 Task: Look for space in Charlotte, United States from 6th September, 2023 to 15th September, 2023 for 6 adults in price range Rs.8000 to Rs.12000. Place can be entire place or private room with 6 bedrooms having 6 beds and 6 bathrooms. Property type can be house, flat, guest house. Amenities needed are: wifi, TV, free parkinig on premises, gym, breakfast. Booking option can be shelf check-in. Required host language is English.
Action: Mouse moved to (467, 122)
Screenshot: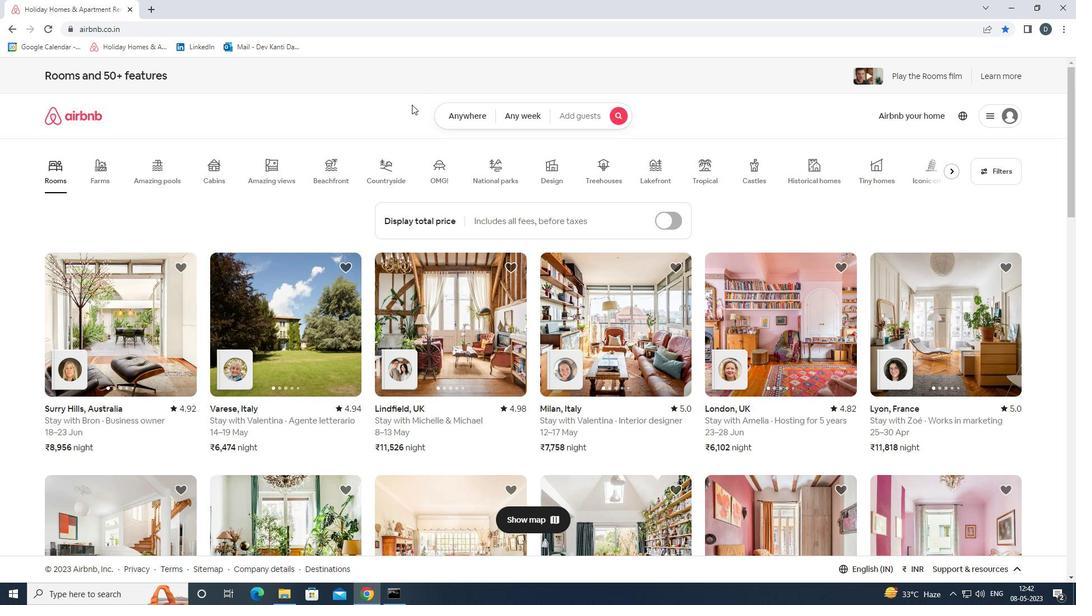
Action: Mouse pressed left at (467, 122)
Screenshot: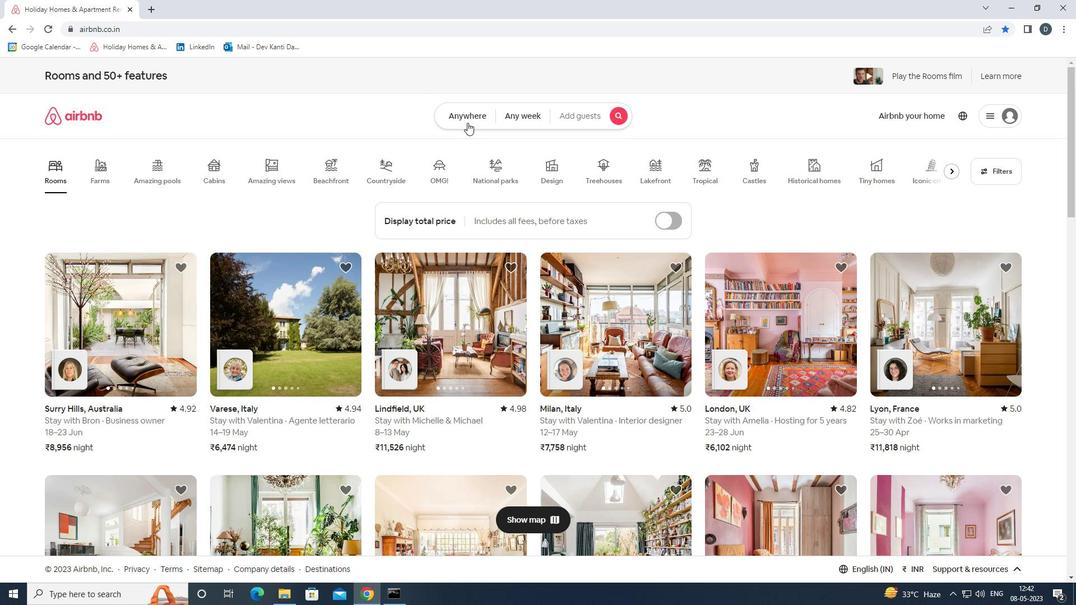 
Action: Mouse moved to (415, 157)
Screenshot: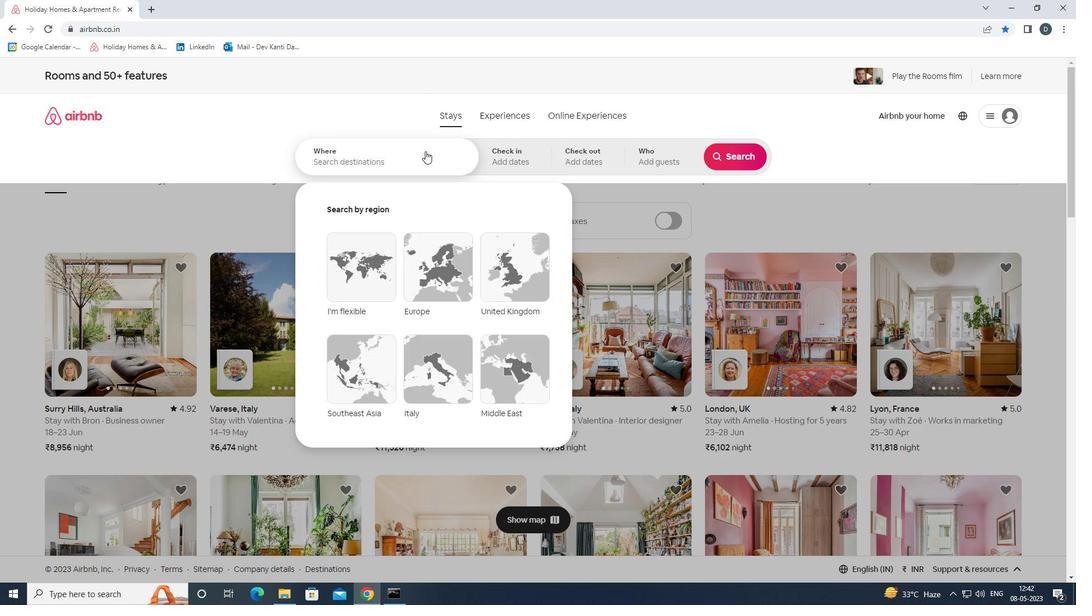 
Action: Mouse pressed left at (415, 157)
Screenshot: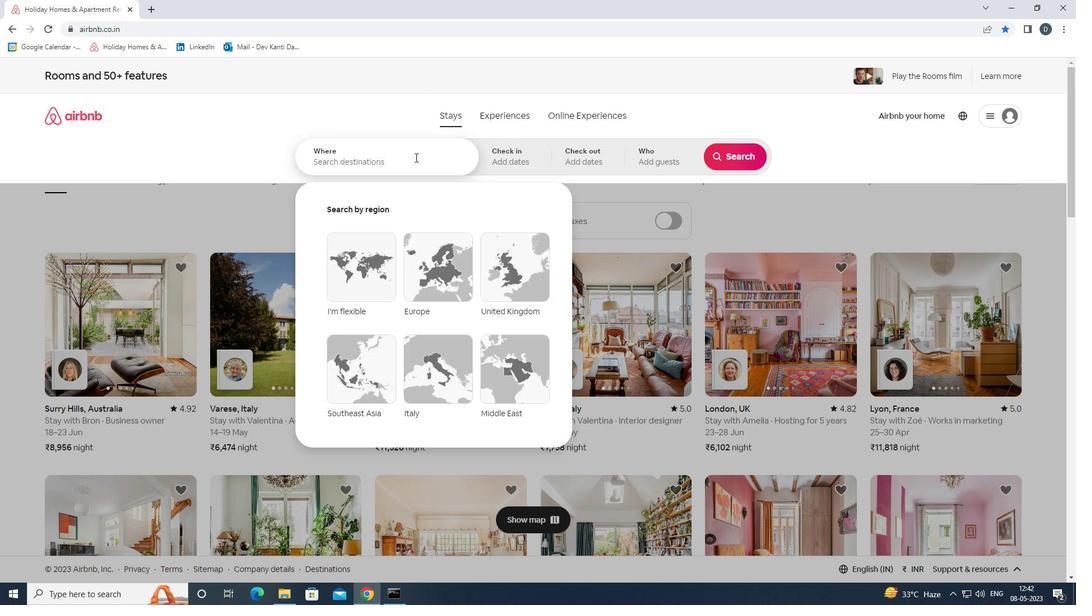 
Action: Key pressed <Key.shift>CHARLOTTE,<Key.shift>UNITED<Key.space><Key.shift>STATES<Key.enter>
Screenshot: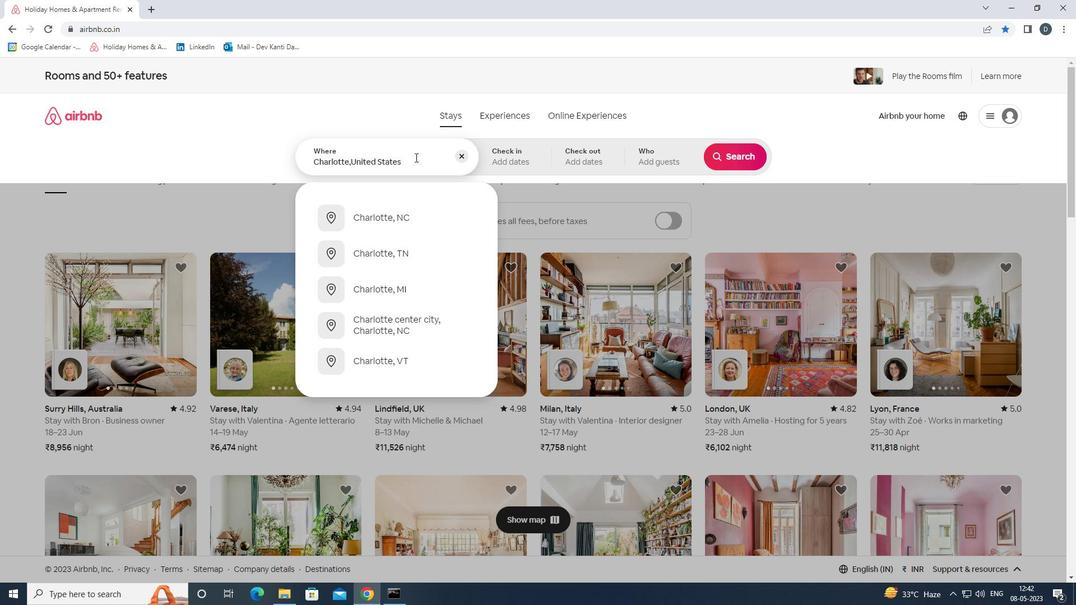 
Action: Mouse moved to (728, 239)
Screenshot: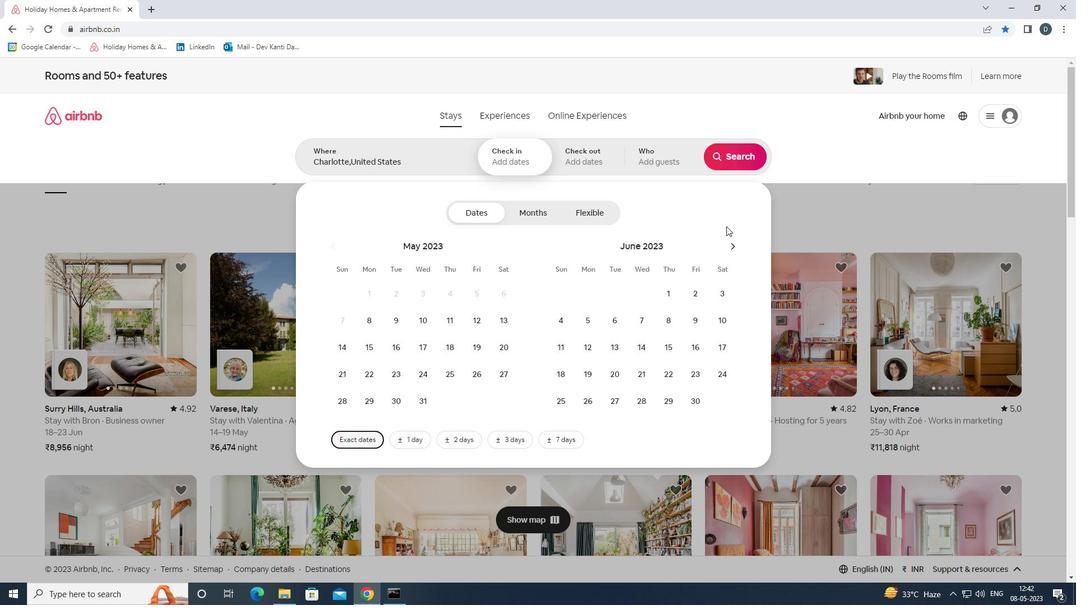 
Action: Mouse pressed left at (728, 239)
Screenshot: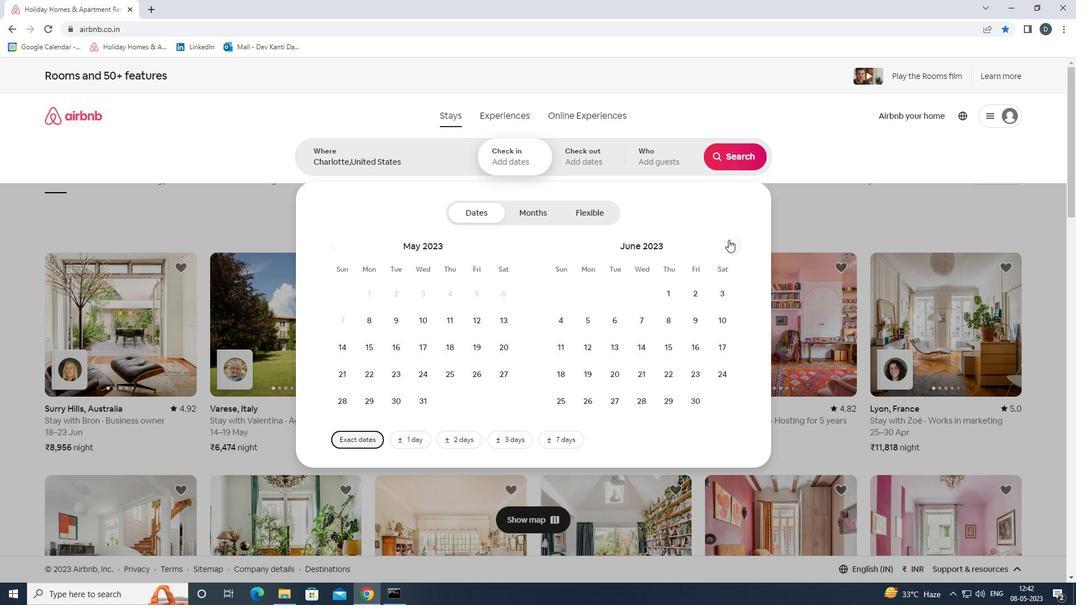 
Action: Mouse pressed left at (728, 239)
Screenshot: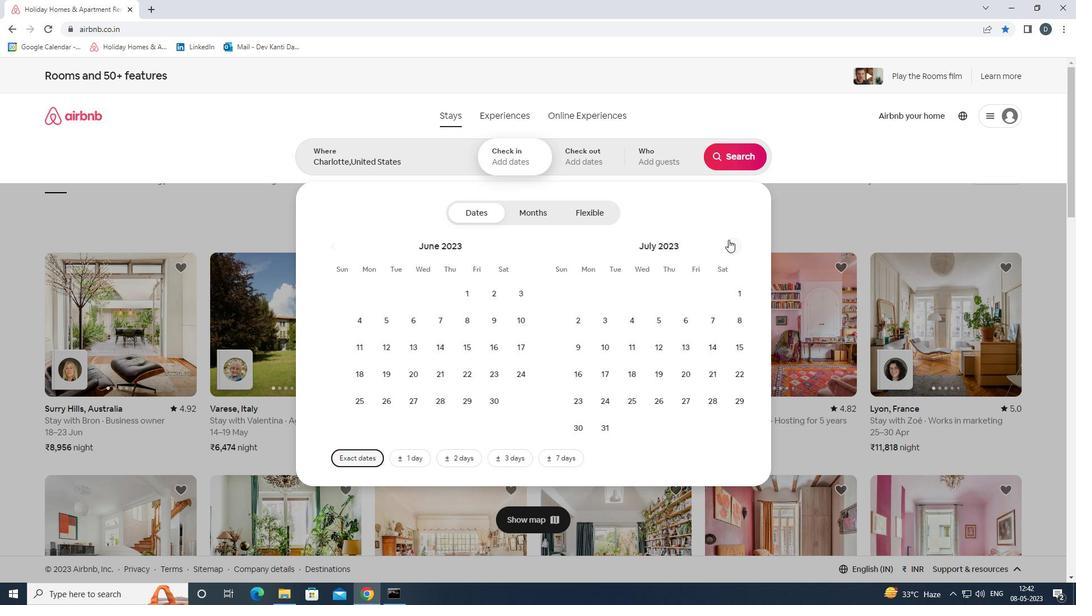 
Action: Mouse pressed left at (728, 239)
Screenshot: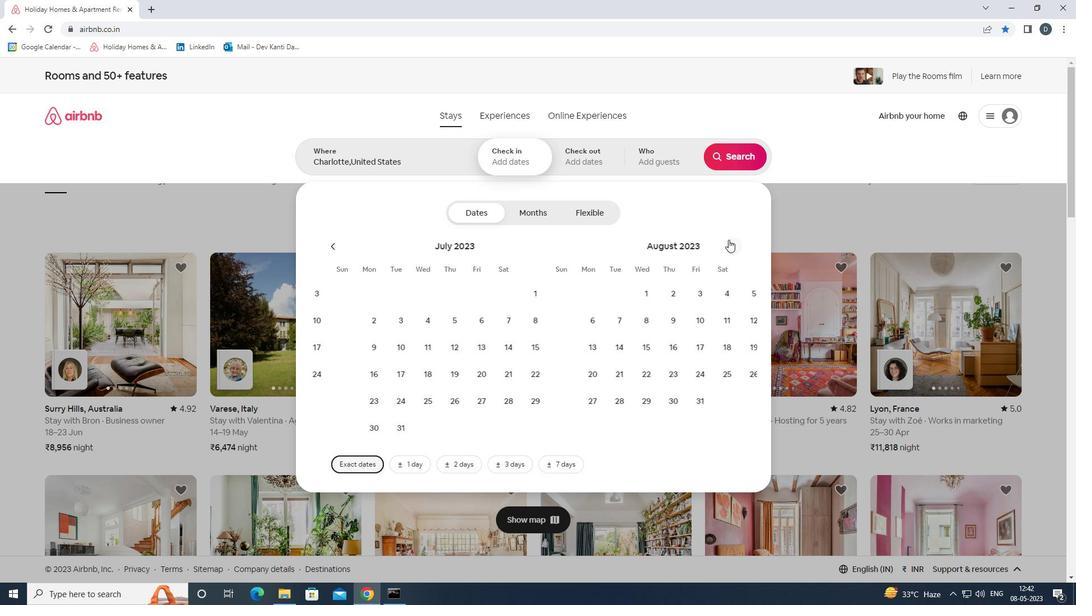 
Action: Mouse moved to (645, 323)
Screenshot: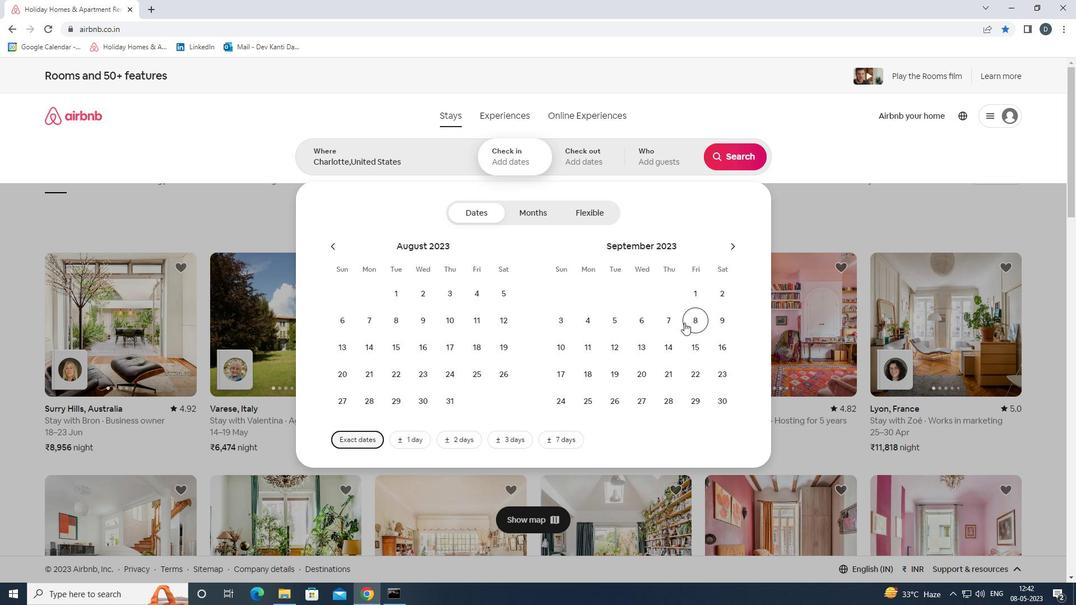 
Action: Mouse pressed left at (645, 323)
Screenshot: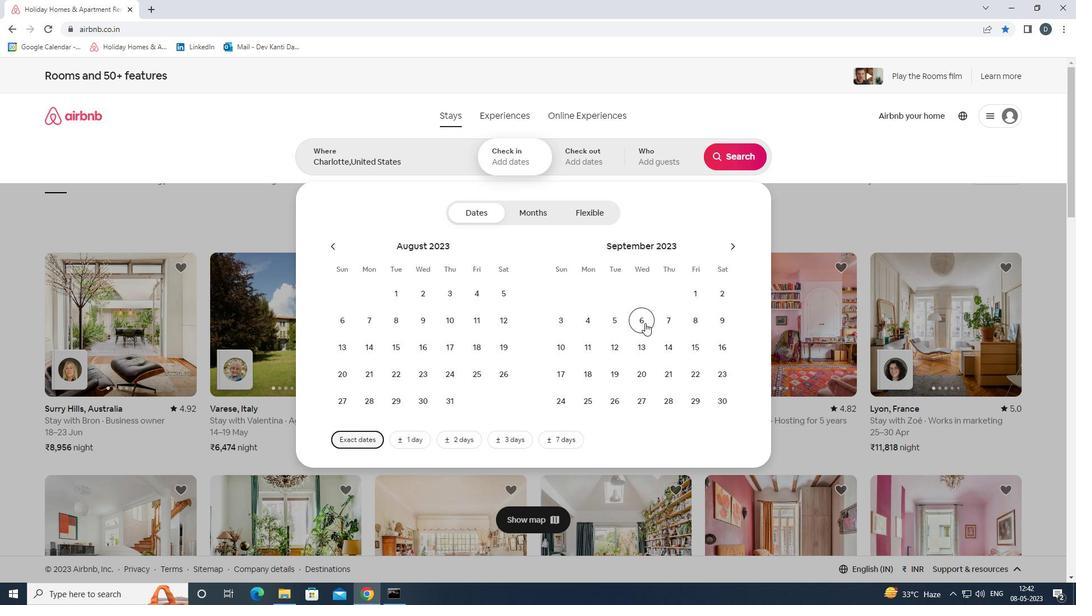 
Action: Mouse moved to (699, 352)
Screenshot: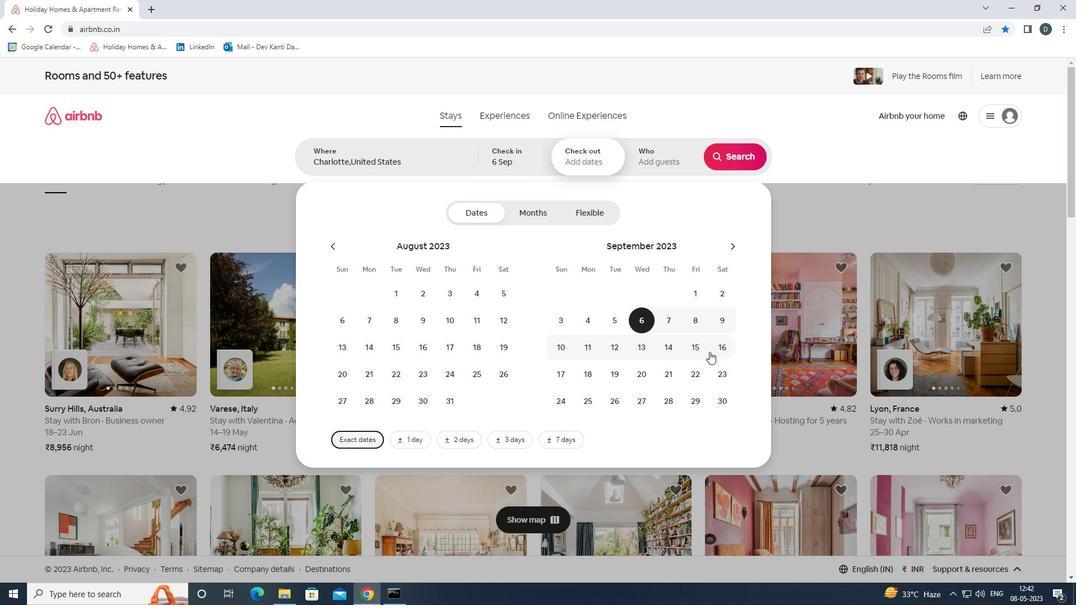 
Action: Mouse pressed left at (699, 352)
Screenshot: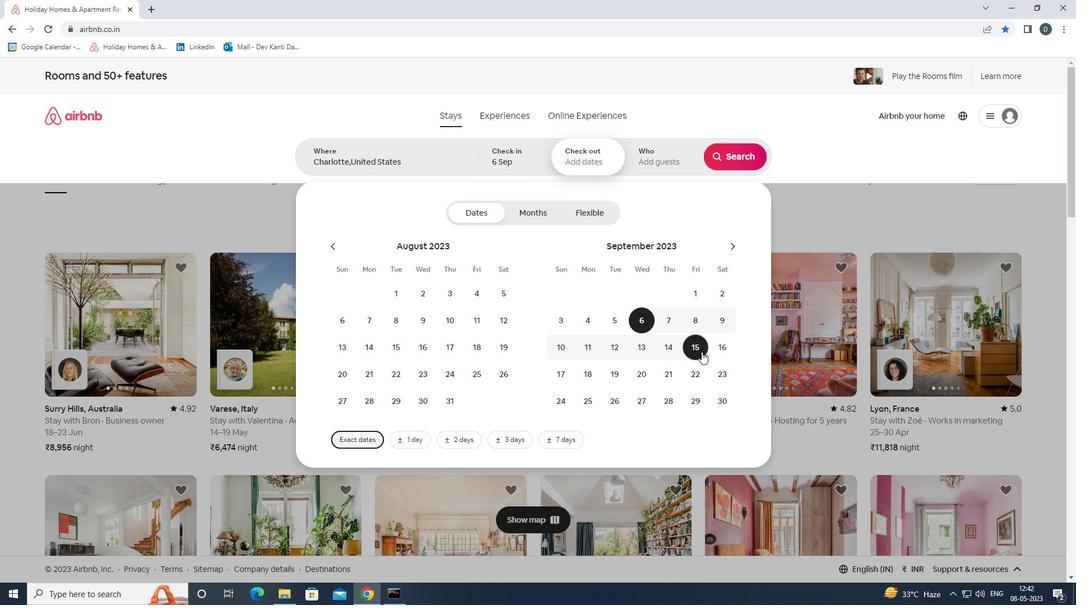 
Action: Mouse moved to (645, 154)
Screenshot: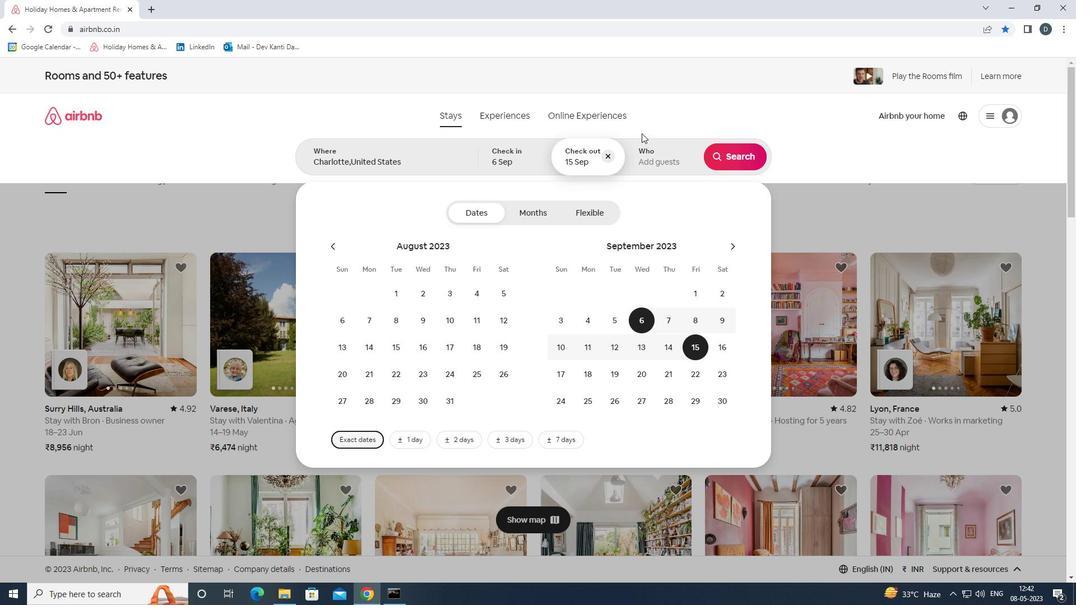 
Action: Mouse pressed left at (645, 154)
Screenshot: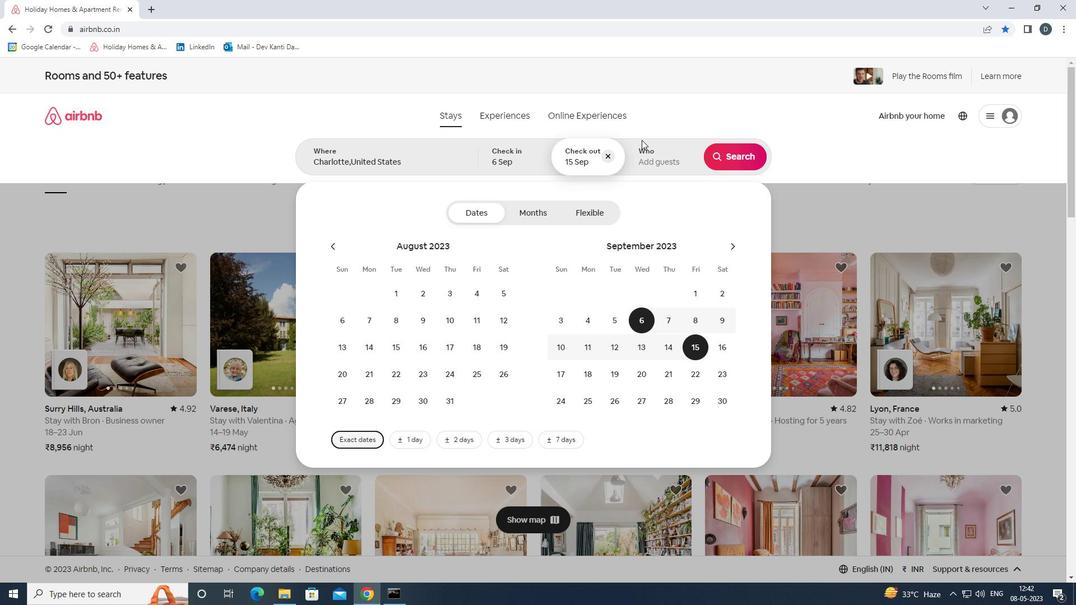 
Action: Mouse moved to (732, 216)
Screenshot: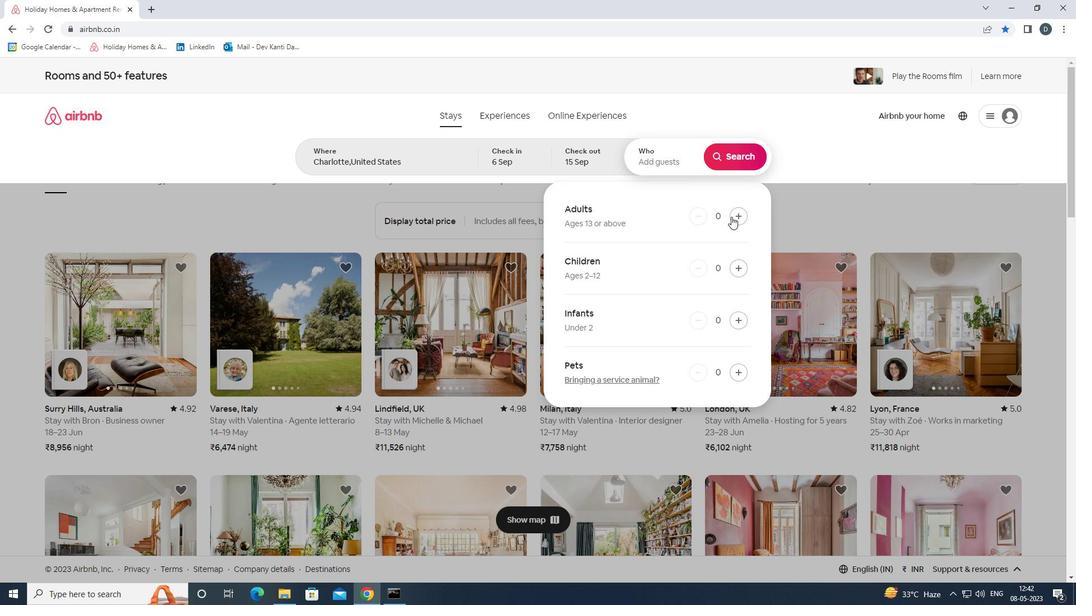 
Action: Mouse pressed left at (732, 216)
Screenshot: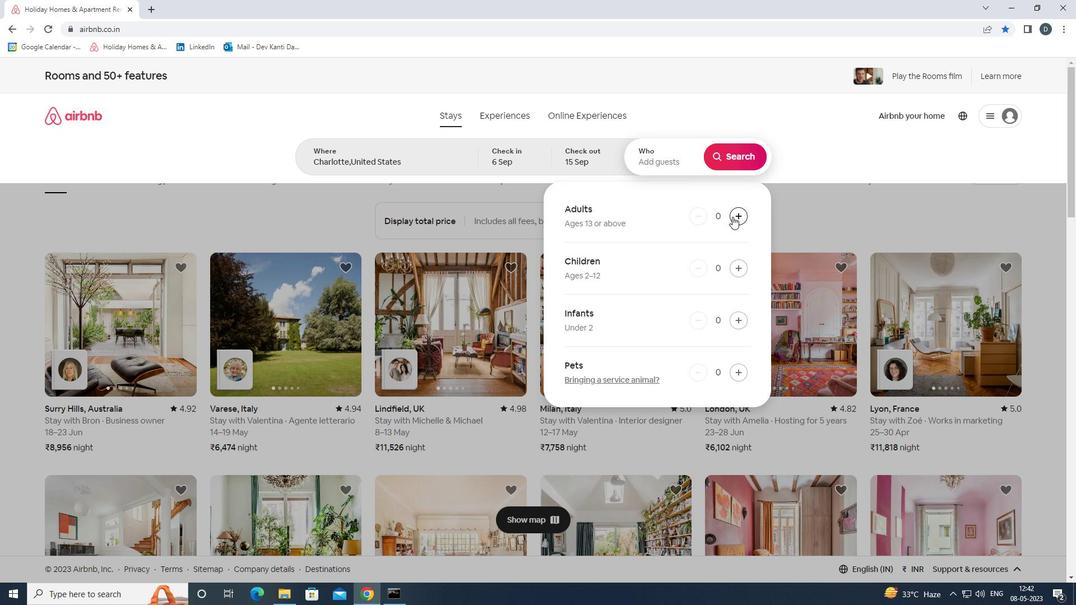 
Action: Mouse pressed left at (732, 216)
Screenshot: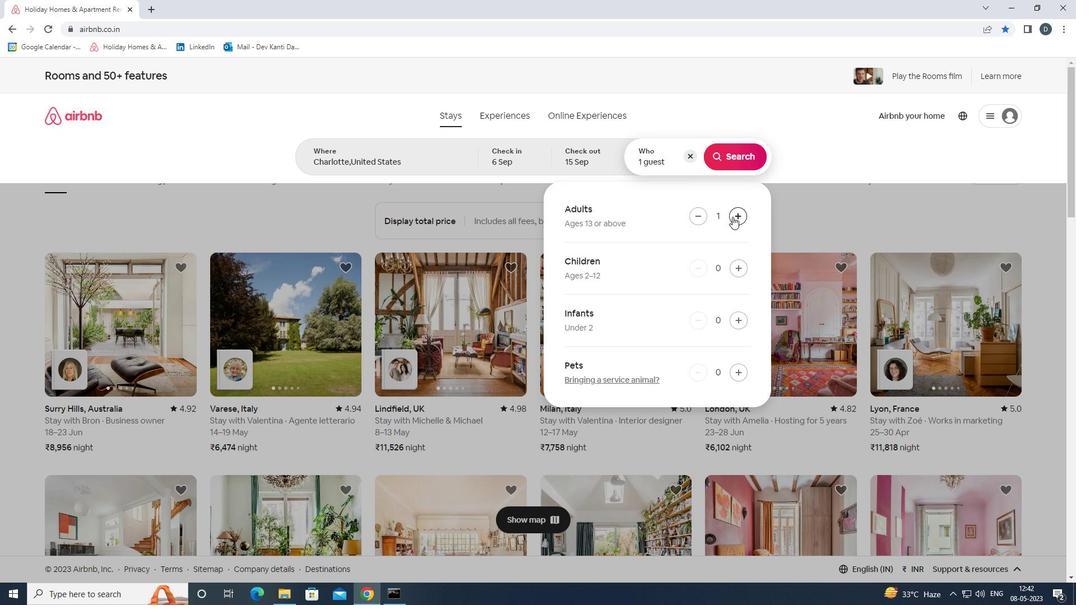 
Action: Mouse pressed left at (732, 216)
Screenshot: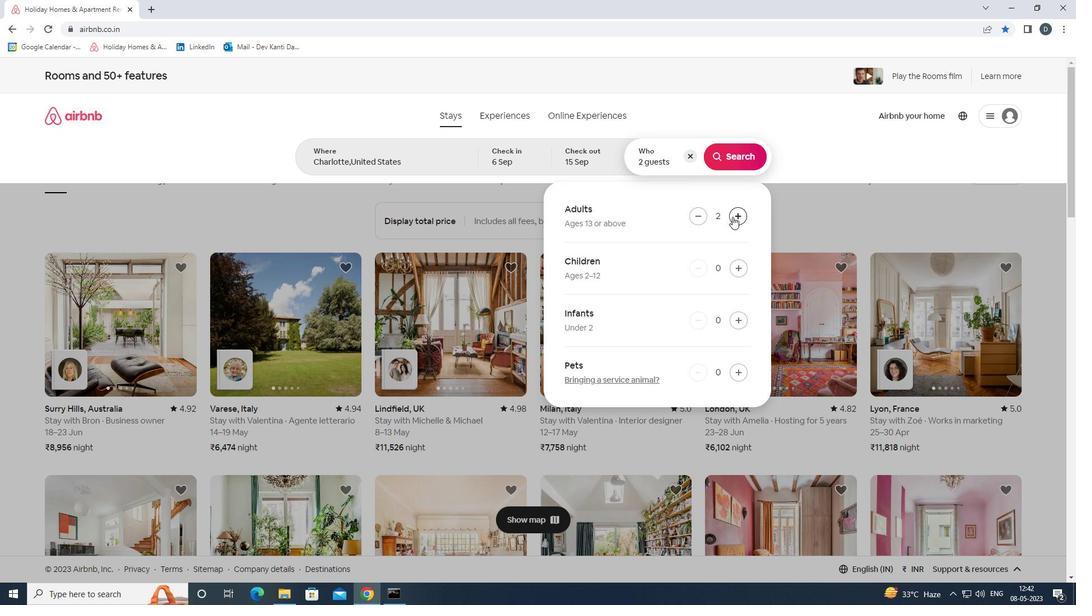 
Action: Mouse moved to (733, 217)
Screenshot: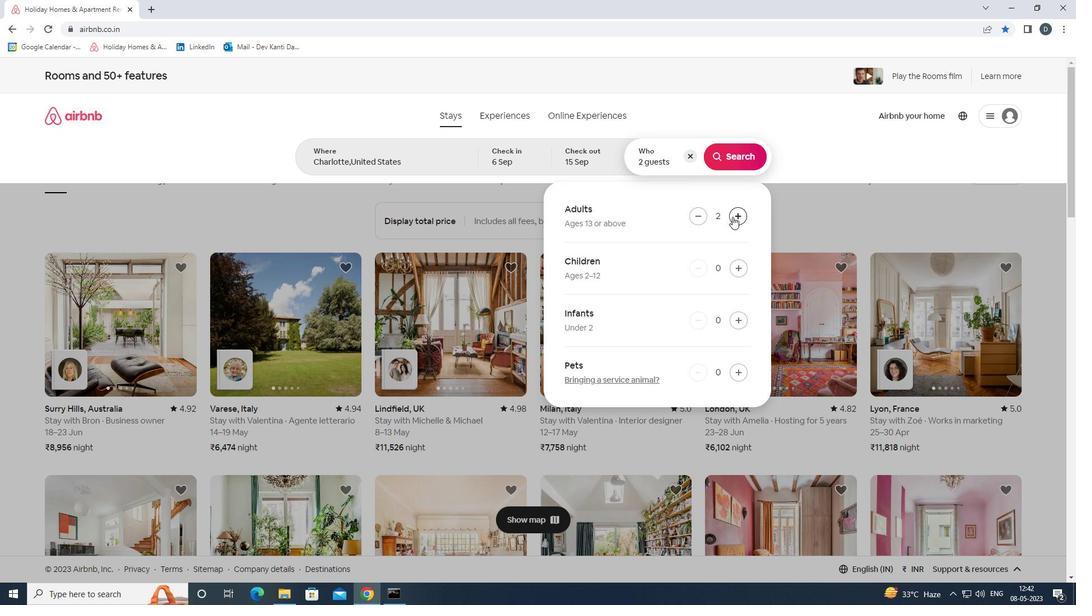 
Action: Mouse pressed left at (733, 217)
Screenshot: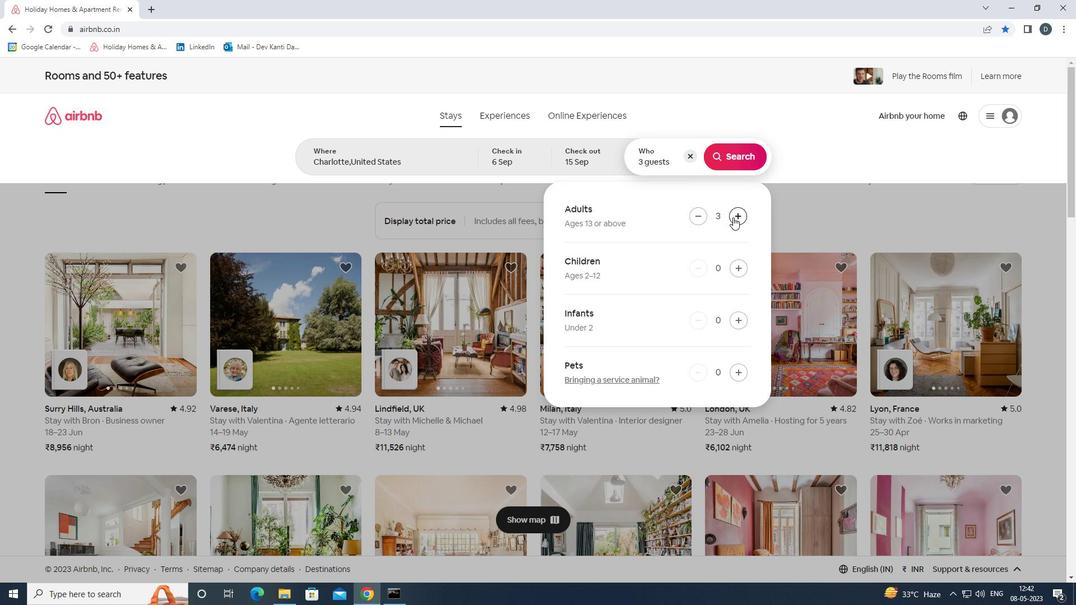 
Action: Mouse pressed left at (733, 217)
Screenshot: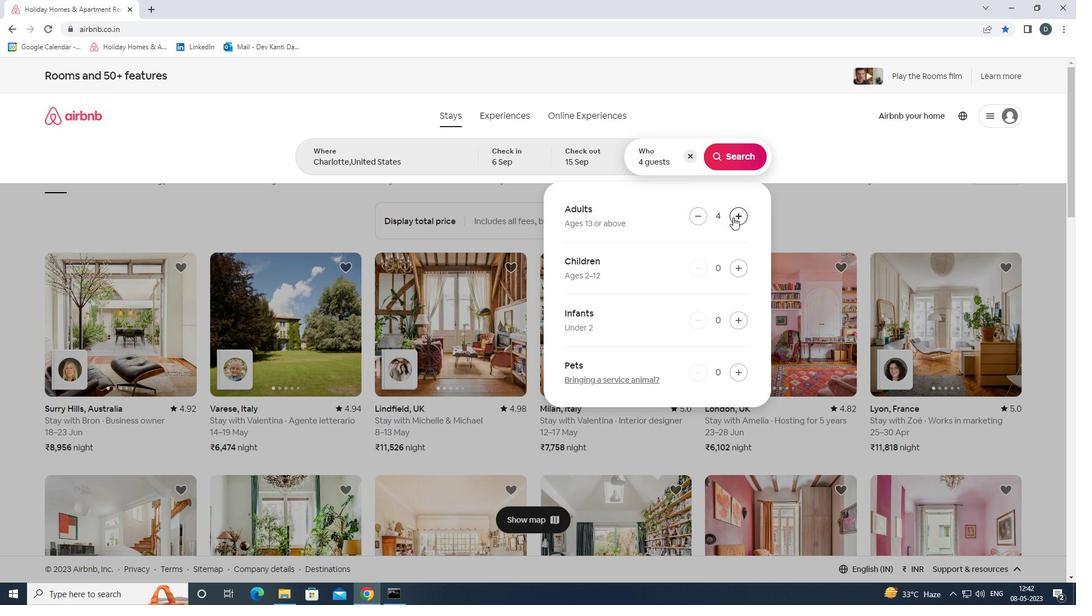 
Action: Mouse pressed left at (733, 217)
Screenshot: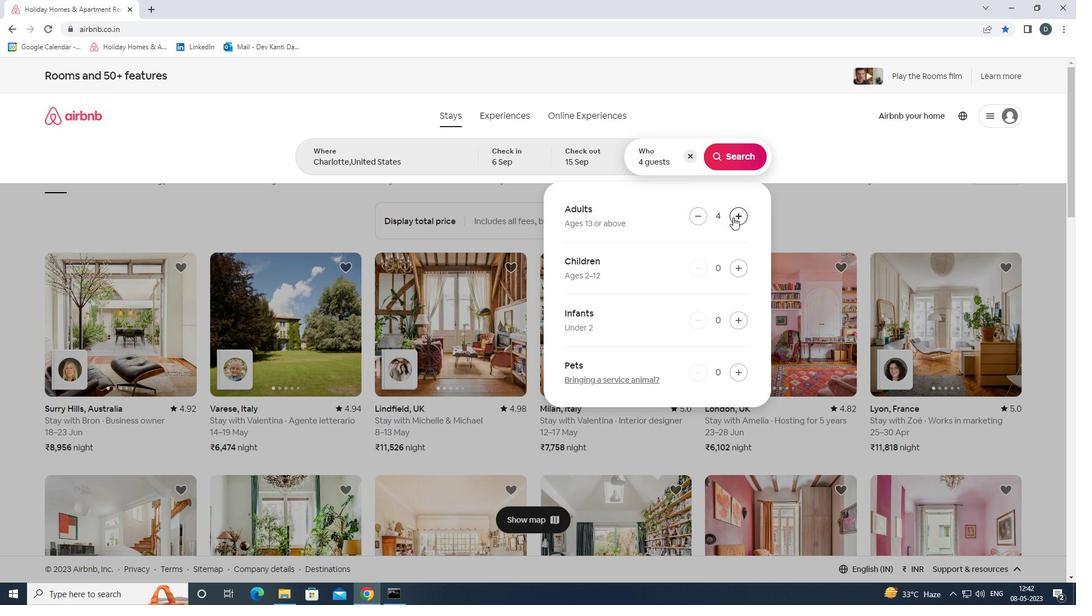 
Action: Mouse moved to (733, 162)
Screenshot: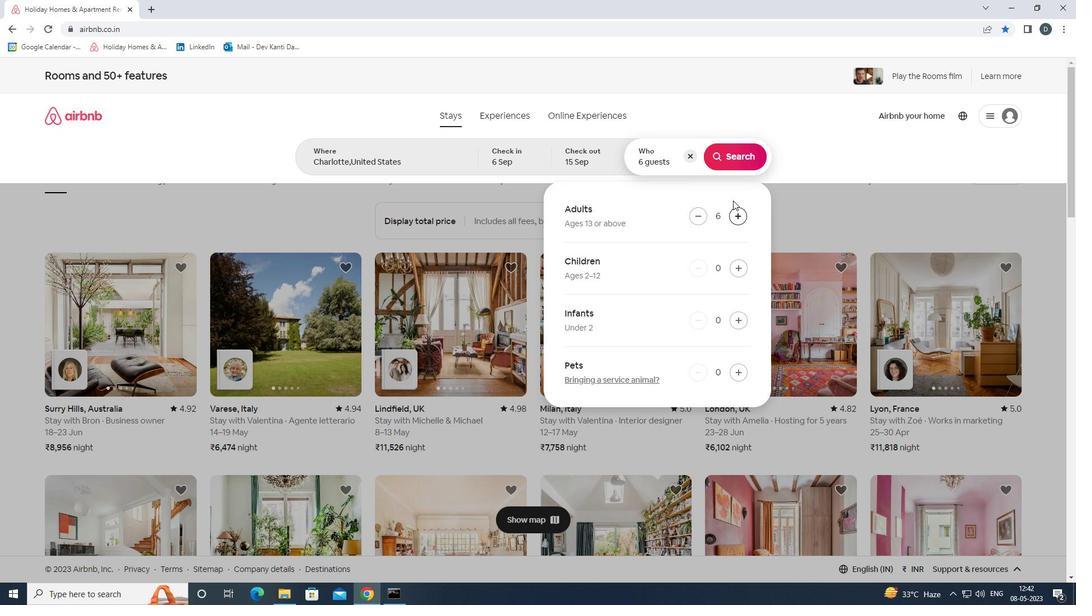 
Action: Mouse pressed left at (733, 162)
Screenshot: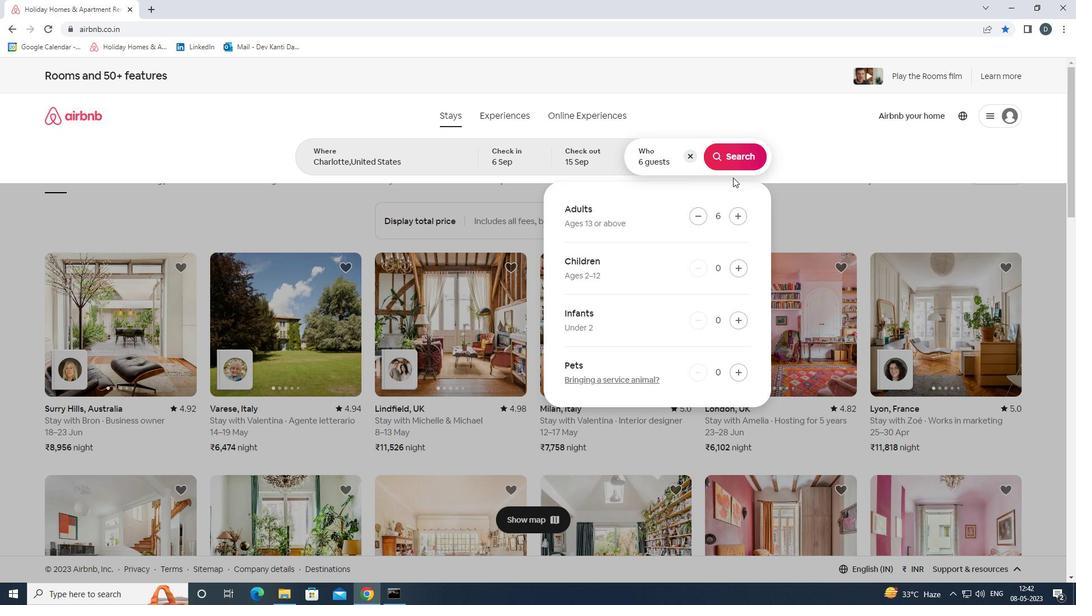 
Action: Mouse moved to (1018, 126)
Screenshot: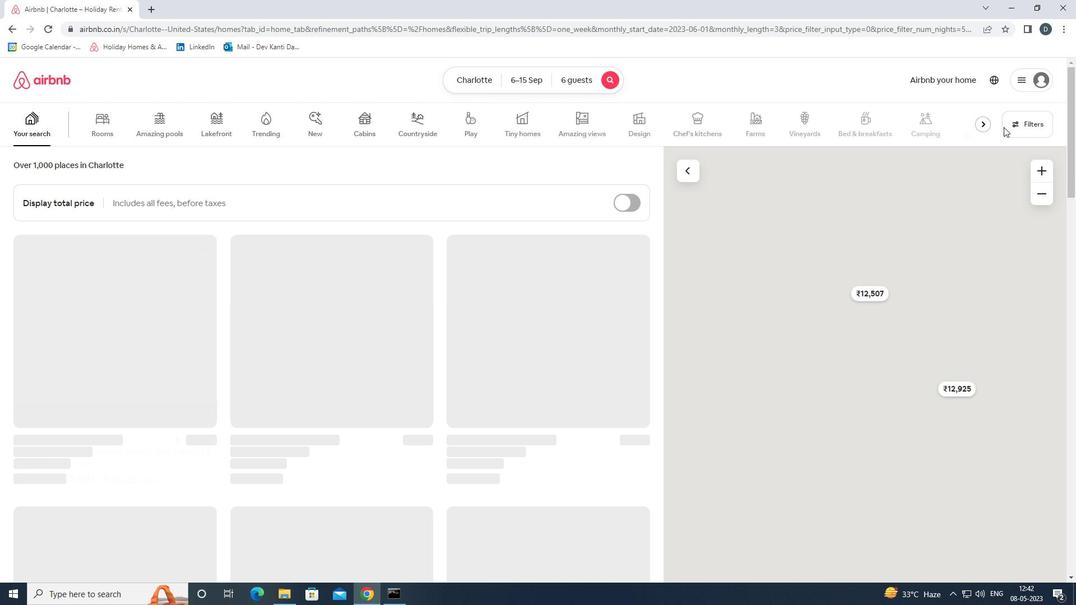 
Action: Mouse pressed left at (1018, 126)
Screenshot: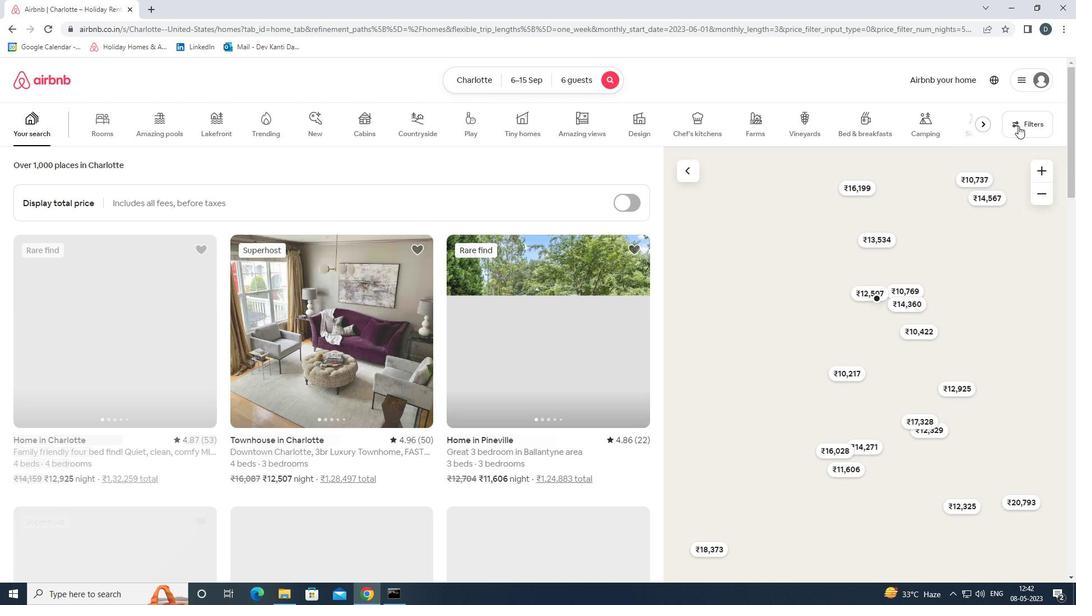 
Action: Mouse moved to (425, 397)
Screenshot: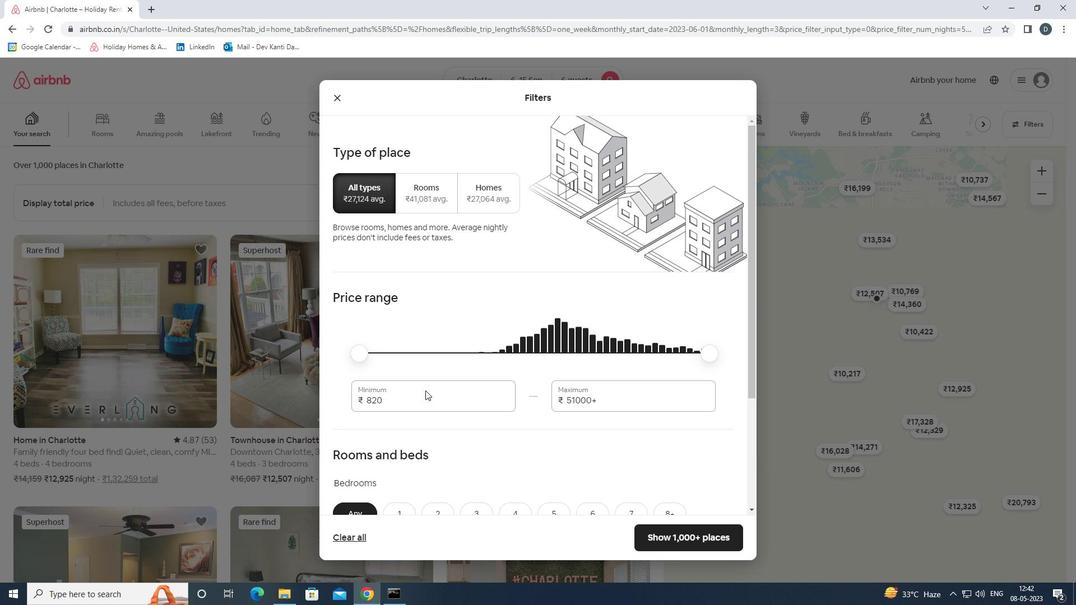 
Action: Mouse pressed left at (425, 397)
Screenshot: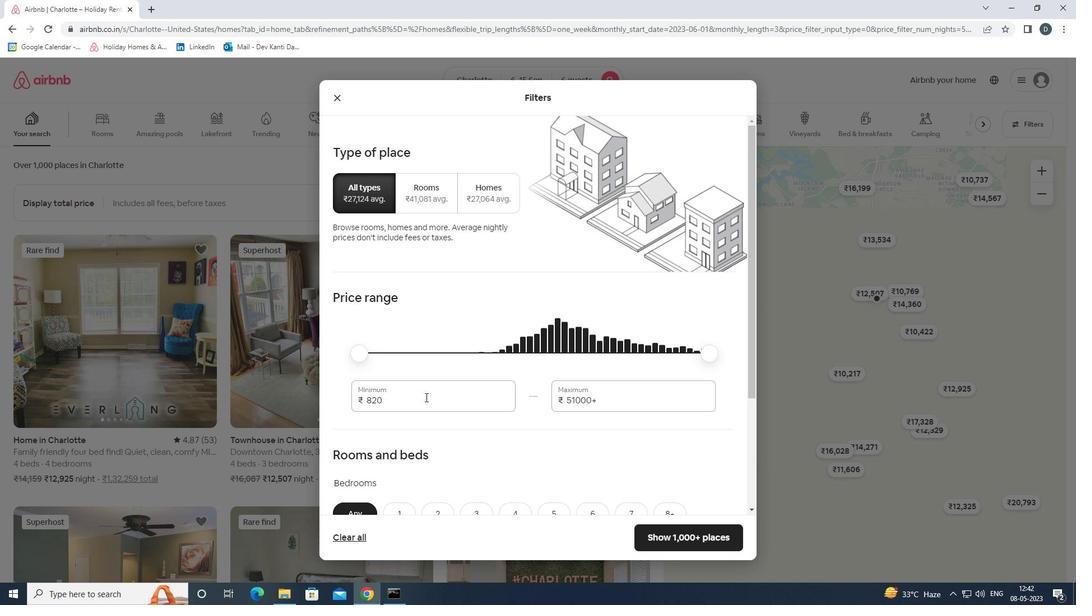 
Action: Mouse pressed left at (425, 397)
Screenshot: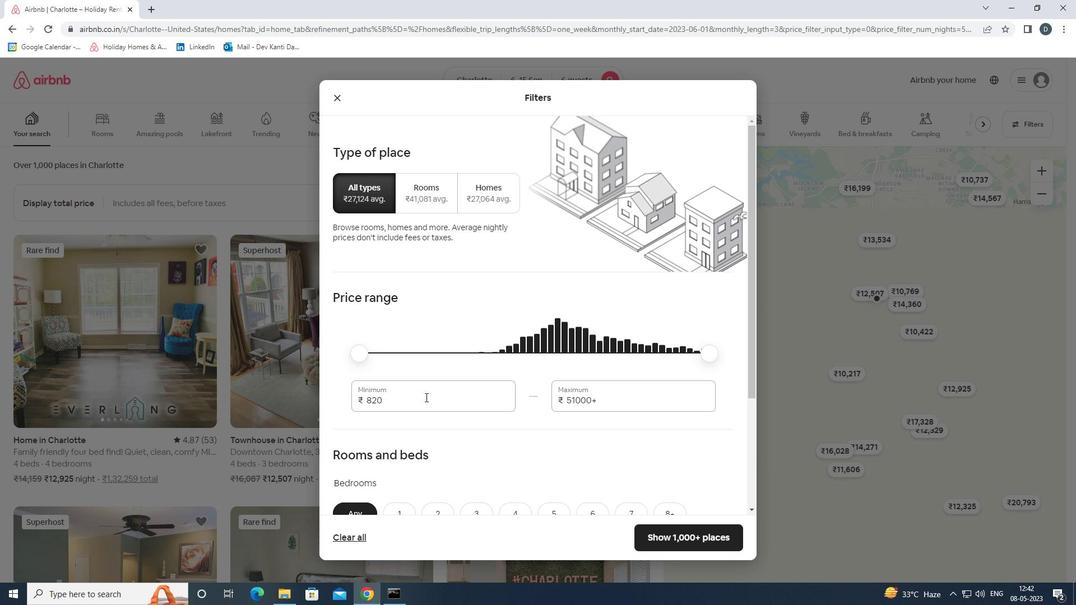 
Action: Mouse moved to (420, 395)
Screenshot: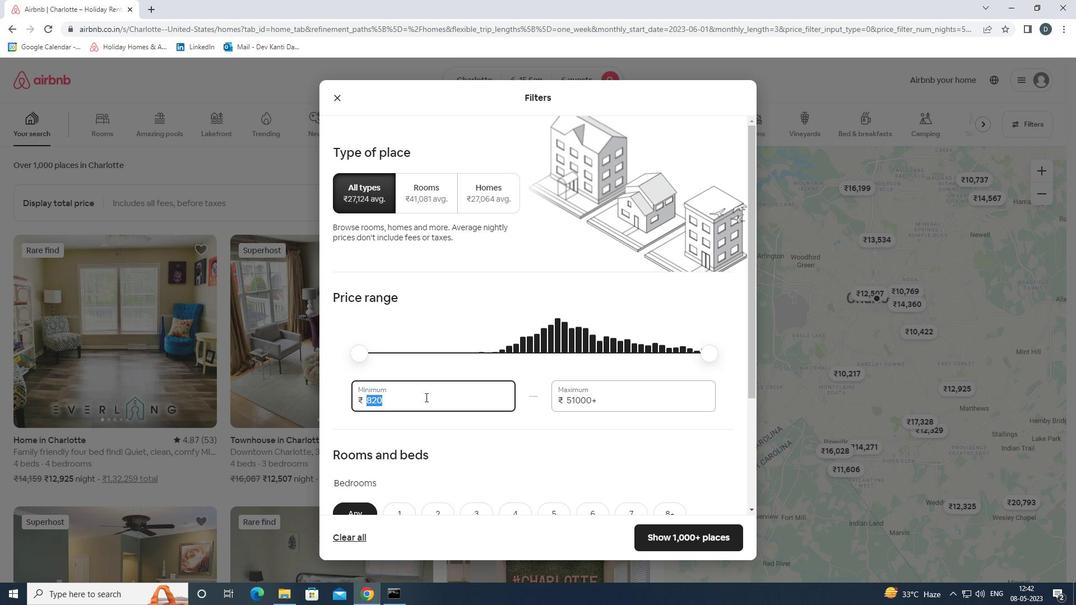 
Action: Key pressed 8000<Key.tab>12000
Screenshot: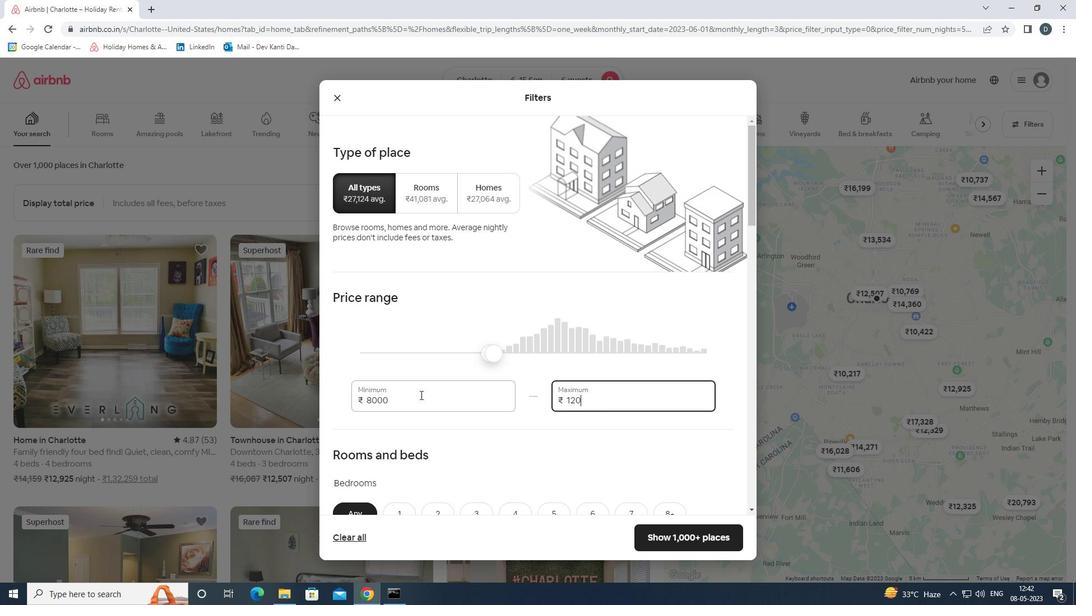 
Action: Mouse moved to (468, 387)
Screenshot: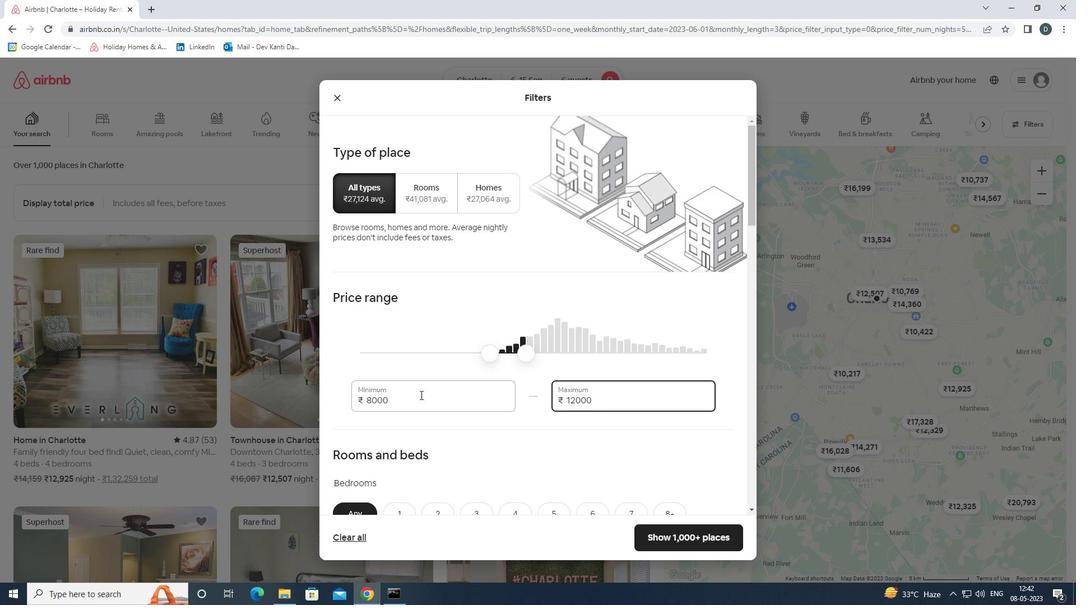 
Action: Mouse scrolled (468, 387) with delta (0, 0)
Screenshot: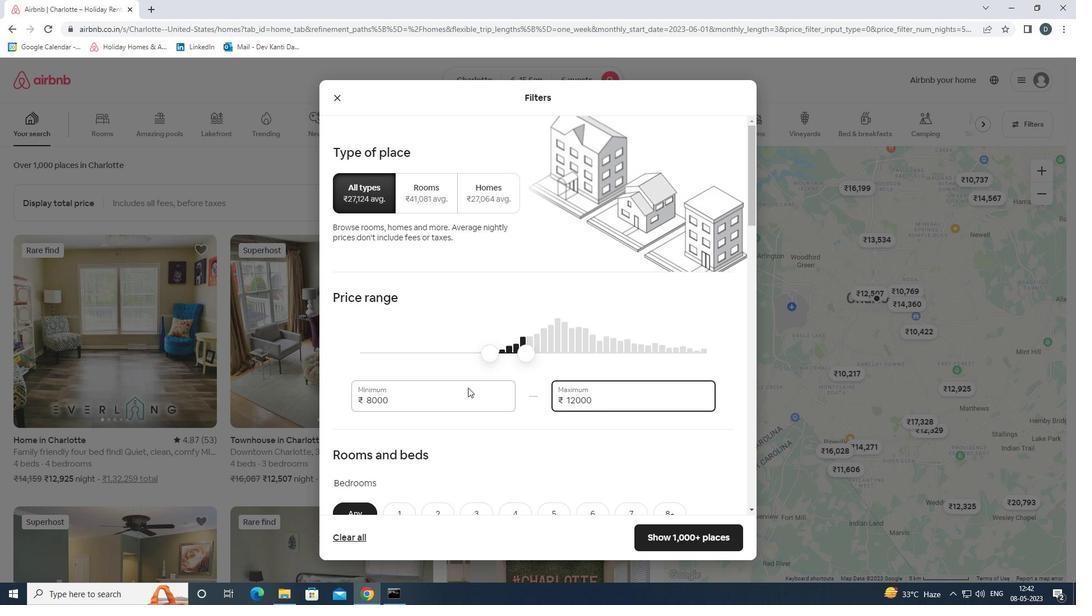 
Action: Mouse scrolled (468, 387) with delta (0, 0)
Screenshot: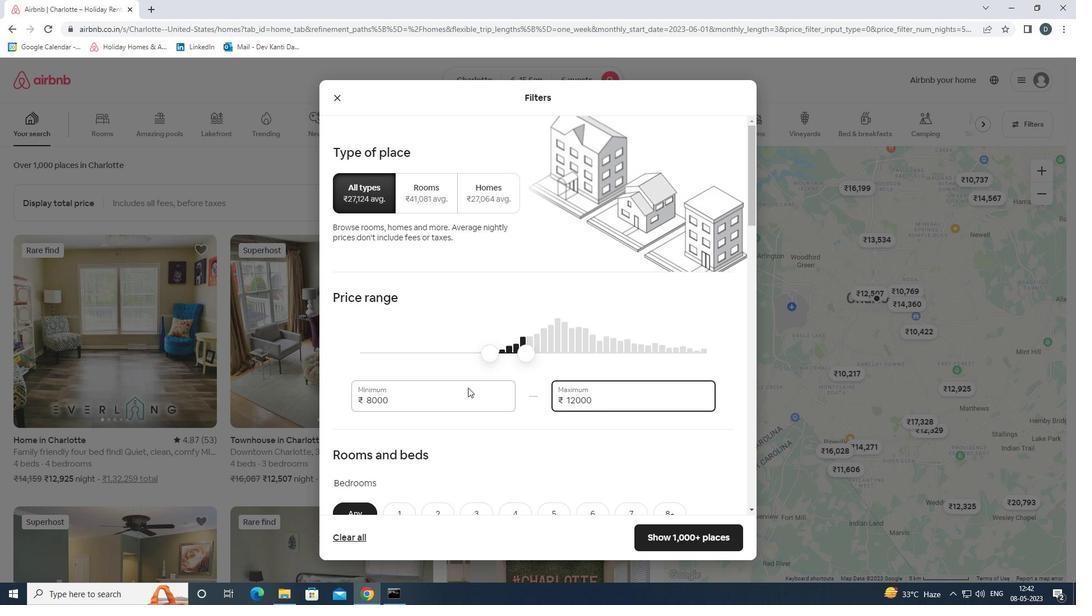 
Action: Mouse scrolled (468, 387) with delta (0, 0)
Screenshot: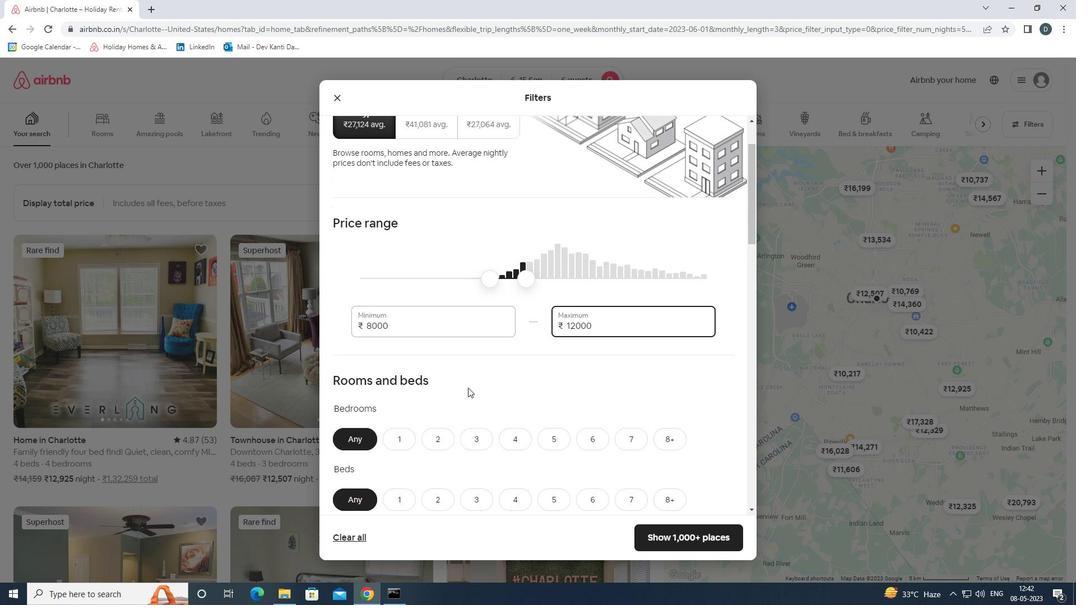 
Action: Mouse moved to (588, 348)
Screenshot: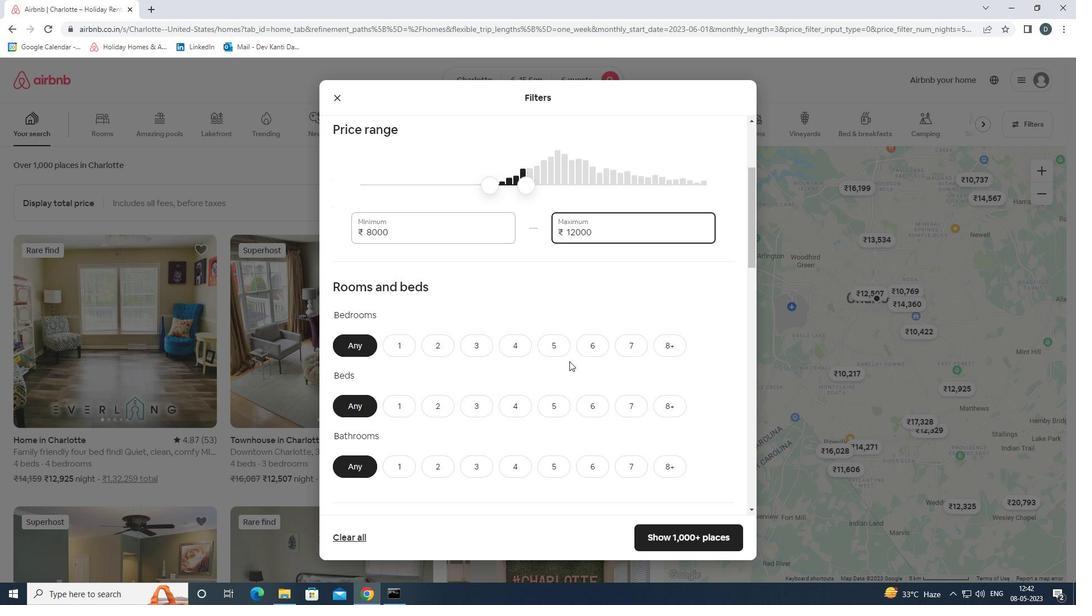 
Action: Mouse pressed left at (588, 348)
Screenshot: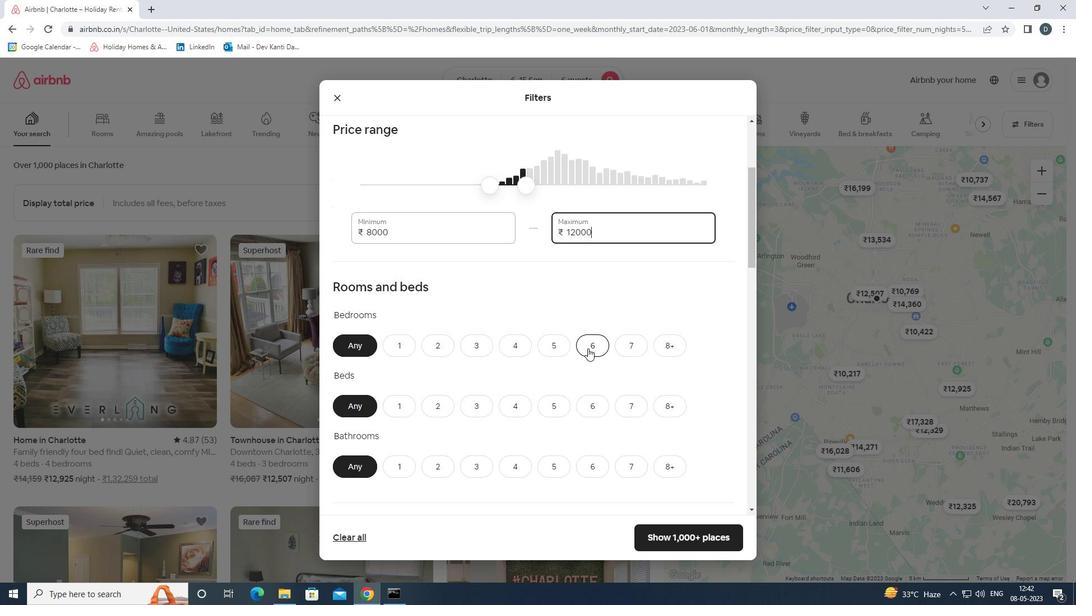
Action: Mouse moved to (594, 401)
Screenshot: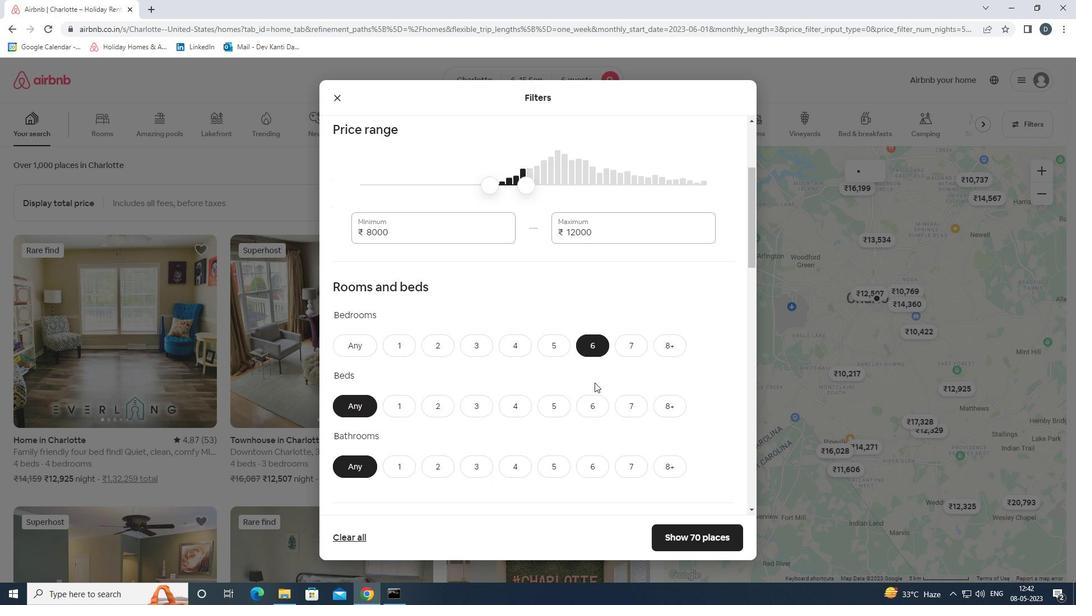 
Action: Mouse pressed left at (594, 401)
Screenshot: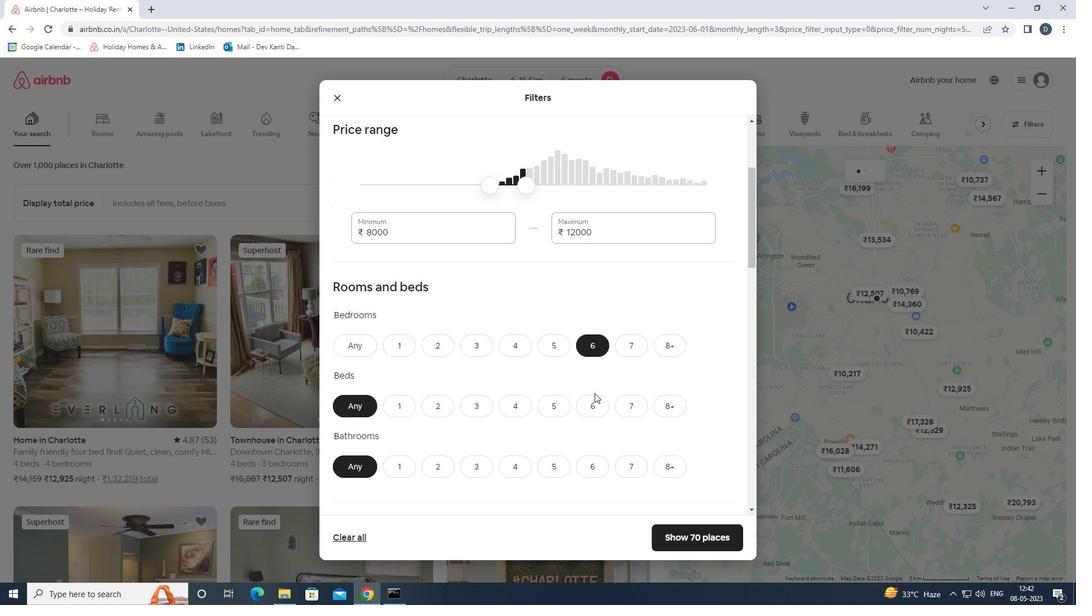 
Action: Mouse moved to (592, 464)
Screenshot: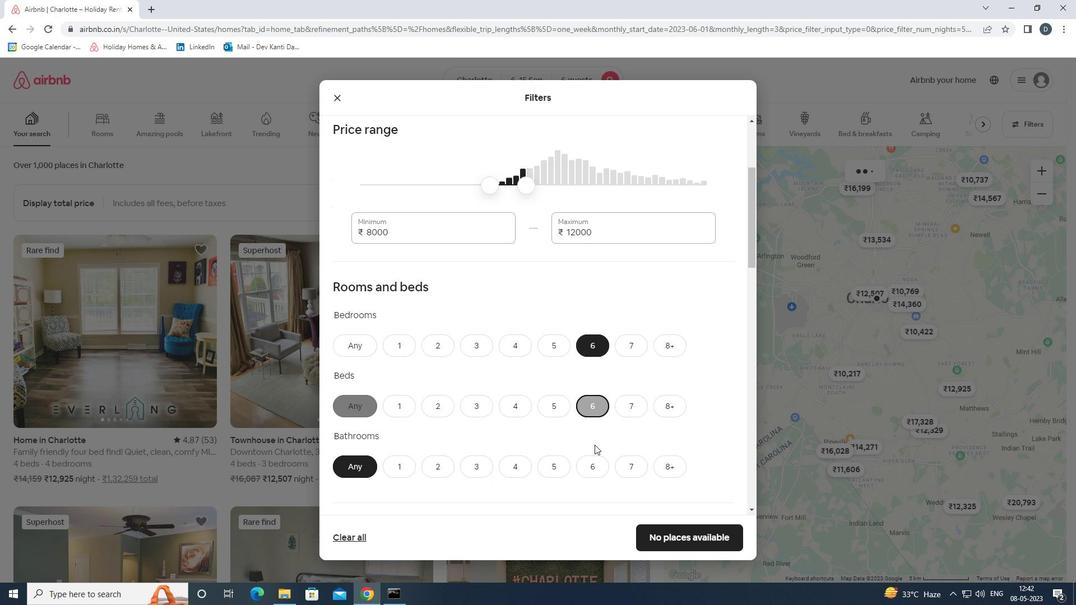 
Action: Mouse pressed left at (592, 464)
Screenshot: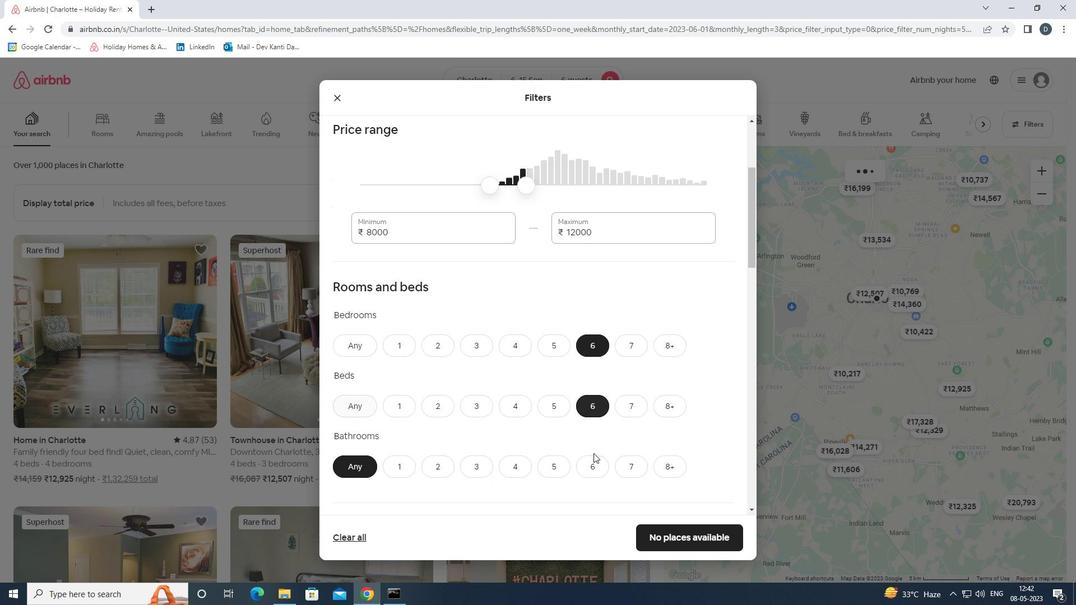 
Action: Mouse moved to (590, 443)
Screenshot: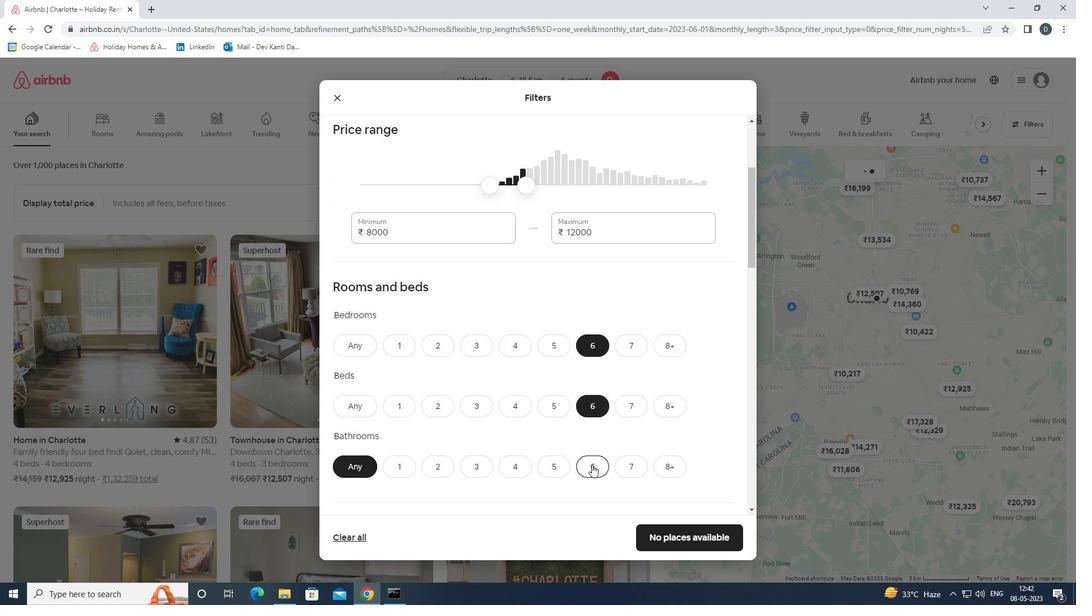 
Action: Mouse scrolled (590, 443) with delta (0, 0)
Screenshot: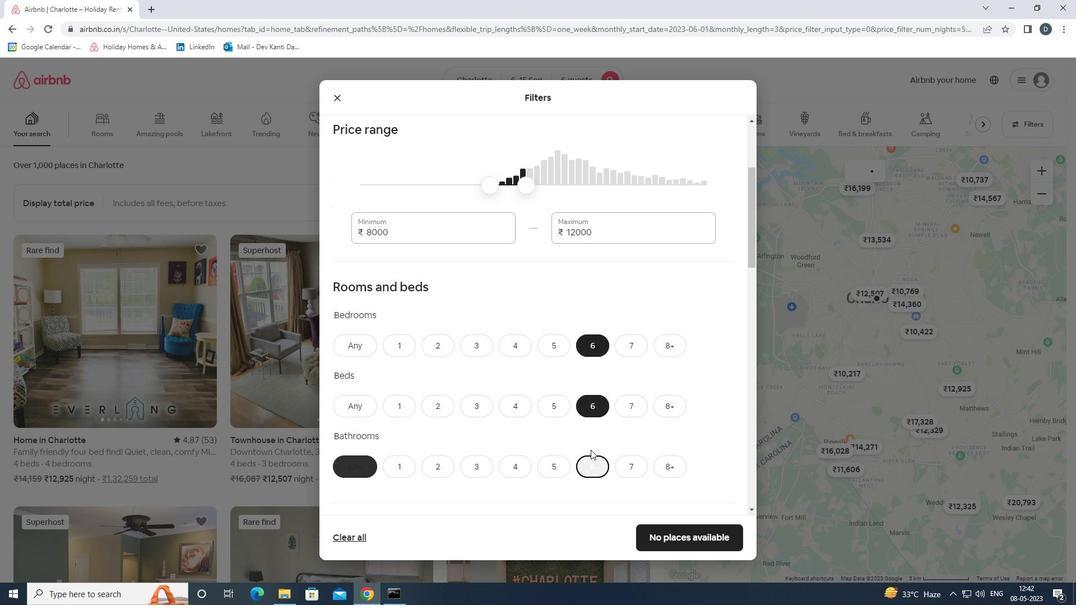 
Action: Mouse scrolled (590, 443) with delta (0, 0)
Screenshot: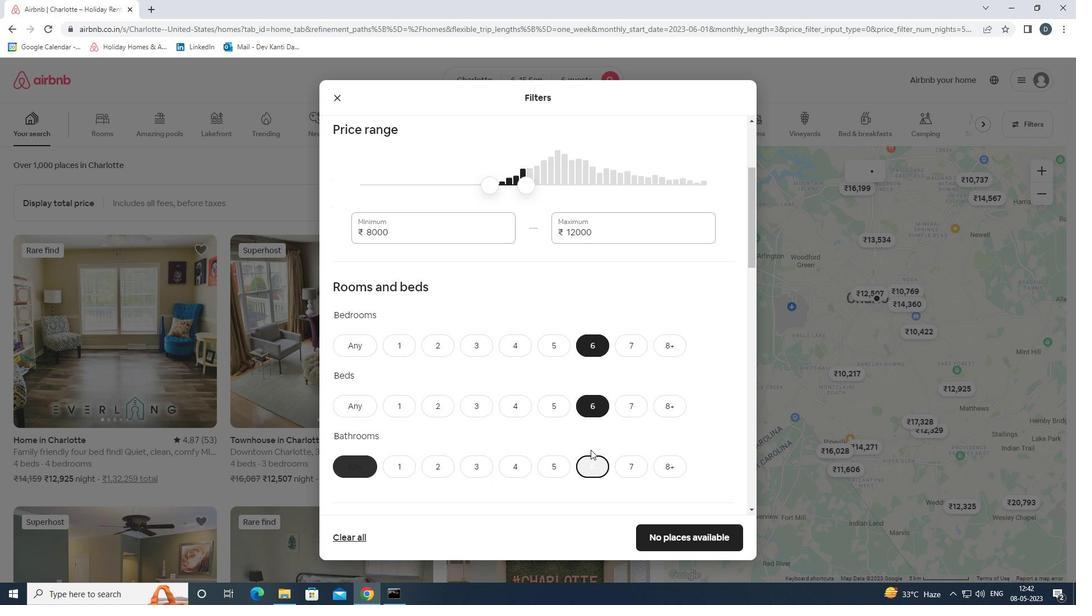 
Action: Mouse scrolled (590, 443) with delta (0, 0)
Screenshot: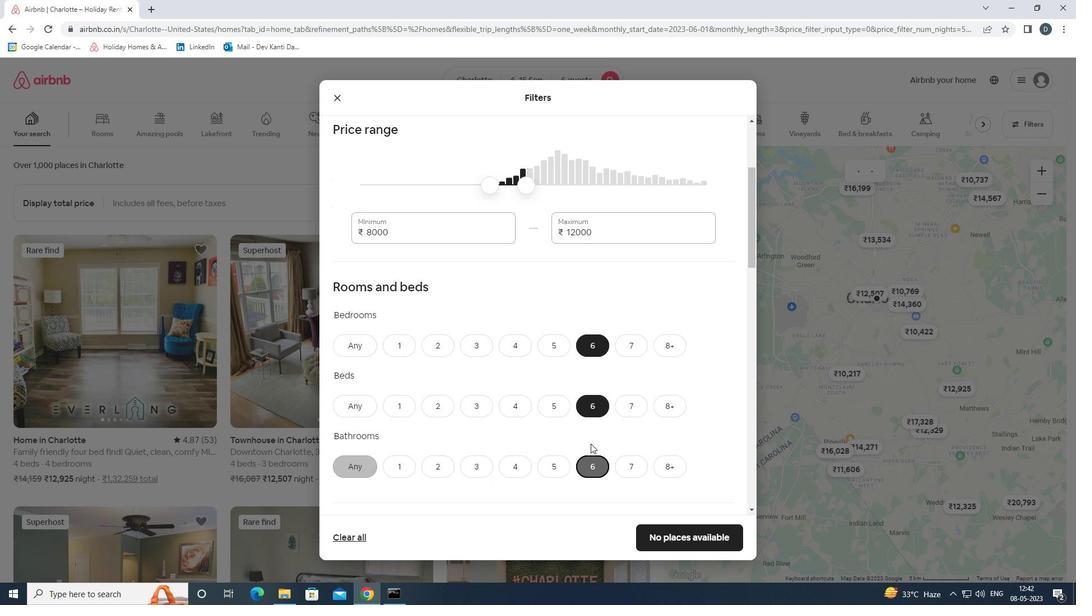 
Action: Mouse moved to (430, 414)
Screenshot: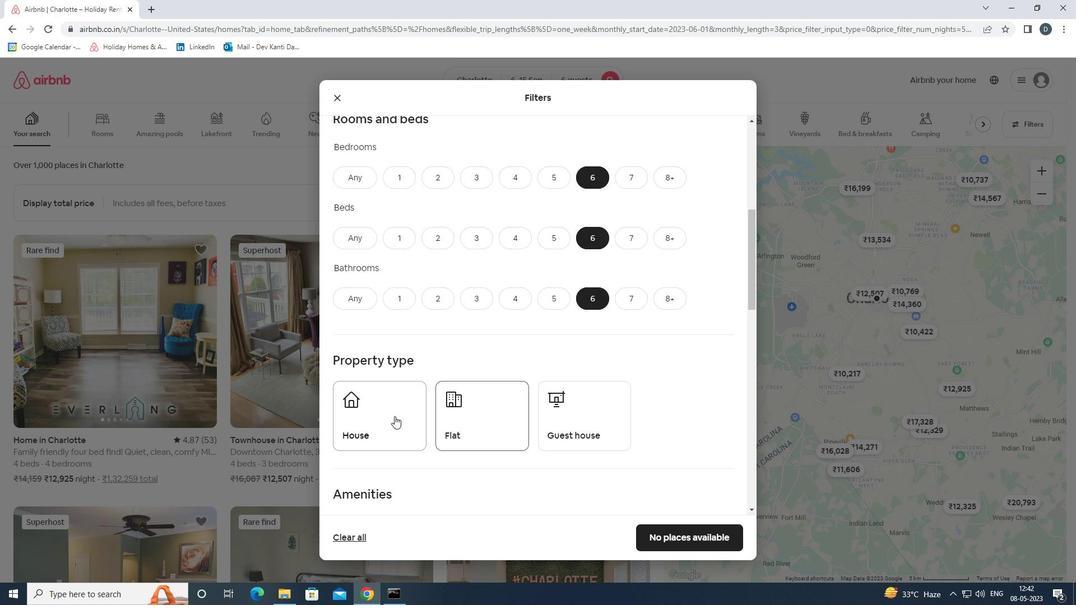 
Action: Mouse pressed left at (430, 414)
Screenshot: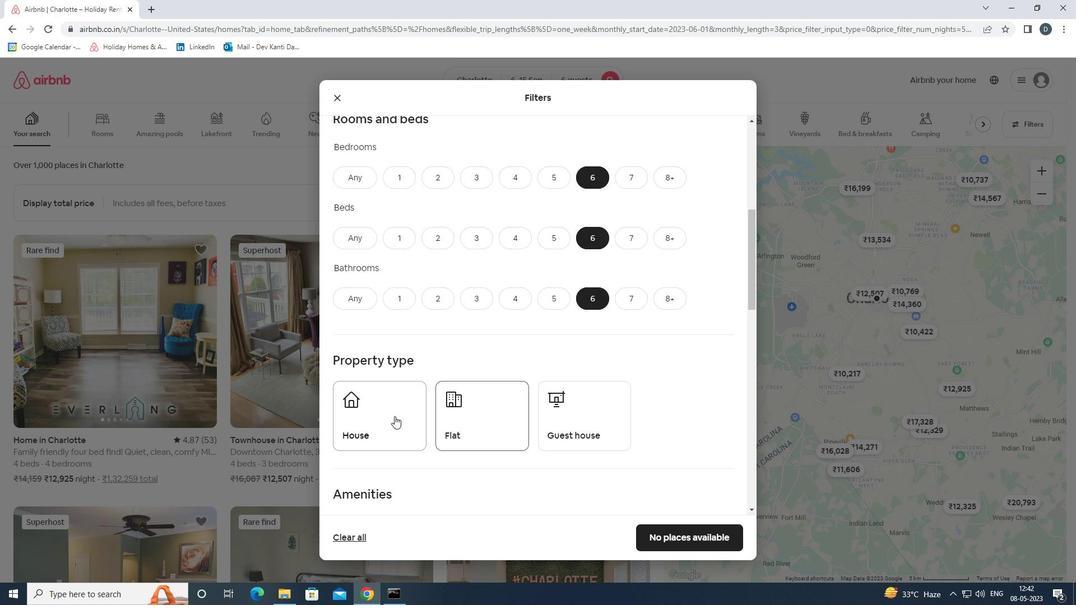 
Action: Mouse moved to (412, 417)
Screenshot: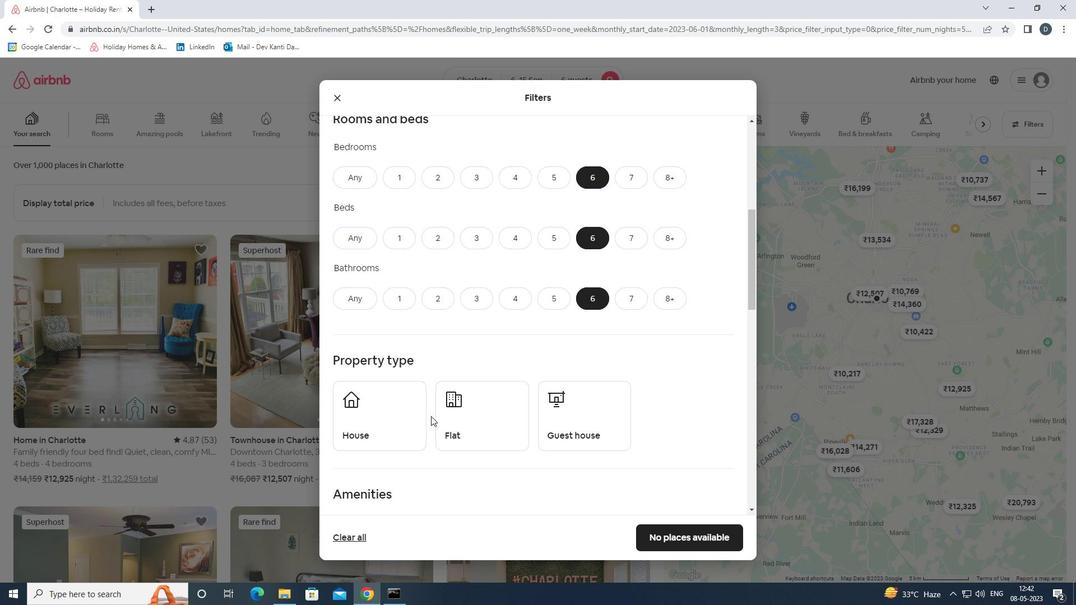 
Action: Mouse pressed left at (412, 417)
Screenshot: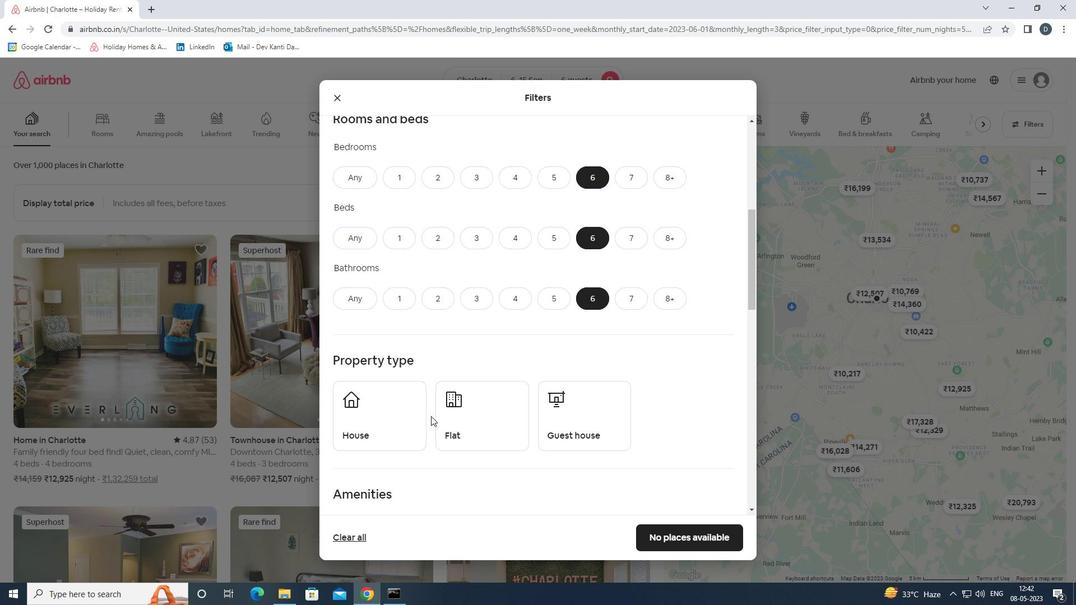 
Action: Mouse moved to (488, 408)
Screenshot: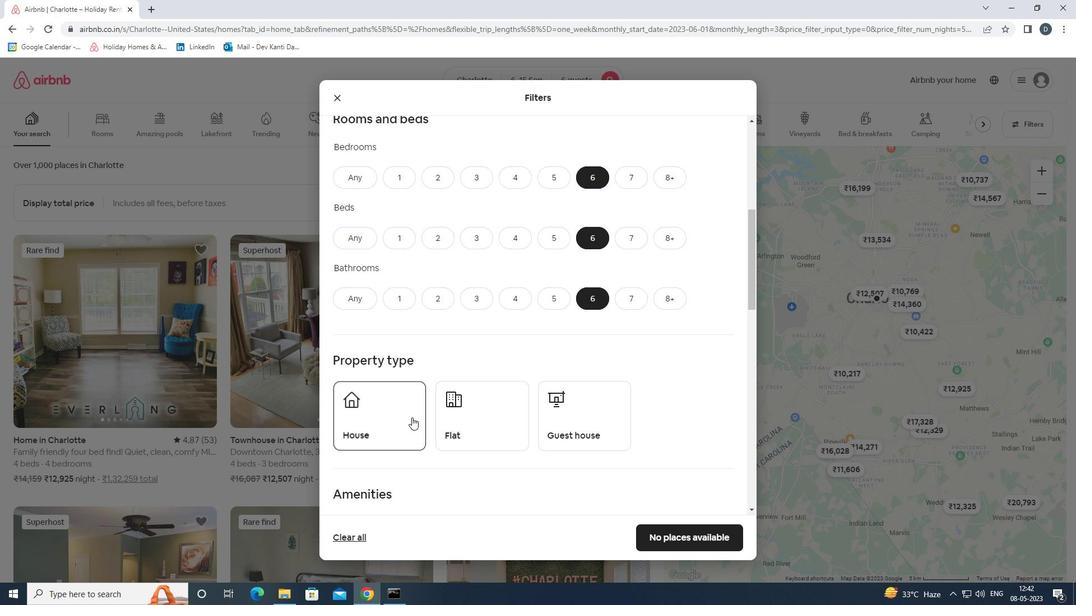 
Action: Mouse pressed left at (488, 408)
Screenshot: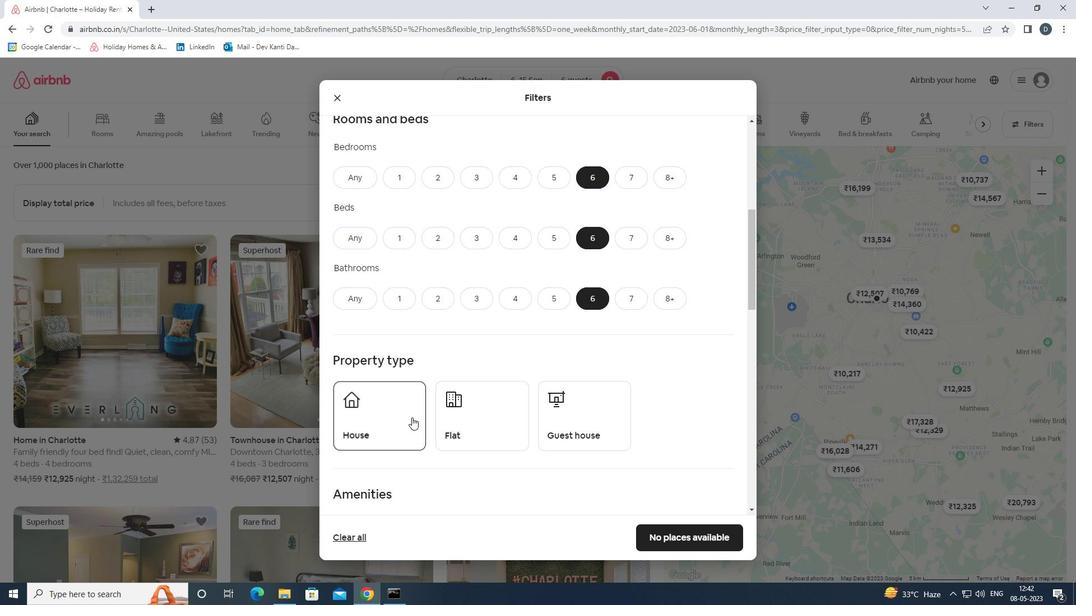 
Action: Mouse moved to (567, 399)
Screenshot: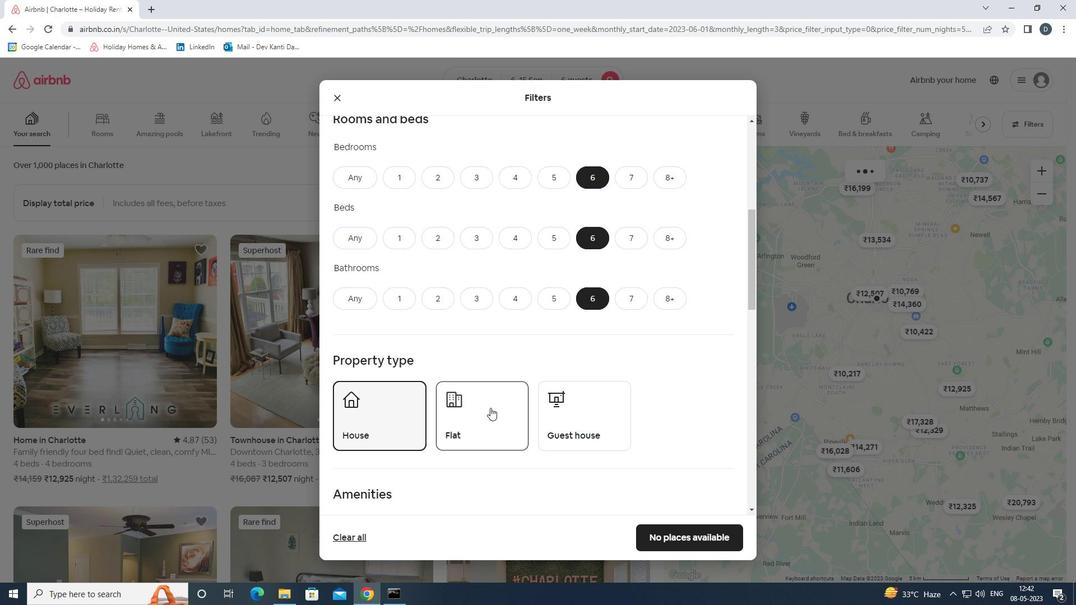 
Action: Mouse pressed left at (567, 399)
Screenshot: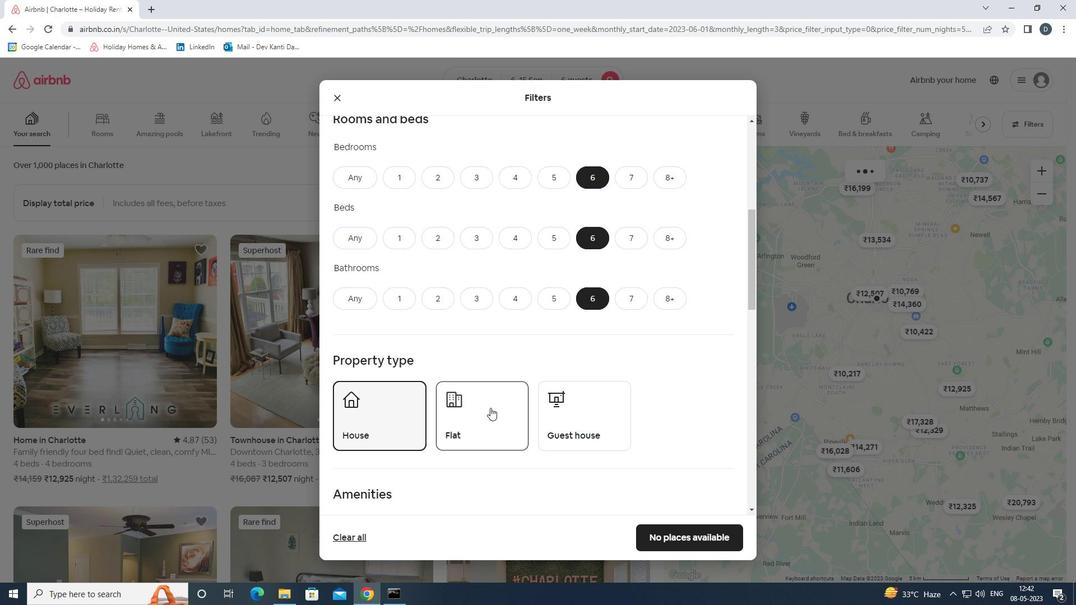 
Action: Mouse moved to (567, 399)
Screenshot: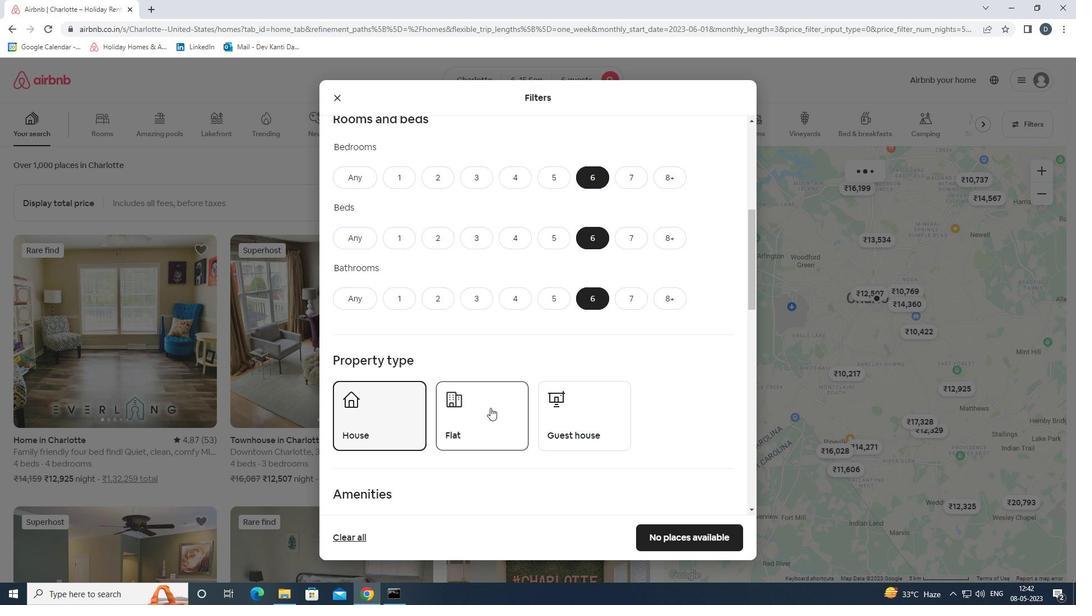 
Action: Mouse scrolled (567, 398) with delta (0, 0)
Screenshot: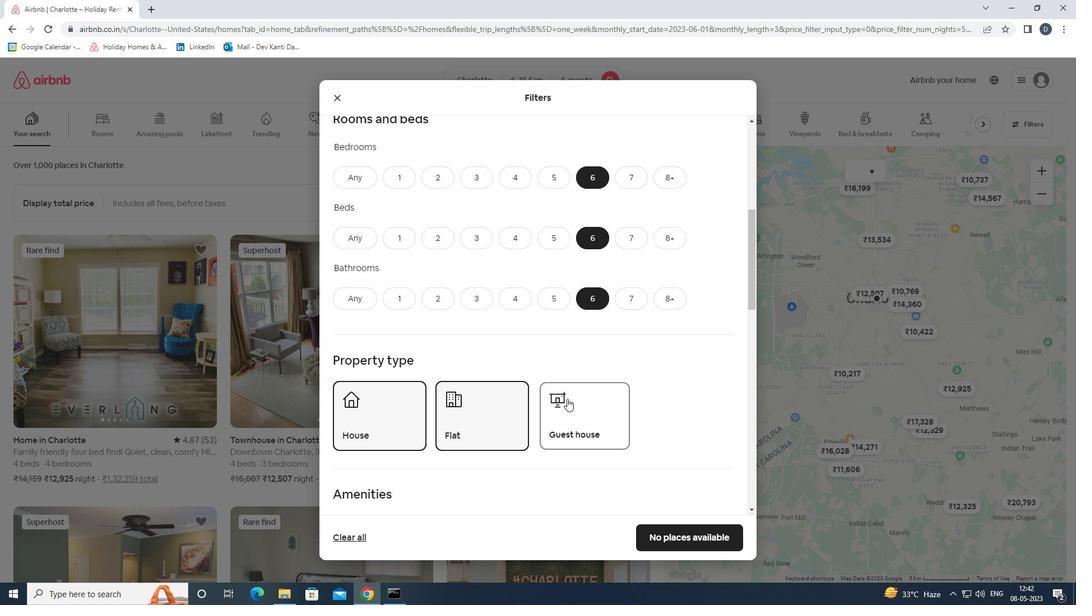 
Action: Mouse scrolled (567, 398) with delta (0, 0)
Screenshot: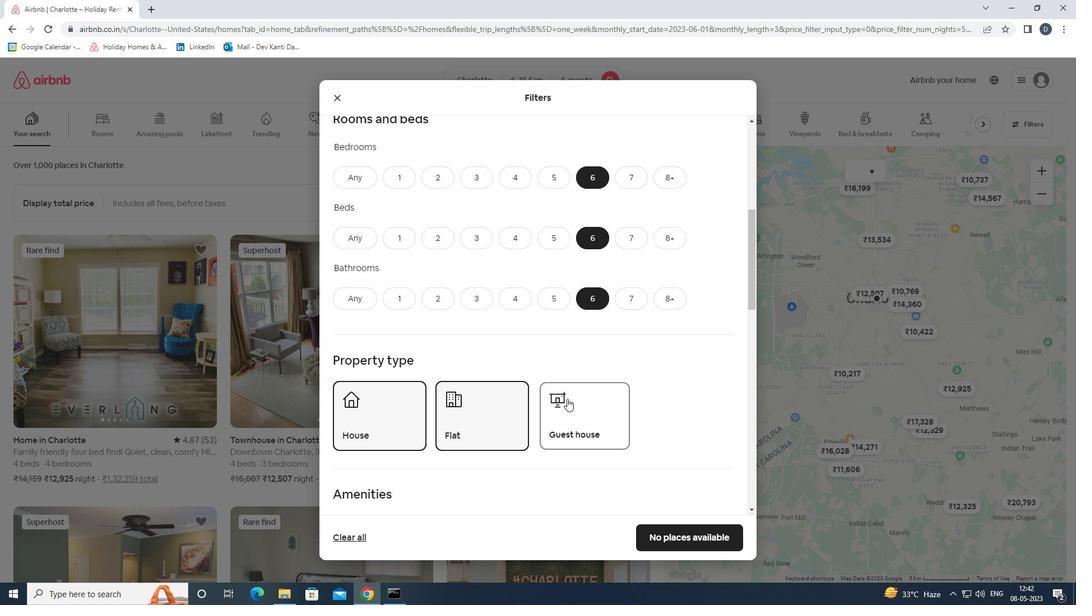 
Action: Mouse scrolled (567, 398) with delta (0, 0)
Screenshot: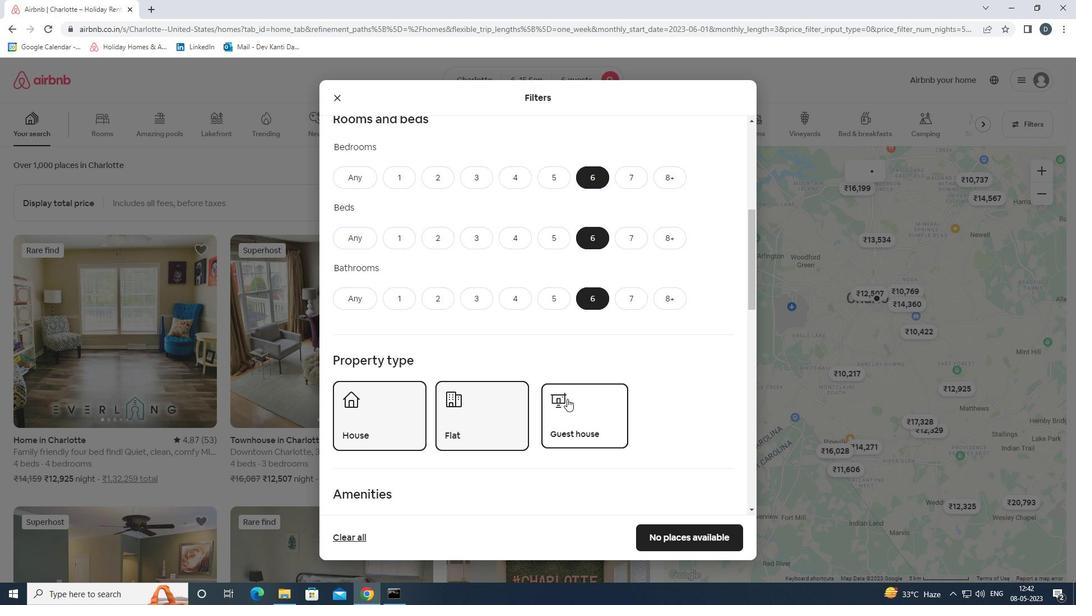 
Action: Mouse scrolled (567, 398) with delta (0, 0)
Screenshot: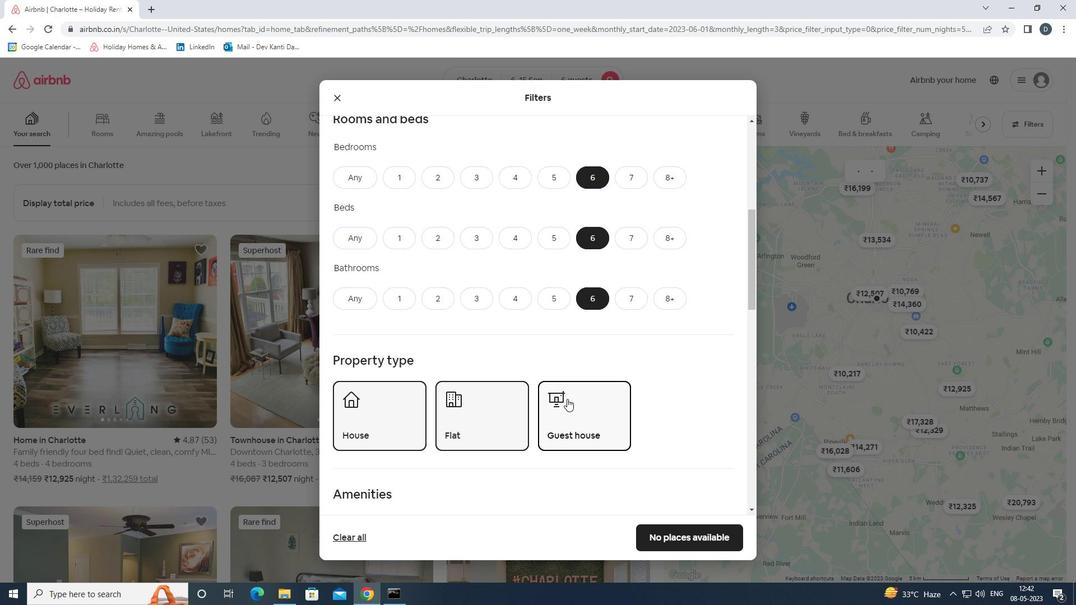 
Action: Mouse moved to (363, 325)
Screenshot: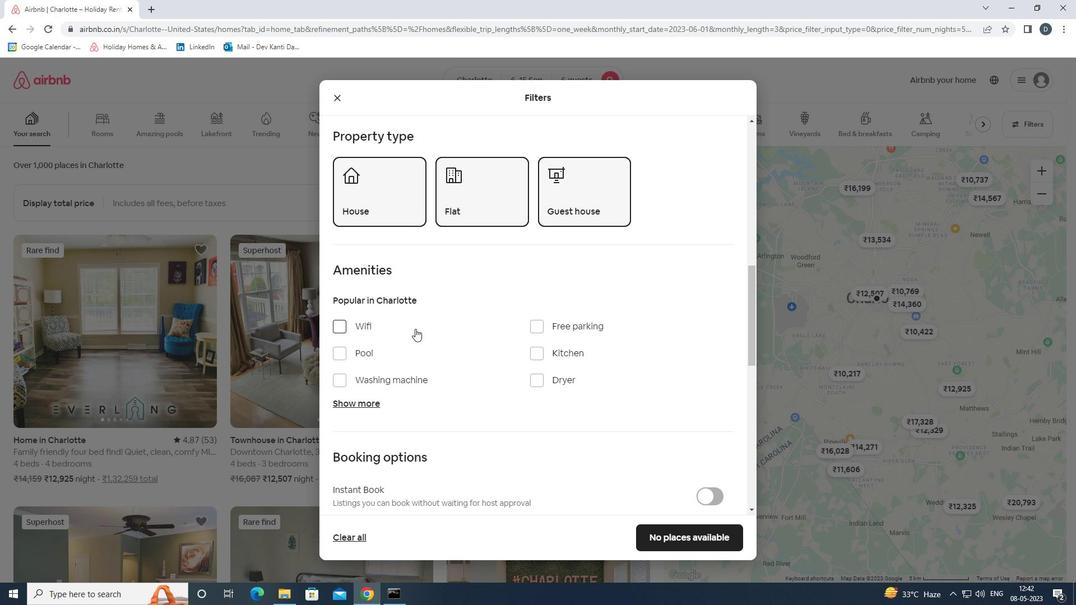 
Action: Mouse pressed left at (363, 325)
Screenshot: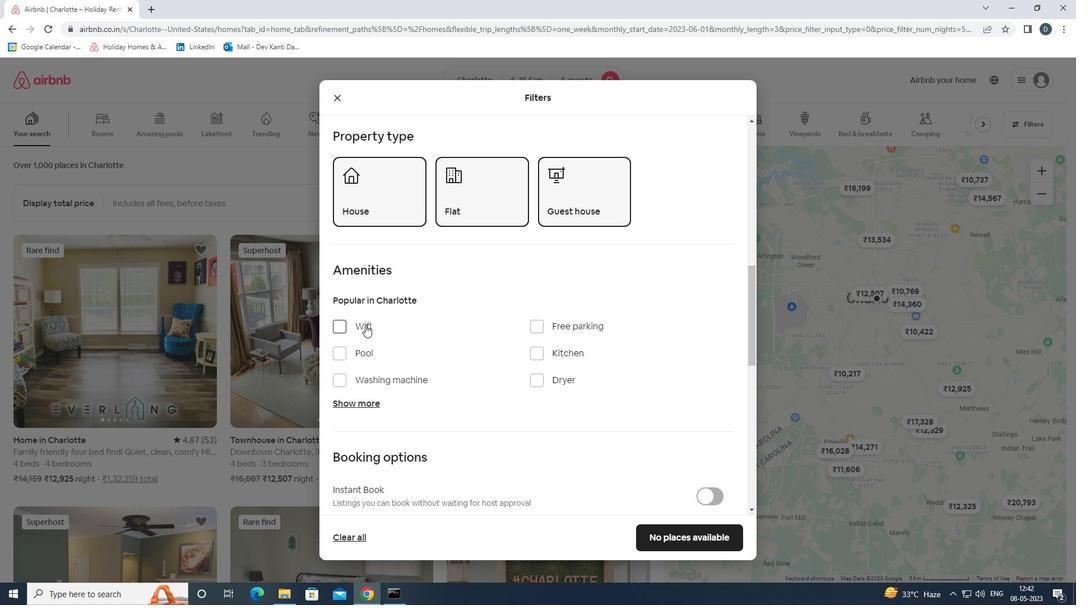 
Action: Mouse moved to (553, 326)
Screenshot: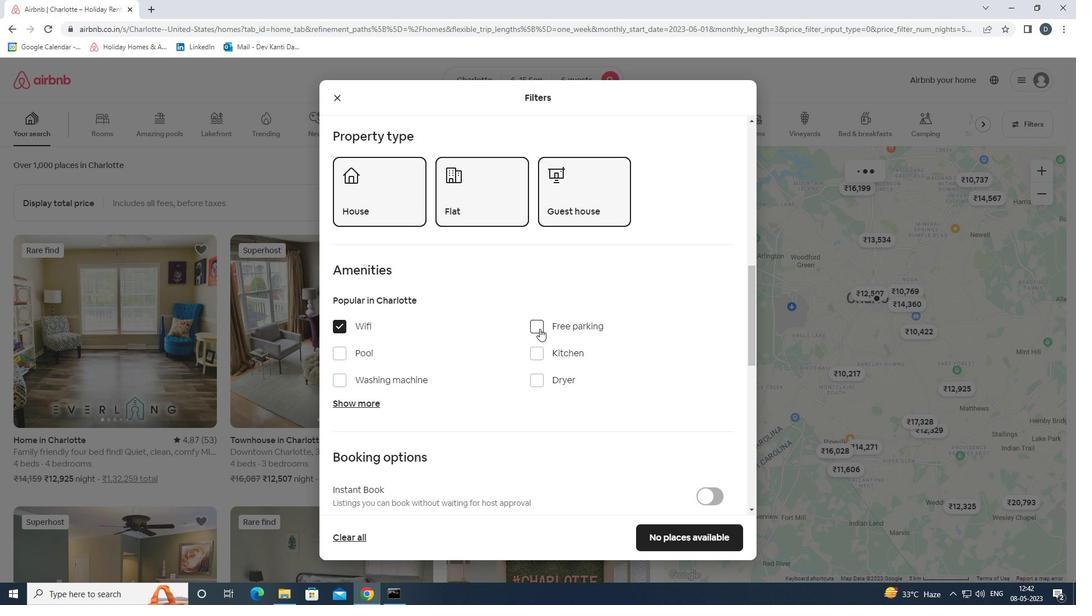 
Action: Mouse pressed left at (553, 326)
Screenshot: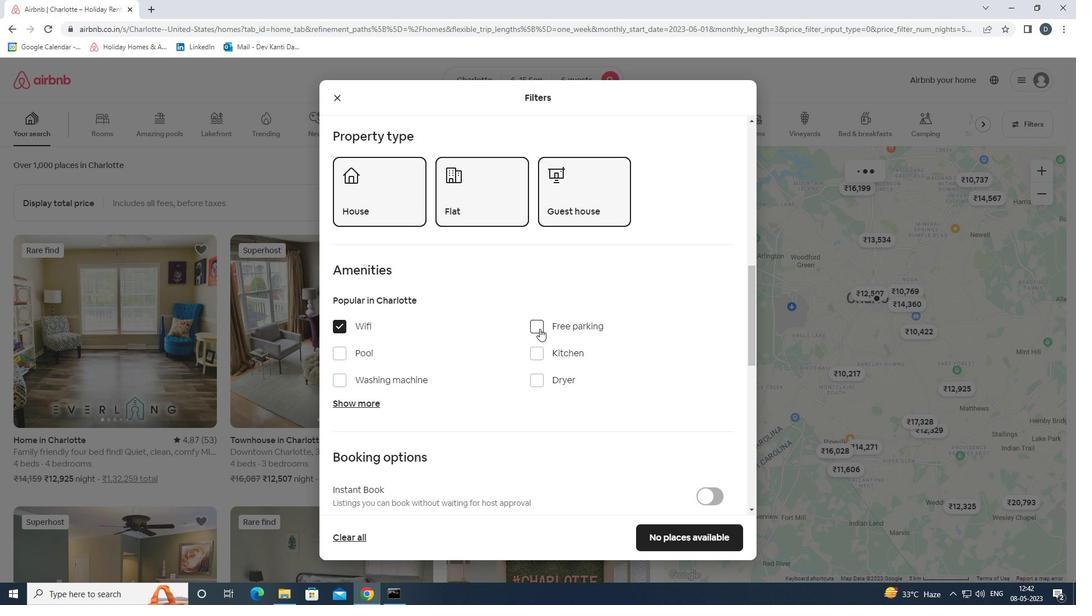 
Action: Mouse moved to (370, 404)
Screenshot: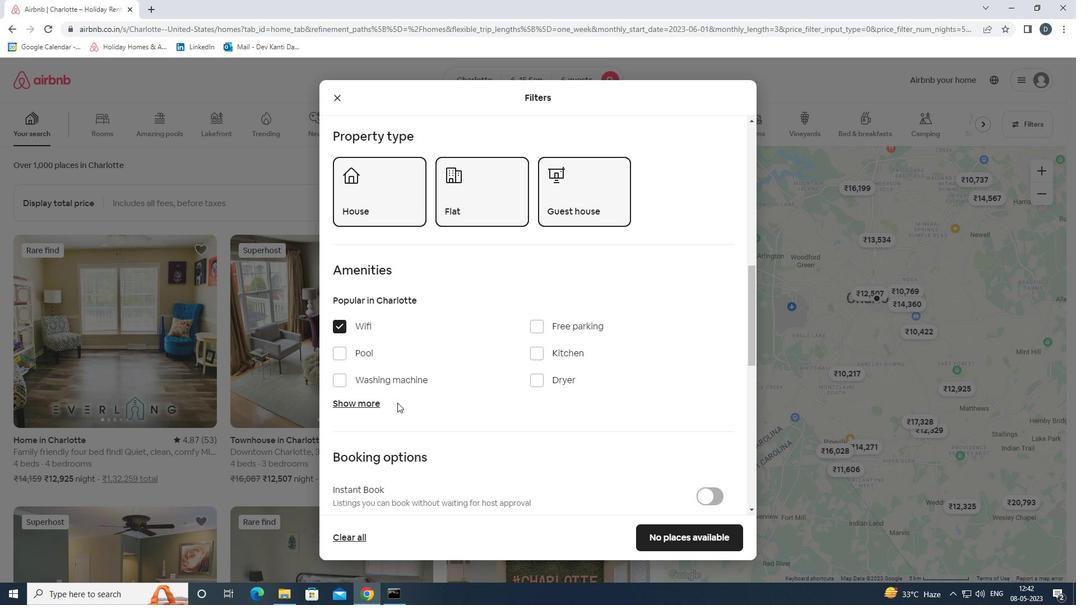 
Action: Mouse pressed left at (370, 404)
Screenshot: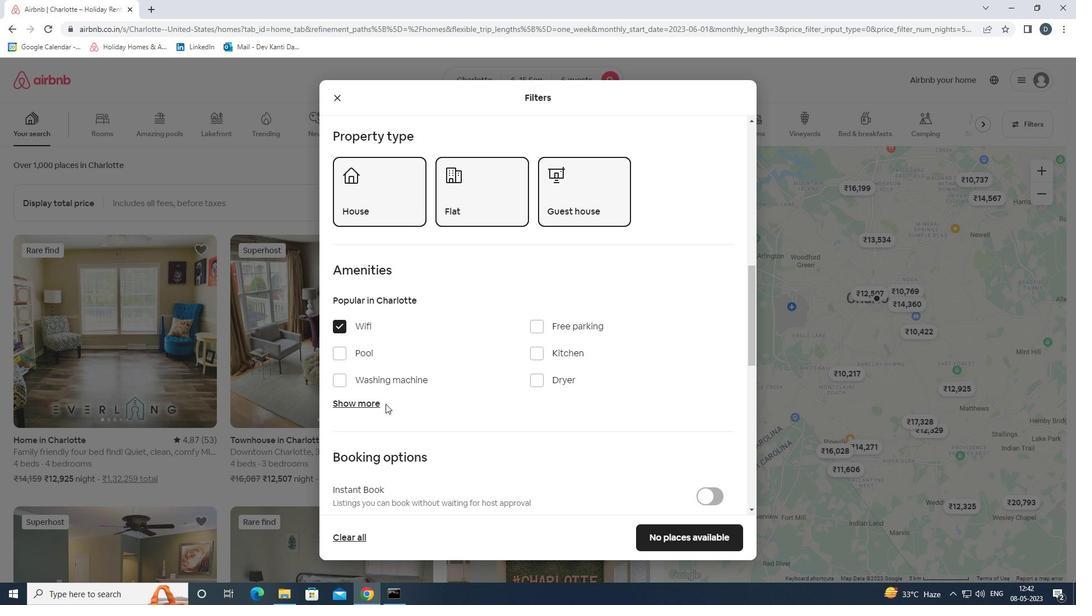 
Action: Mouse moved to (396, 409)
Screenshot: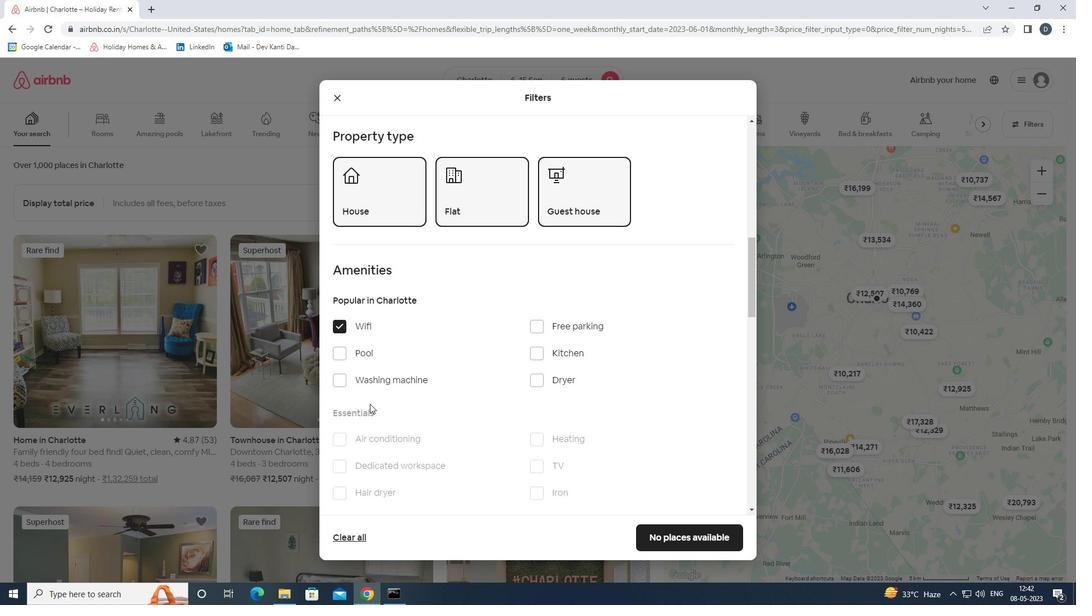 
Action: Mouse scrolled (396, 409) with delta (0, 0)
Screenshot: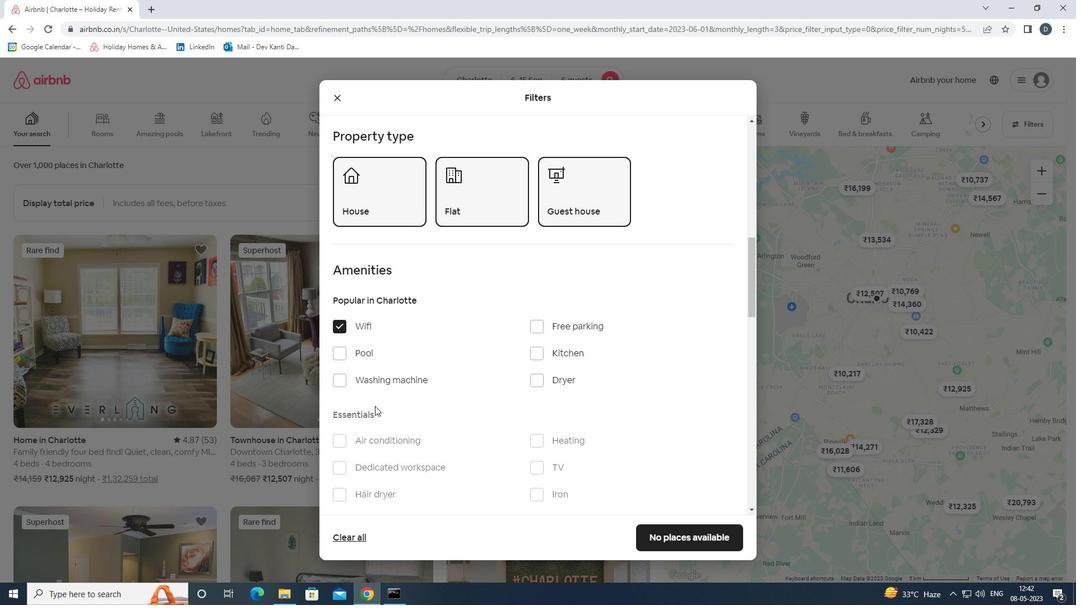 
Action: Mouse moved to (398, 410)
Screenshot: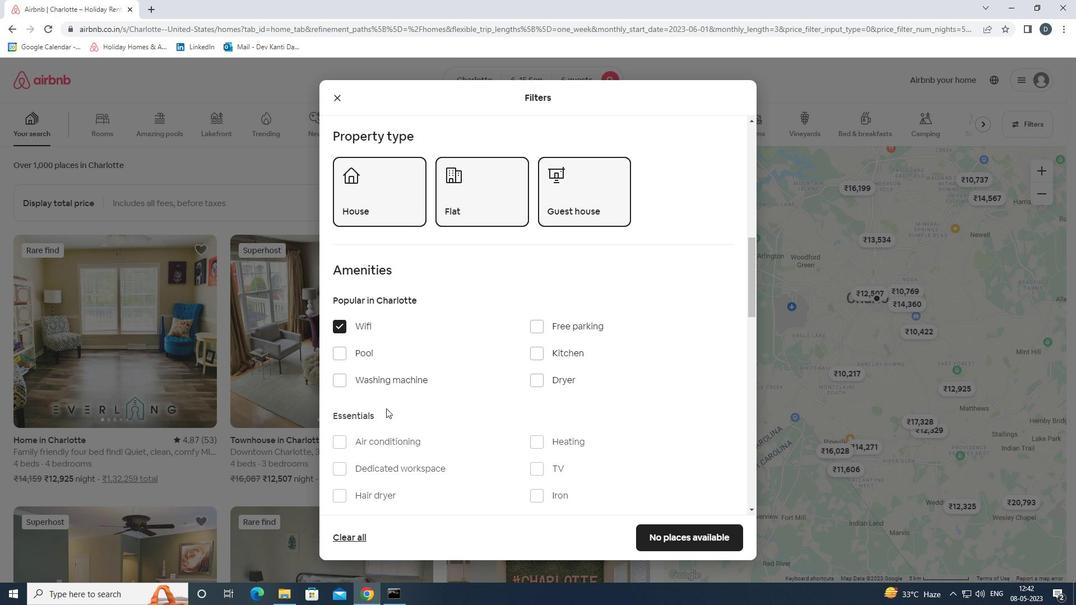 
Action: Mouse scrolled (398, 409) with delta (0, 0)
Screenshot: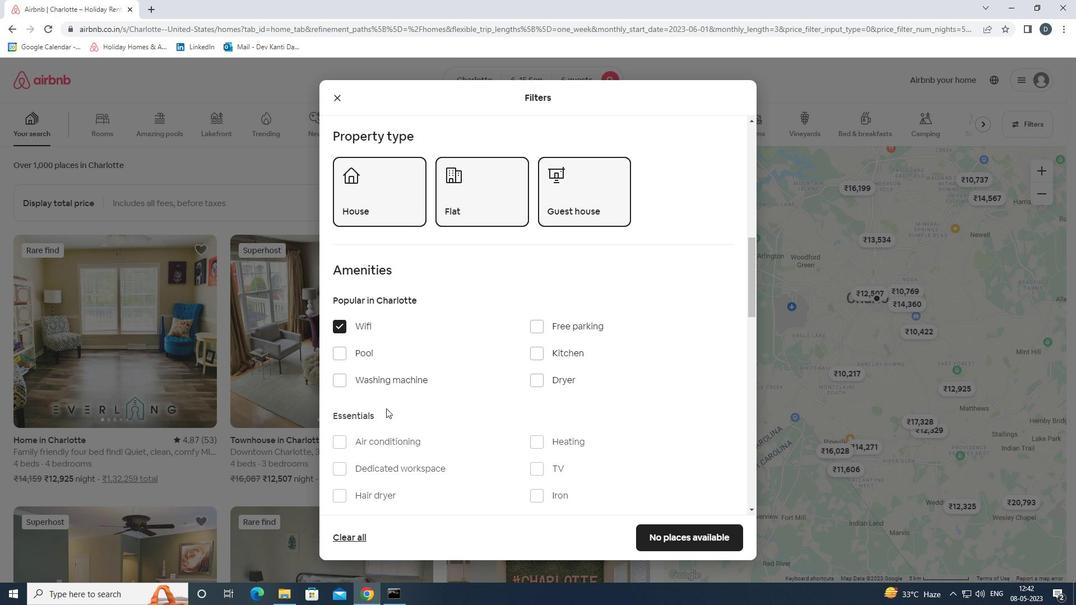 
Action: Mouse moved to (530, 350)
Screenshot: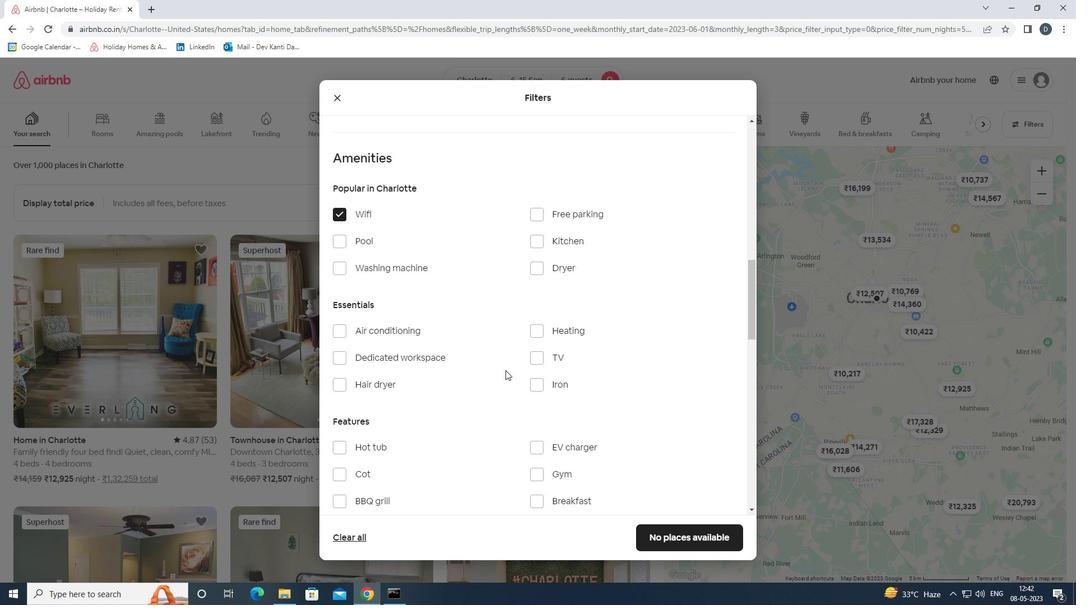 
Action: Mouse pressed left at (530, 350)
Screenshot: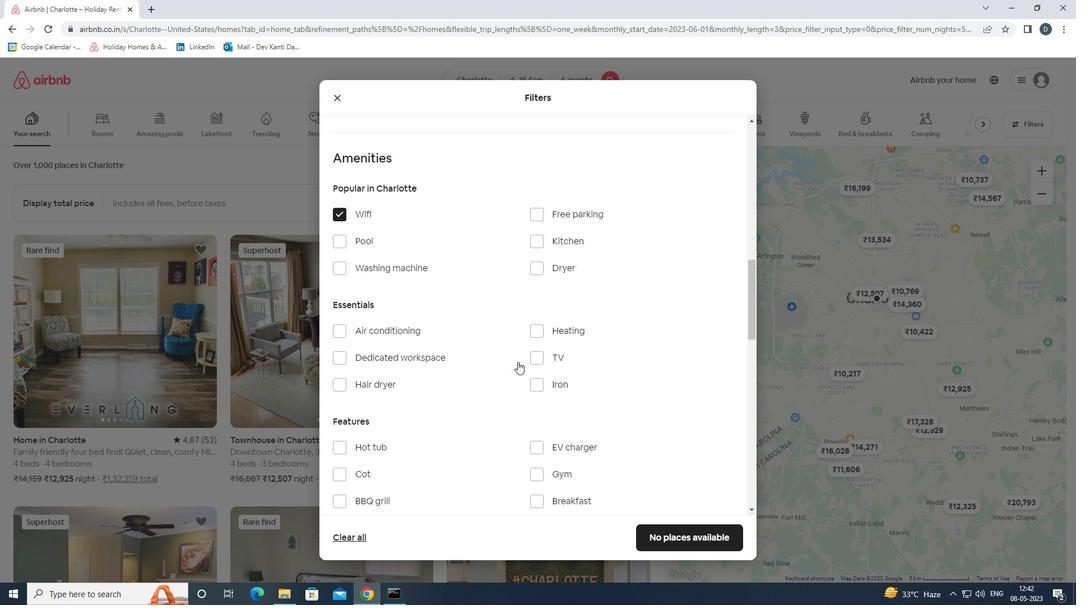 
Action: Mouse moved to (534, 363)
Screenshot: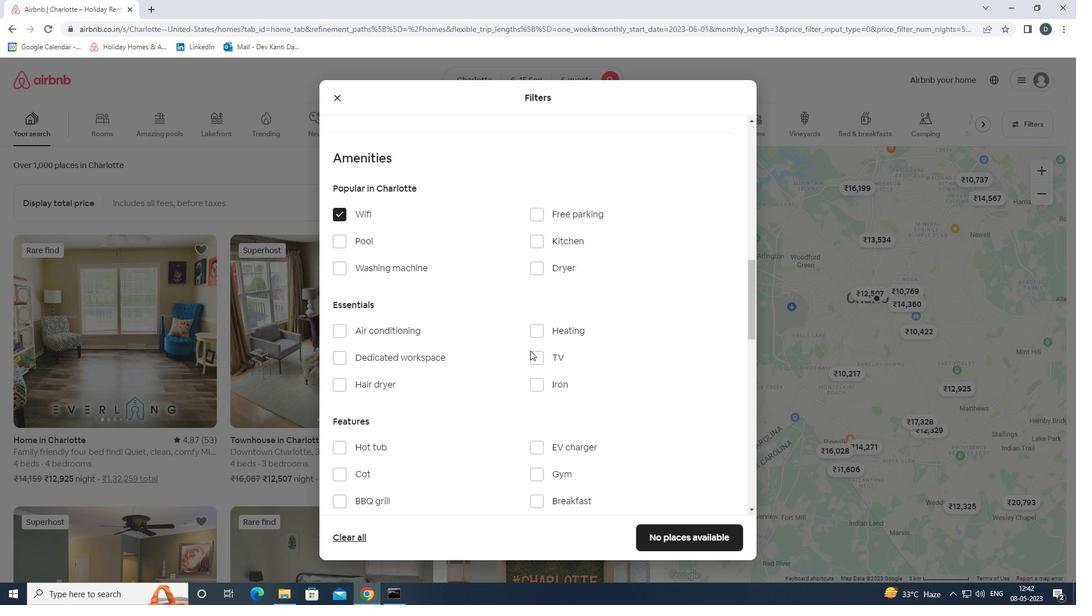 
Action: Mouse pressed left at (534, 363)
Screenshot: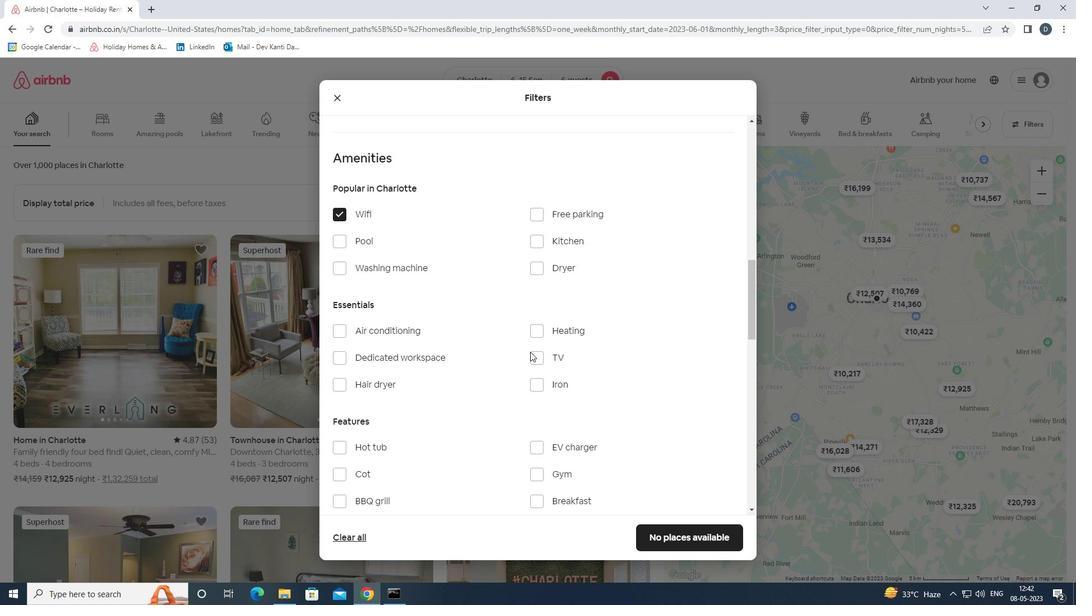 
Action: Mouse moved to (546, 213)
Screenshot: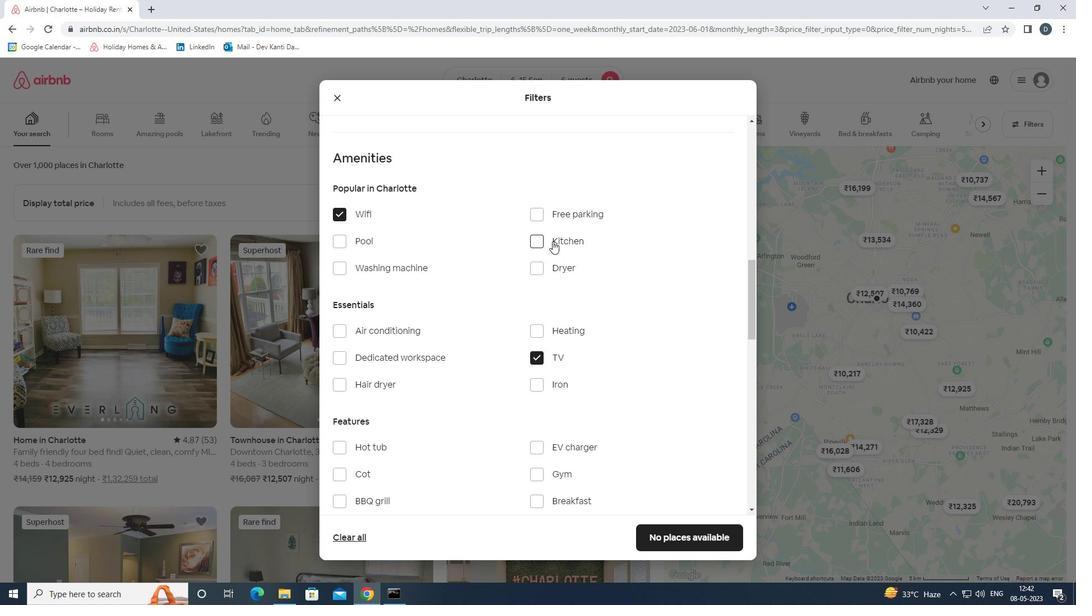 
Action: Mouse pressed left at (546, 213)
Screenshot: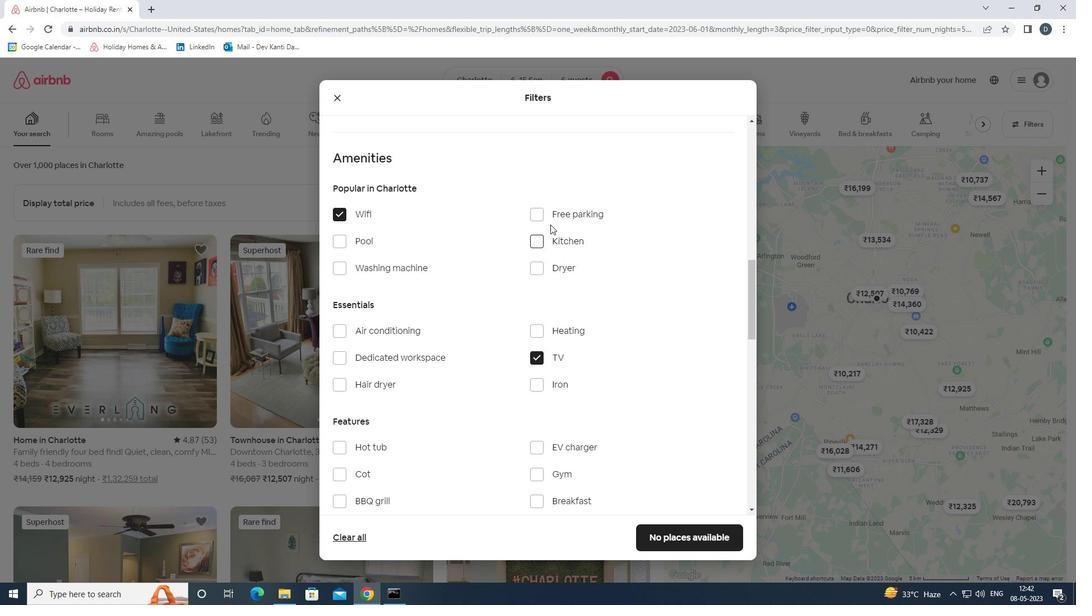 
Action: Mouse moved to (539, 243)
Screenshot: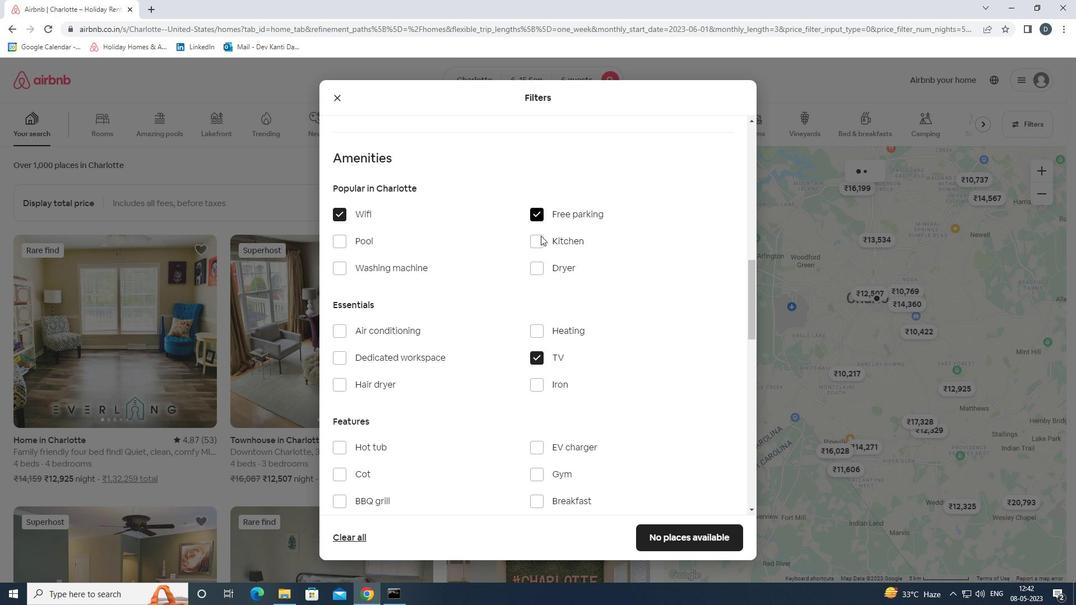 
Action: Mouse scrolled (539, 242) with delta (0, 0)
Screenshot: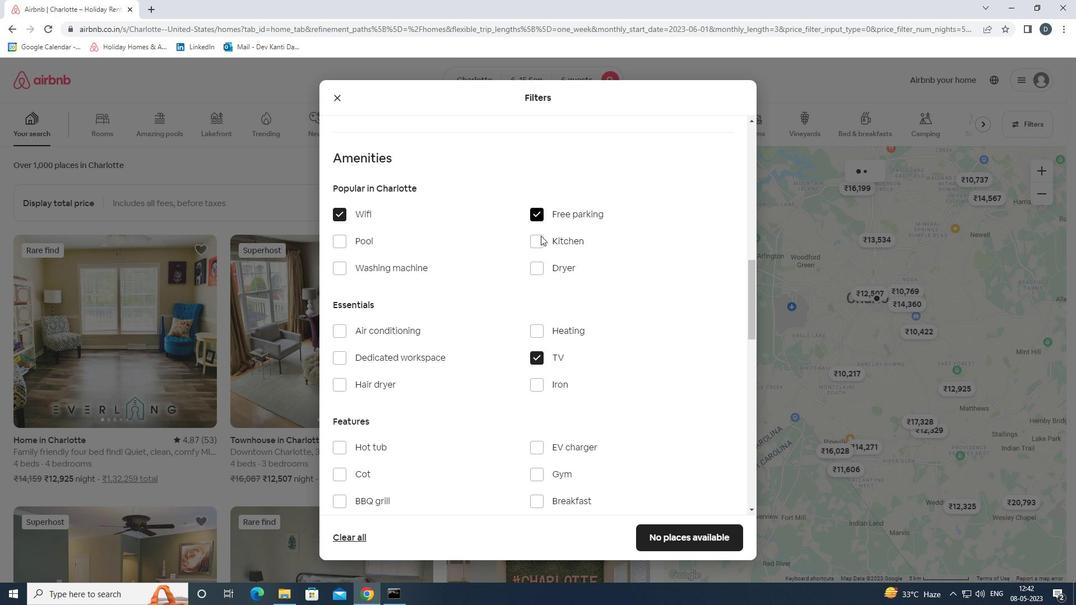
Action: Mouse scrolled (539, 242) with delta (0, 0)
Screenshot: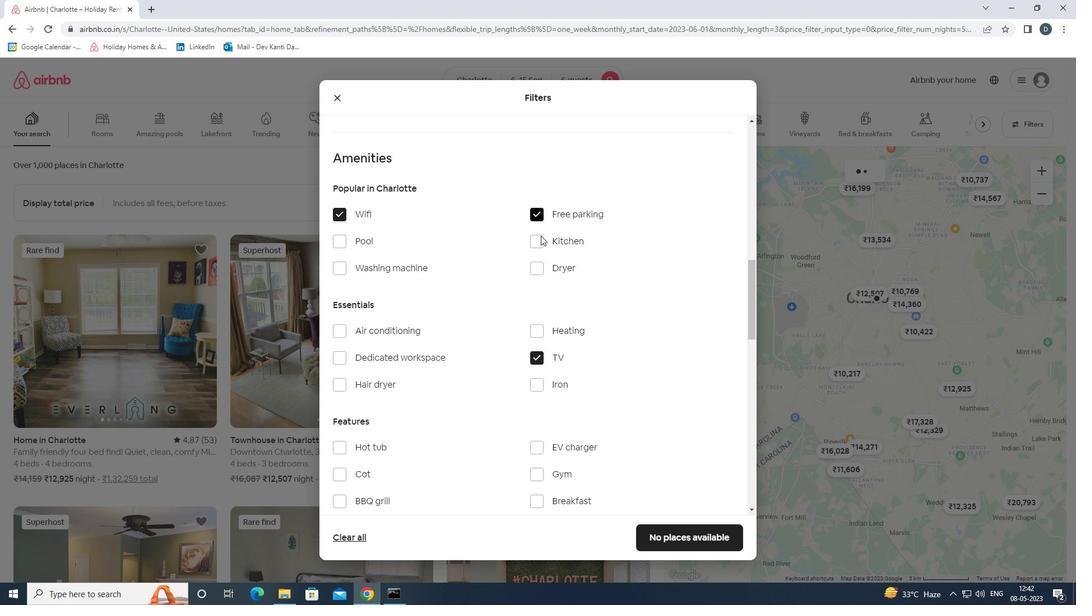 
Action: Mouse moved to (534, 263)
Screenshot: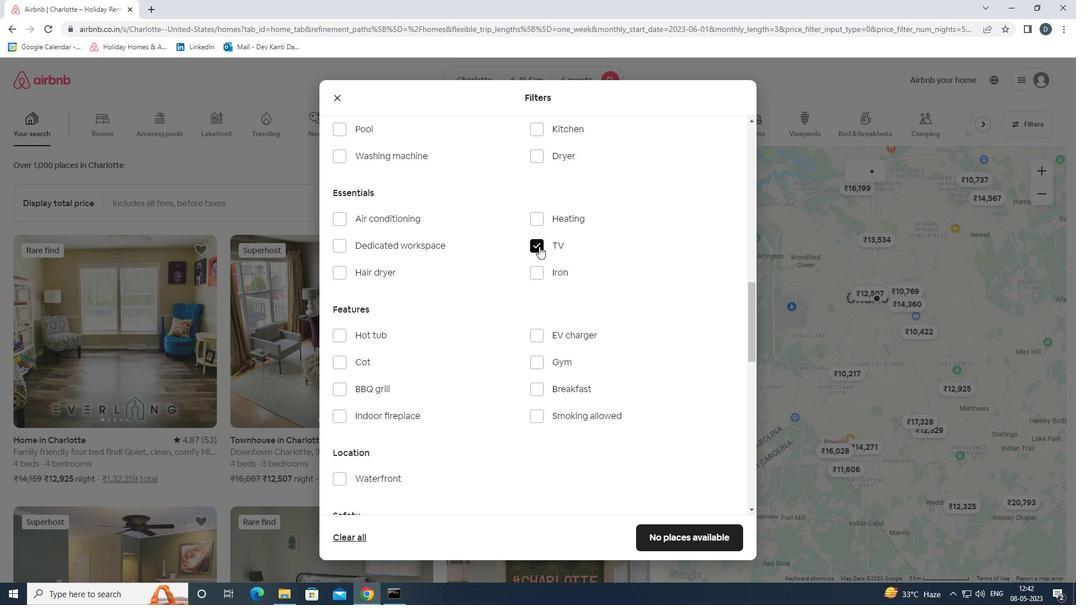 
Action: Mouse scrolled (534, 262) with delta (0, 0)
Screenshot: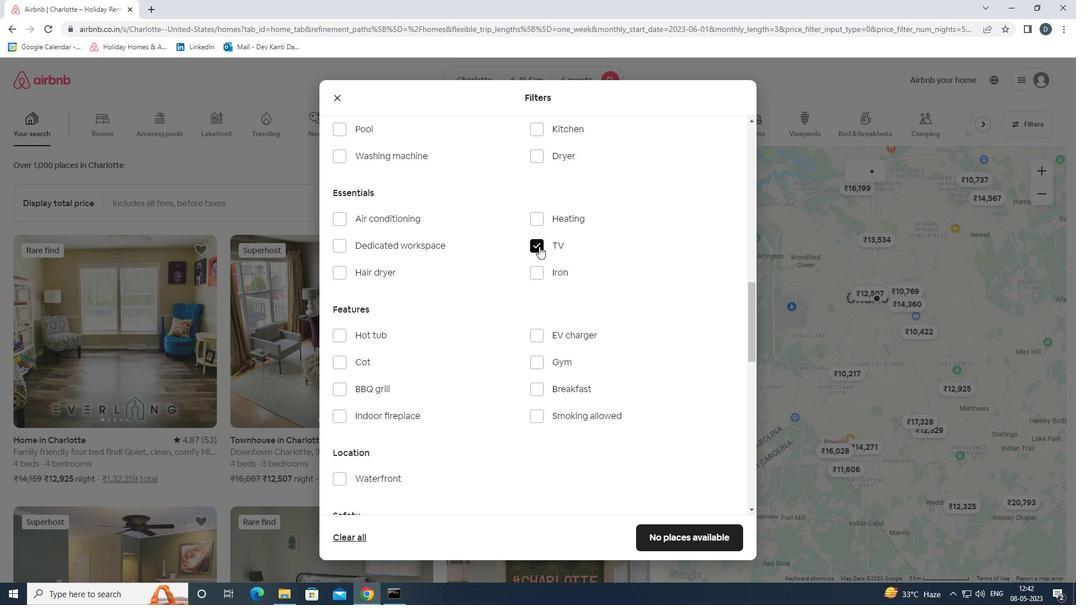 
Action: Mouse moved to (549, 301)
Screenshot: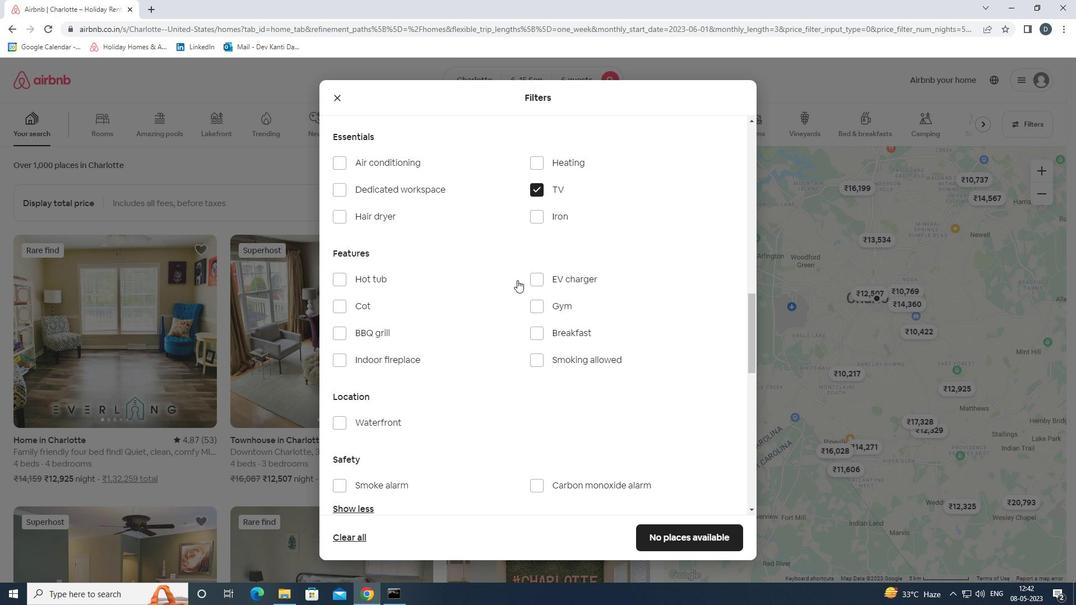 
Action: Mouse pressed left at (549, 301)
Screenshot: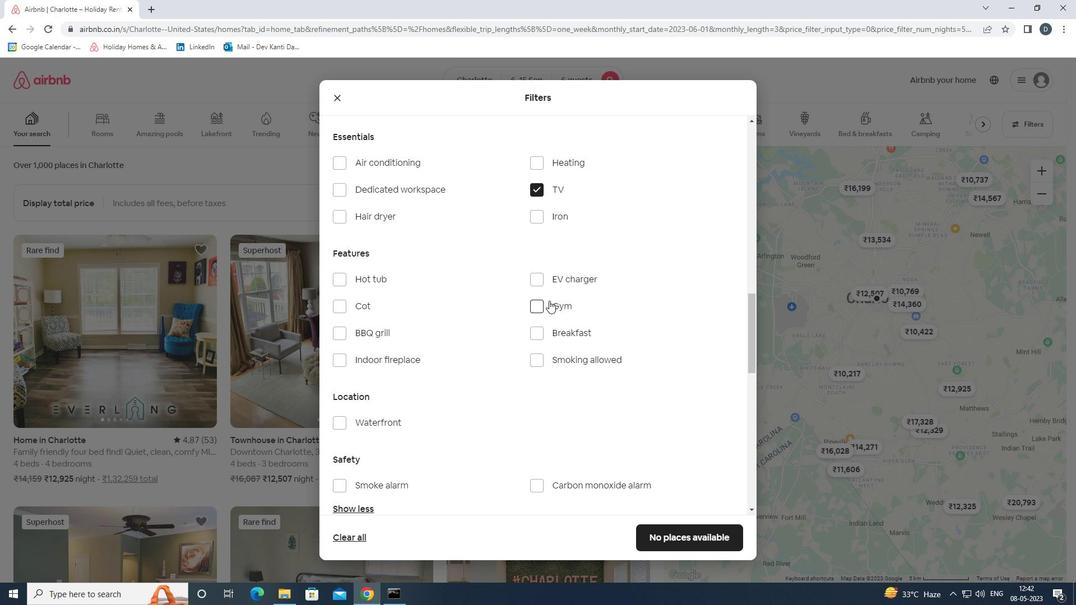 
Action: Mouse moved to (552, 326)
Screenshot: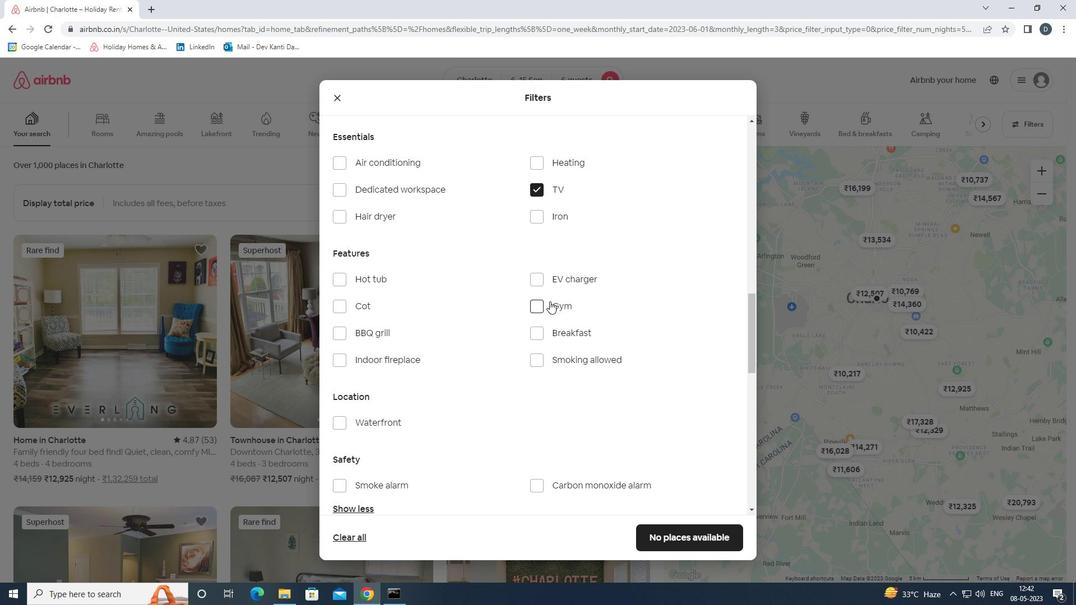 
Action: Mouse pressed left at (552, 326)
Screenshot: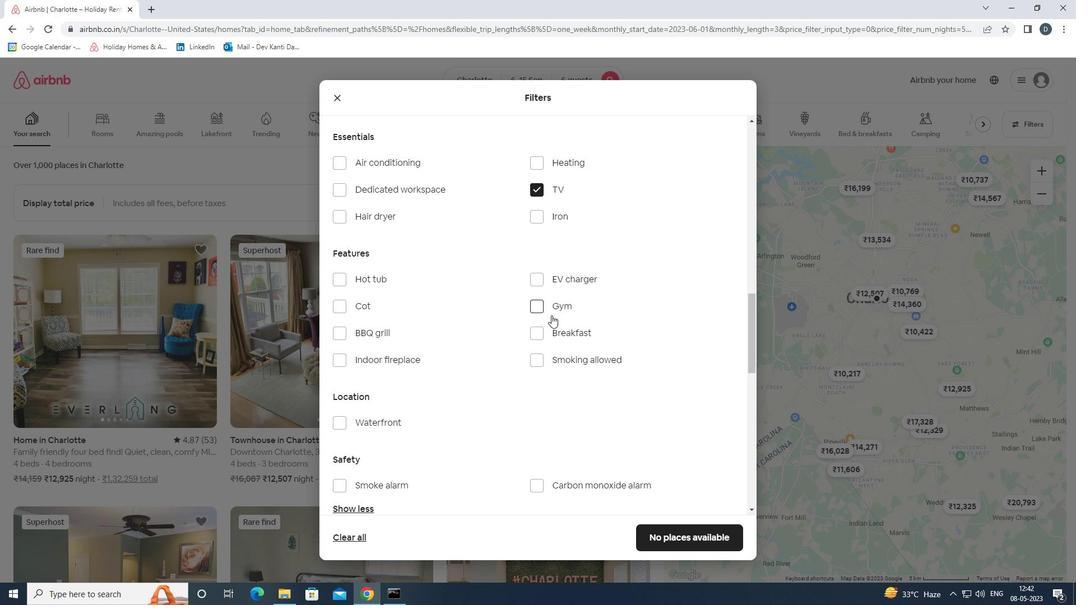 
Action: Mouse moved to (556, 327)
Screenshot: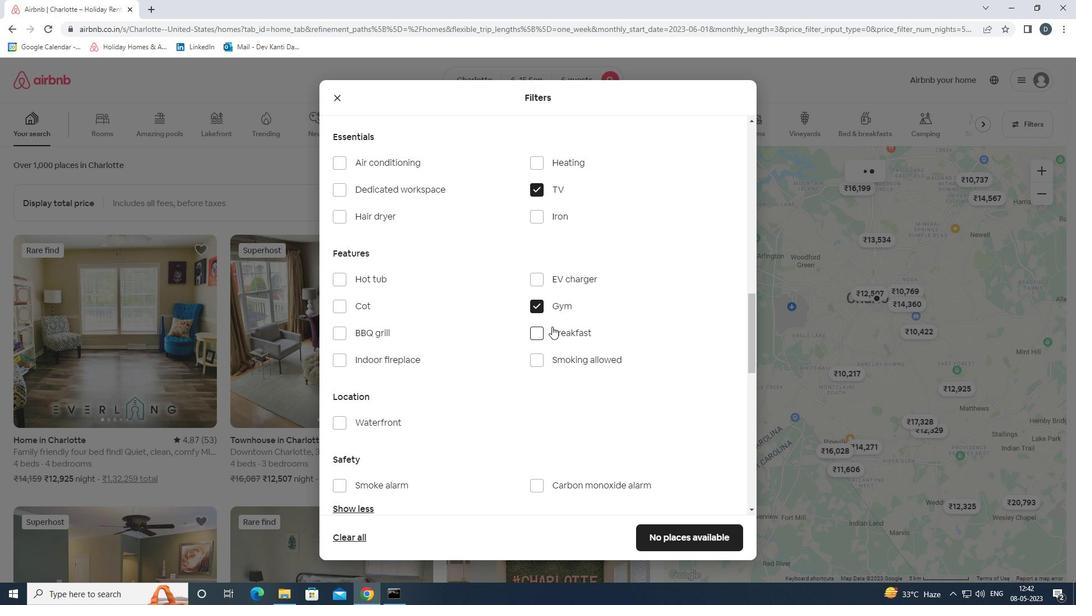 
Action: Mouse scrolled (556, 326) with delta (0, 0)
Screenshot: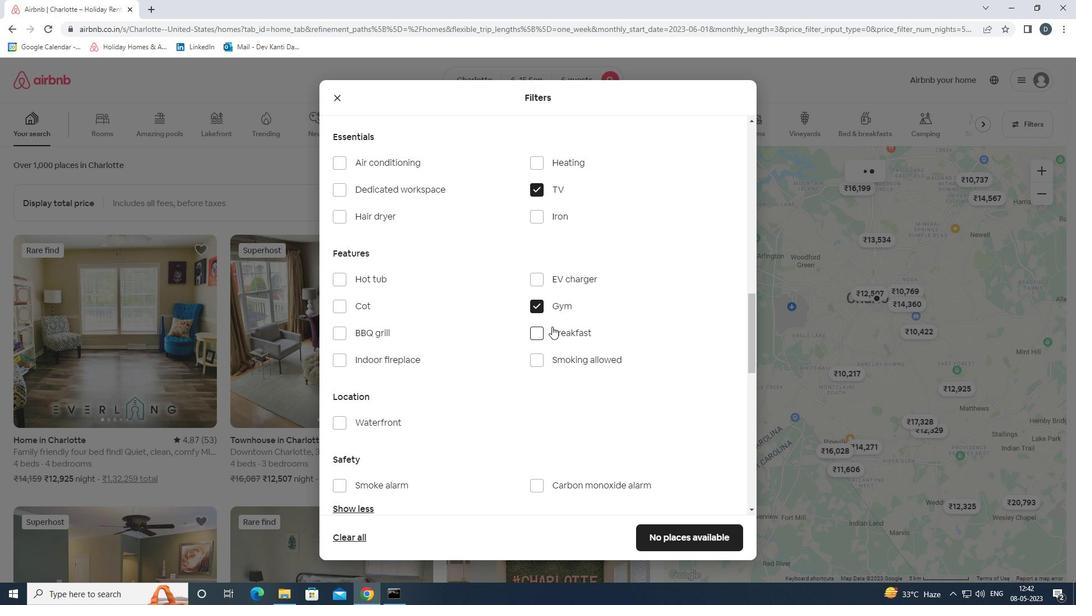 
Action: Mouse moved to (562, 326)
Screenshot: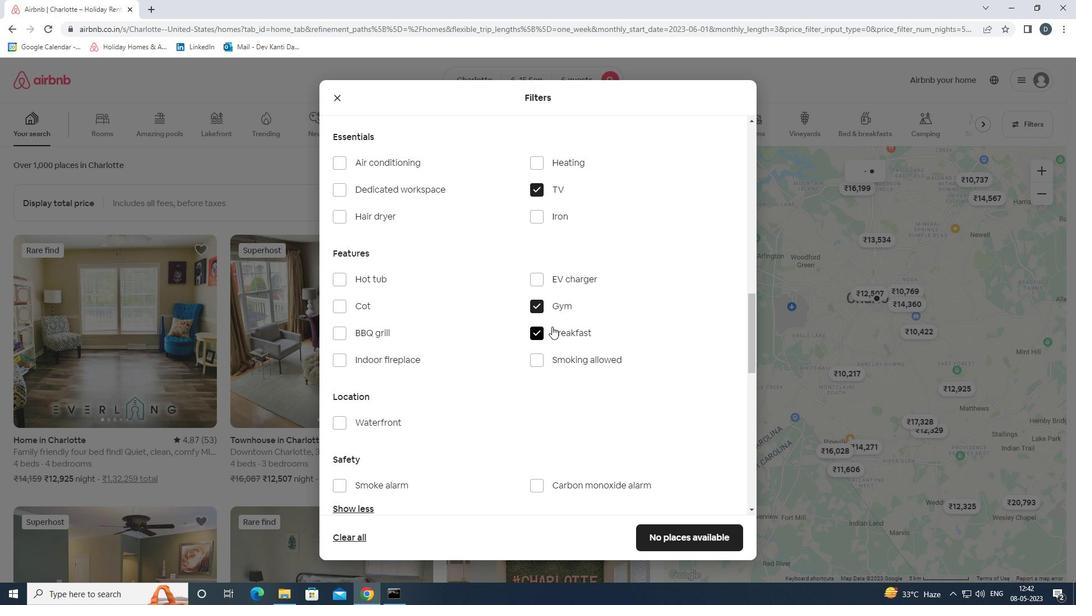 
Action: Mouse scrolled (562, 325) with delta (0, 0)
Screenshot: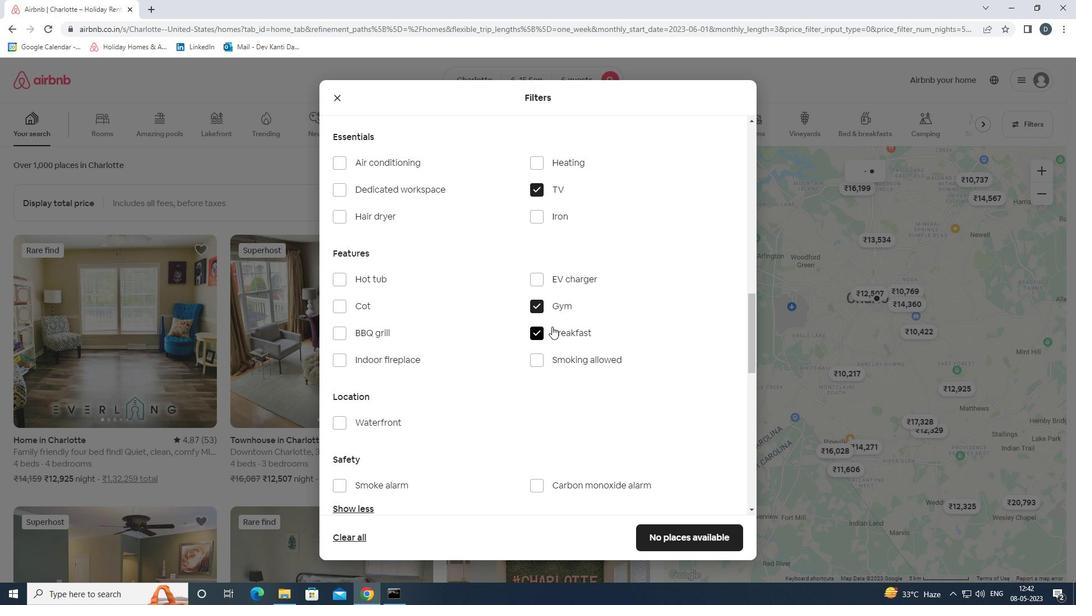 
Action: Mouse moved to (599, 320)
Screenshot: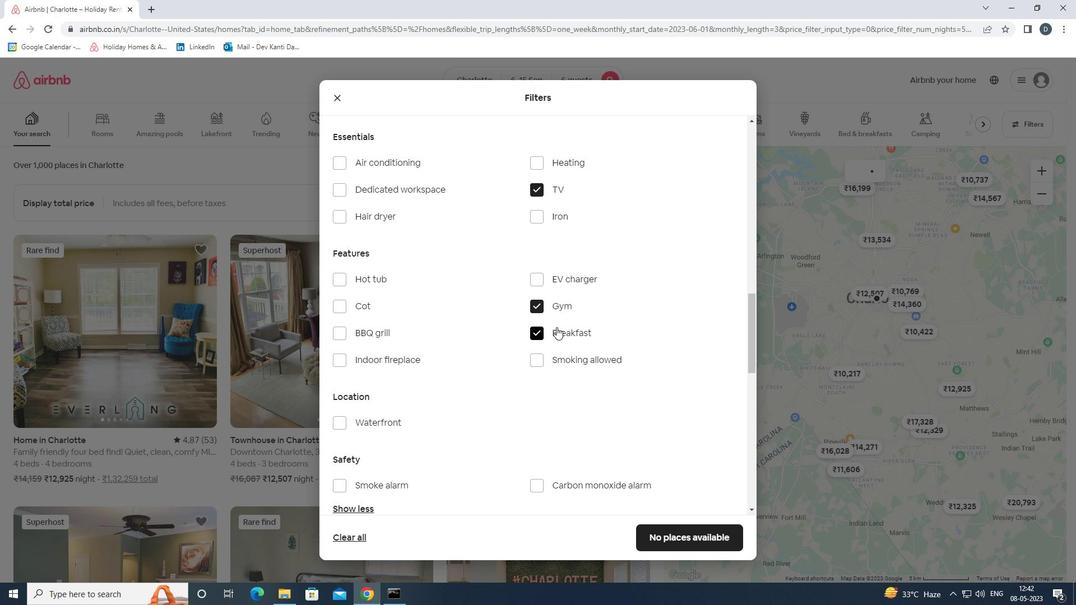 
Action: Mouse scrolled (599, 320) with delta (0, 0)
Screenshot: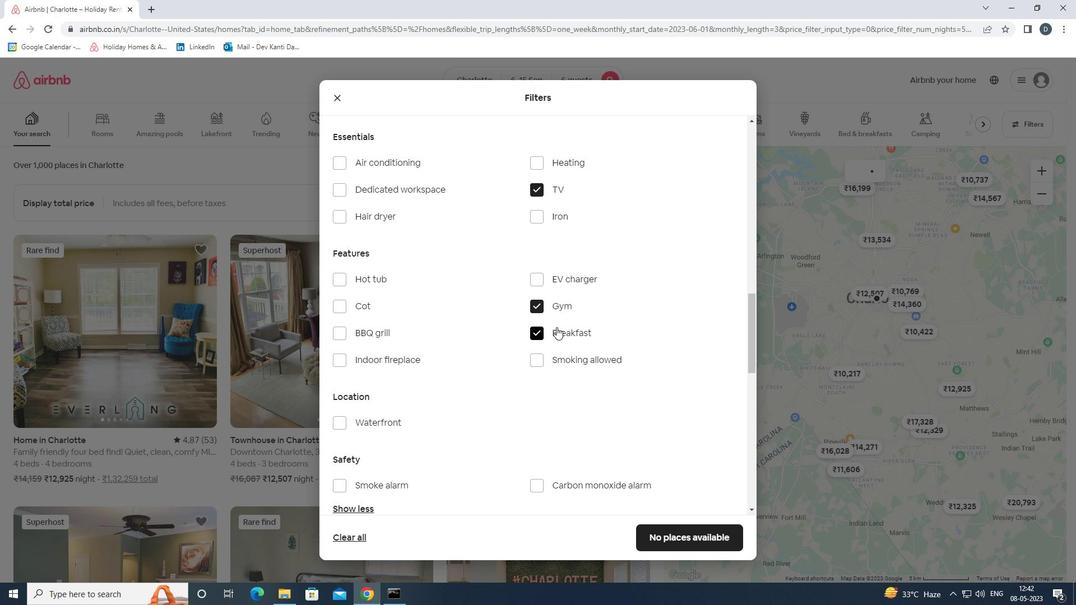 
Action: Mouse moved to (616, 316)
Screenshot: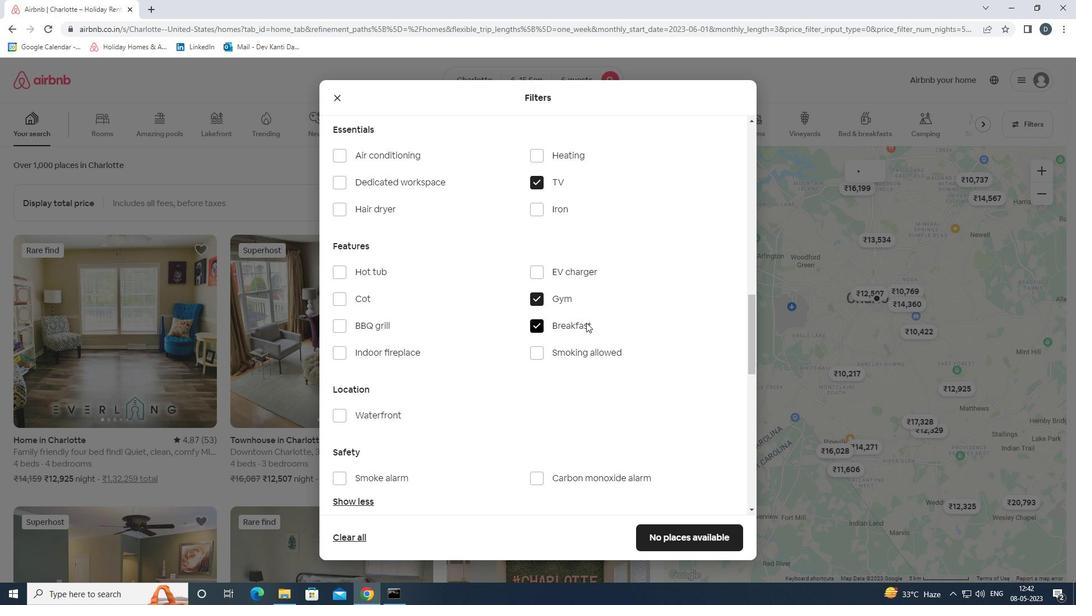 
Action: Mouse scrolled (616, 315) with delta (0, 0)
Screenshot: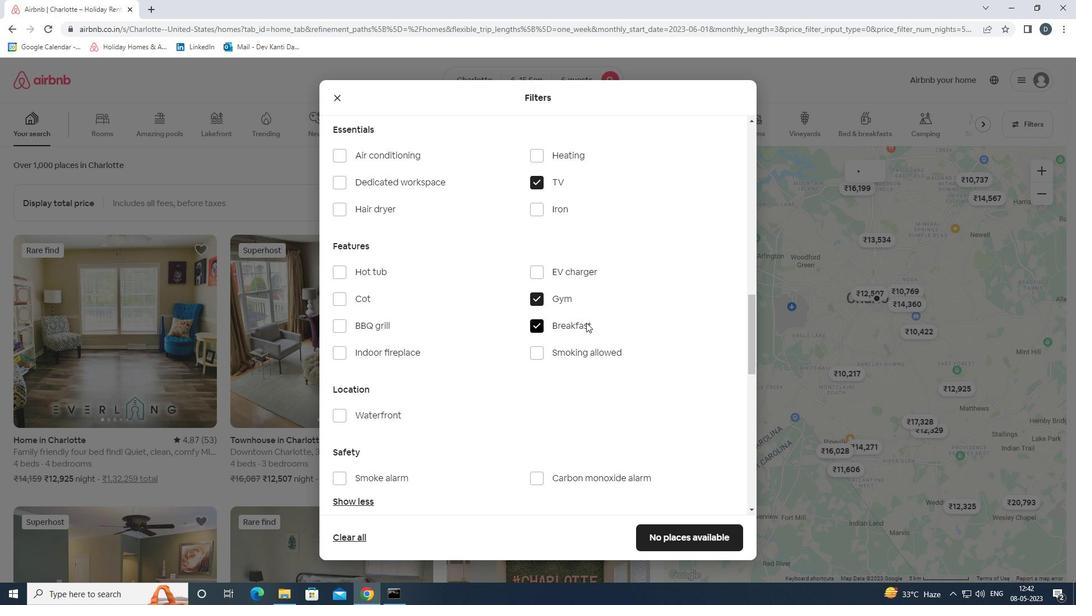 
Action: Mouse moved to (712, 415)
Screenshot: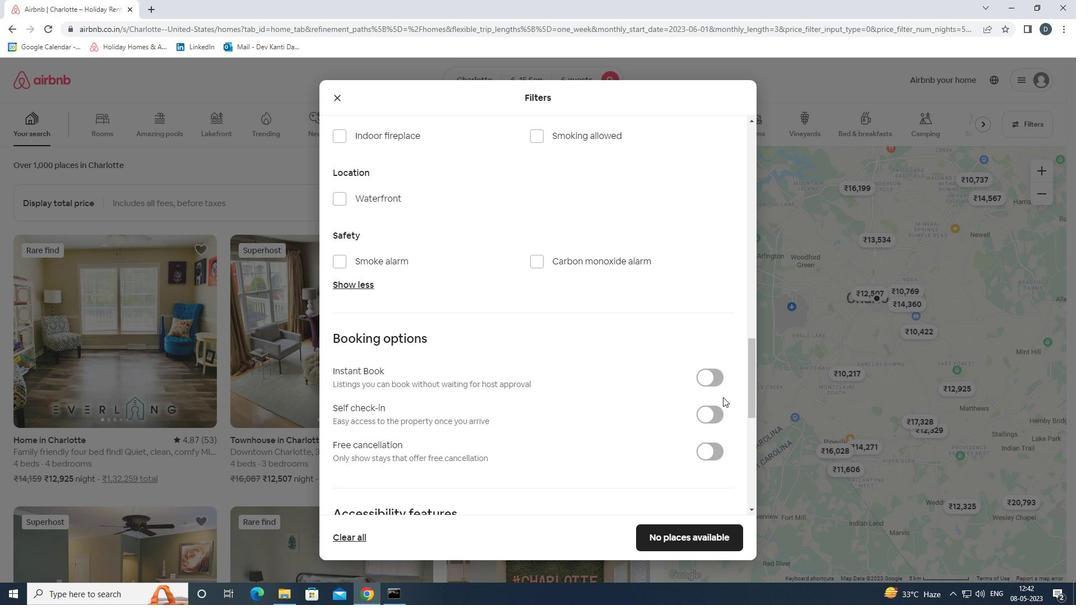 
Action: Mouse pressed left at (712, 415)
Screenshot: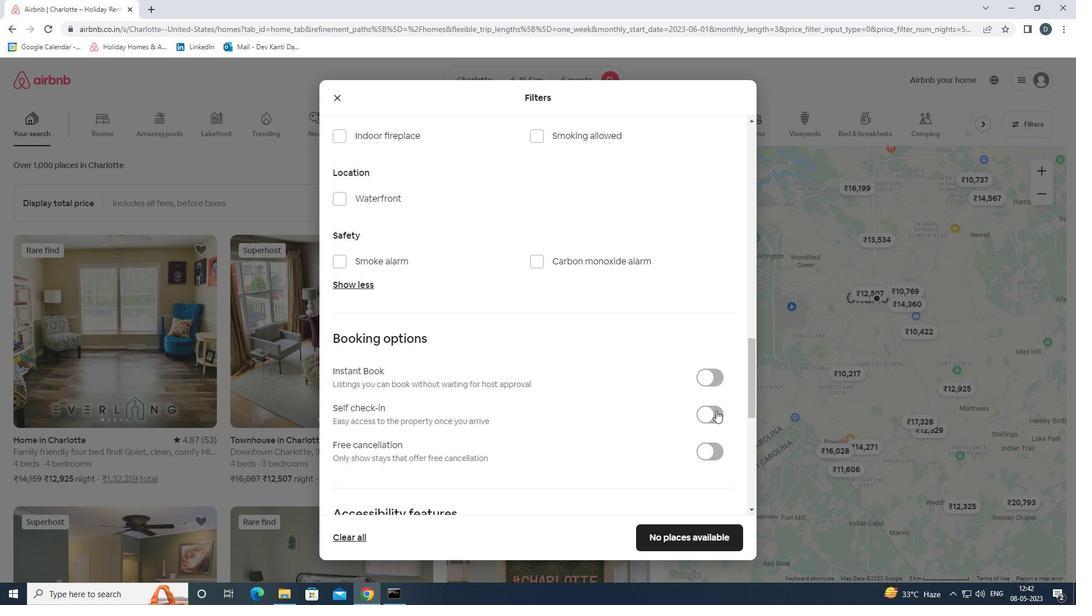 
Action: Mouse moved to (706, 410)
Screenshot: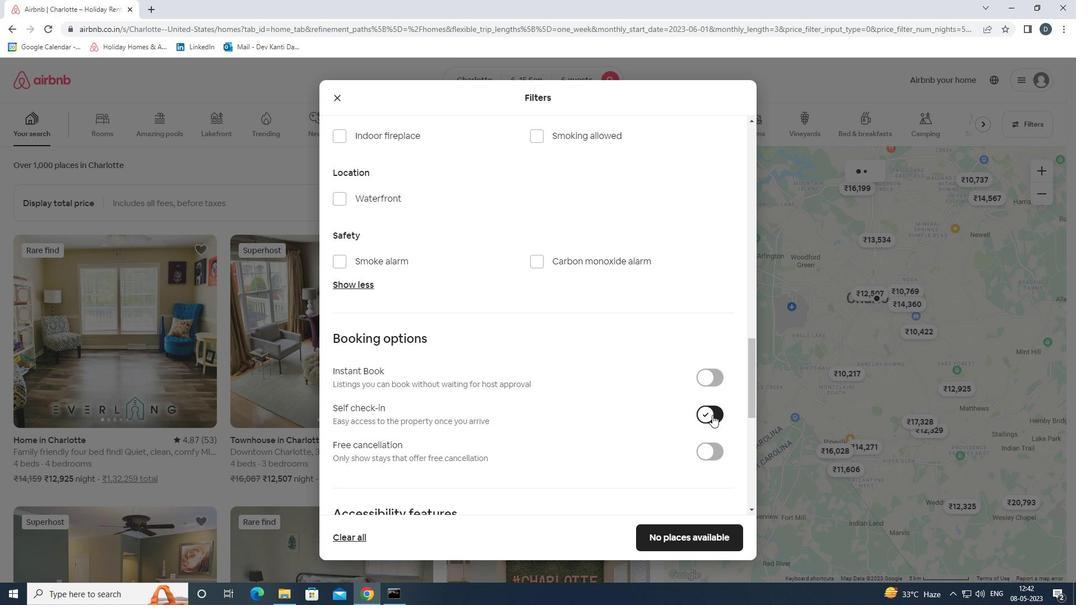 
Action: Mouse scrolled (706, 409) with delta (0, 0)
Screenshot: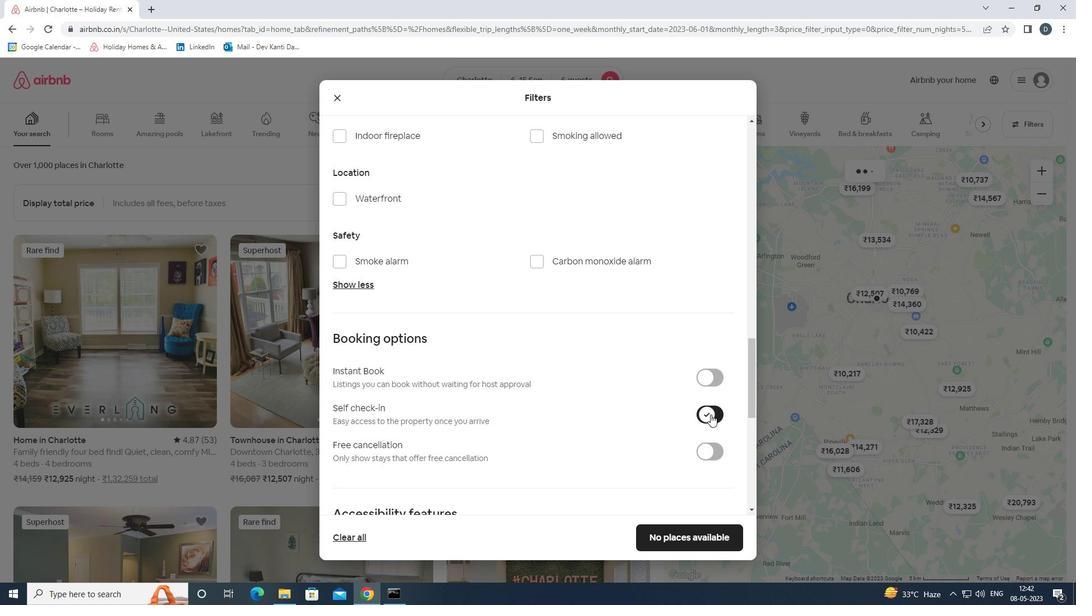 
Action: Mouse scrolled (706, 409) with delta (0, 0)
Screenshot: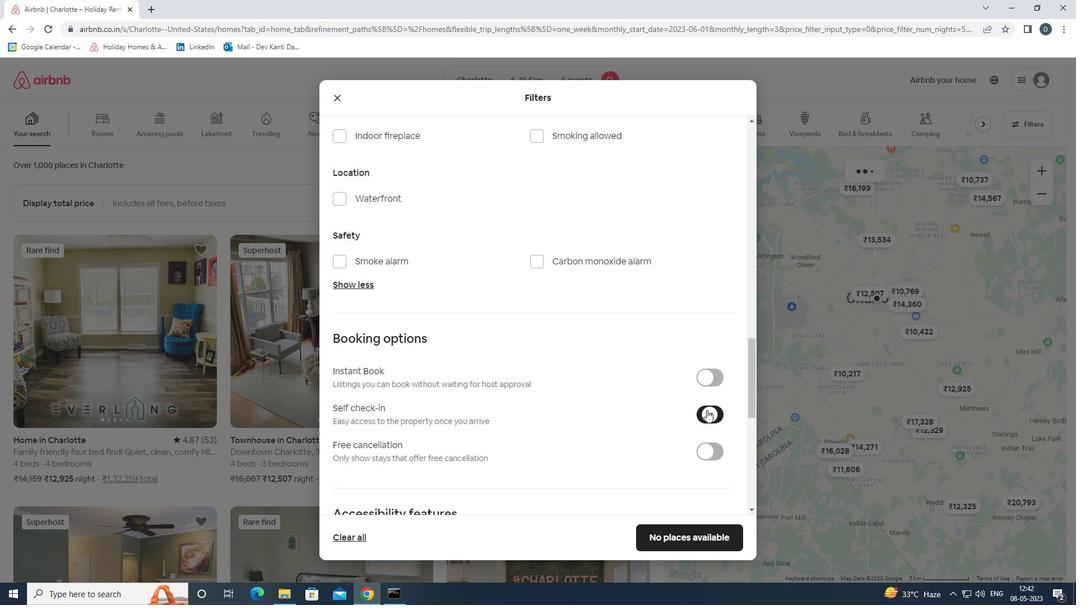 
Action: Mouse scrolled (706, 409) with delta (0, 0)
Screenshot: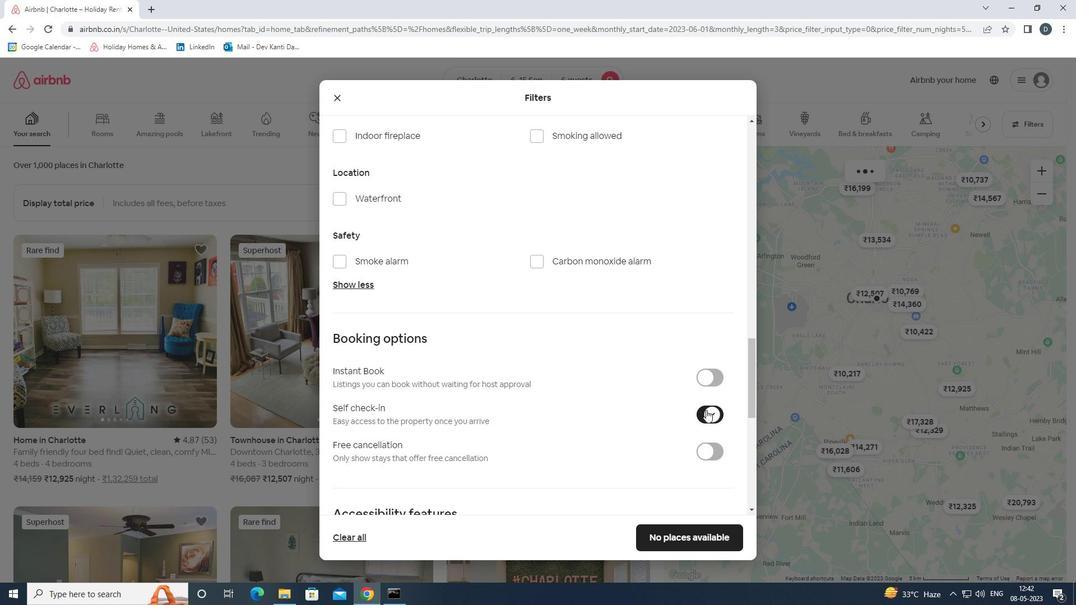 
Action: Mouse scrolled (706, 409) with delta (0, 0)
Screenshot: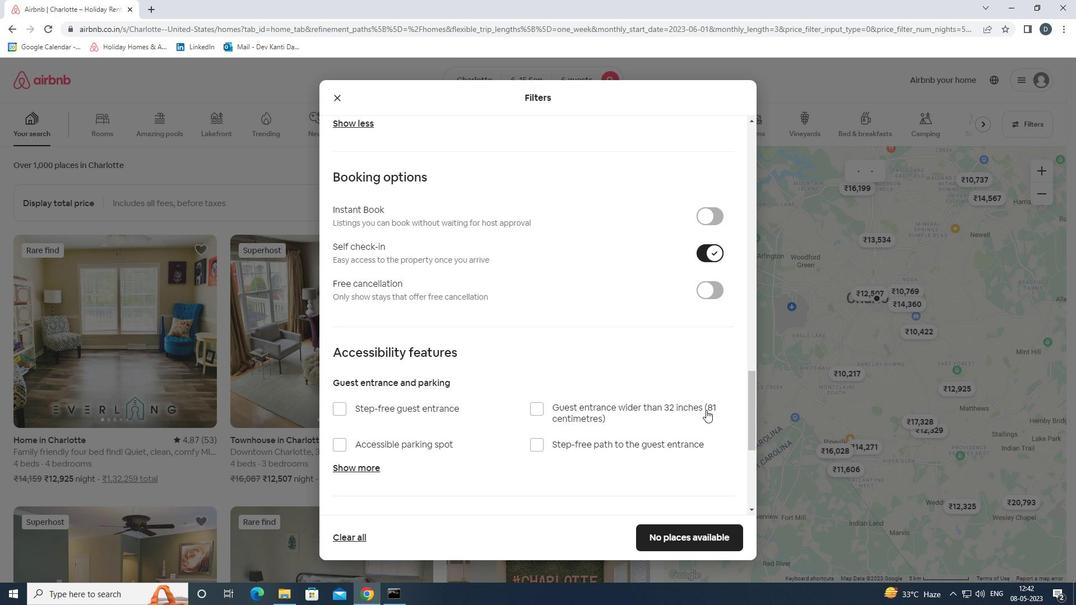 
Action: Mouse moved to (705, 409)
Screenshot: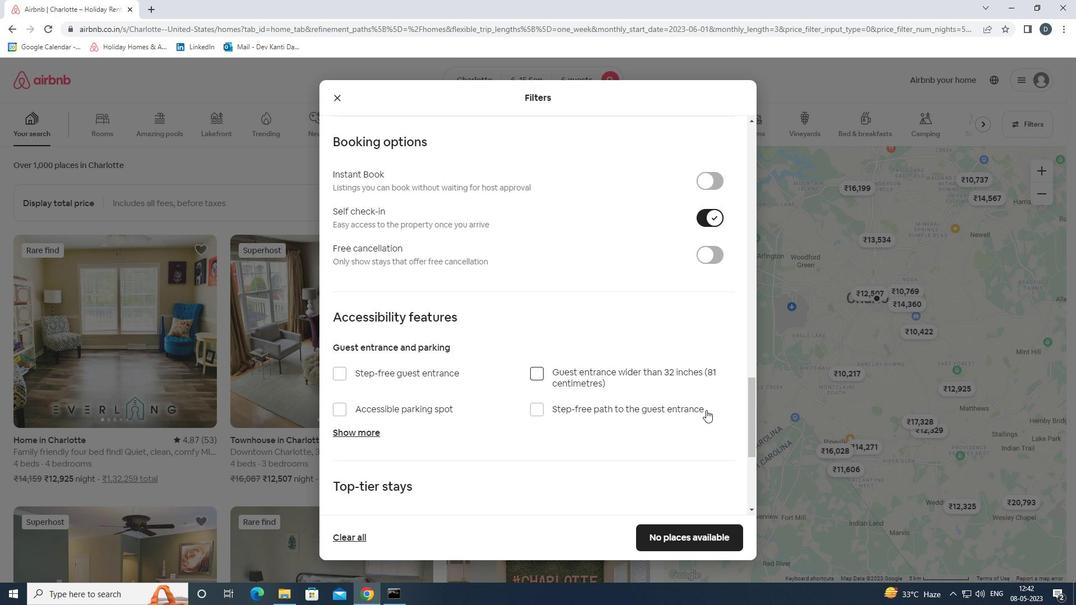 
Action: Mouse scrolled (705, 409) with delta (0, 0)
Screenshot: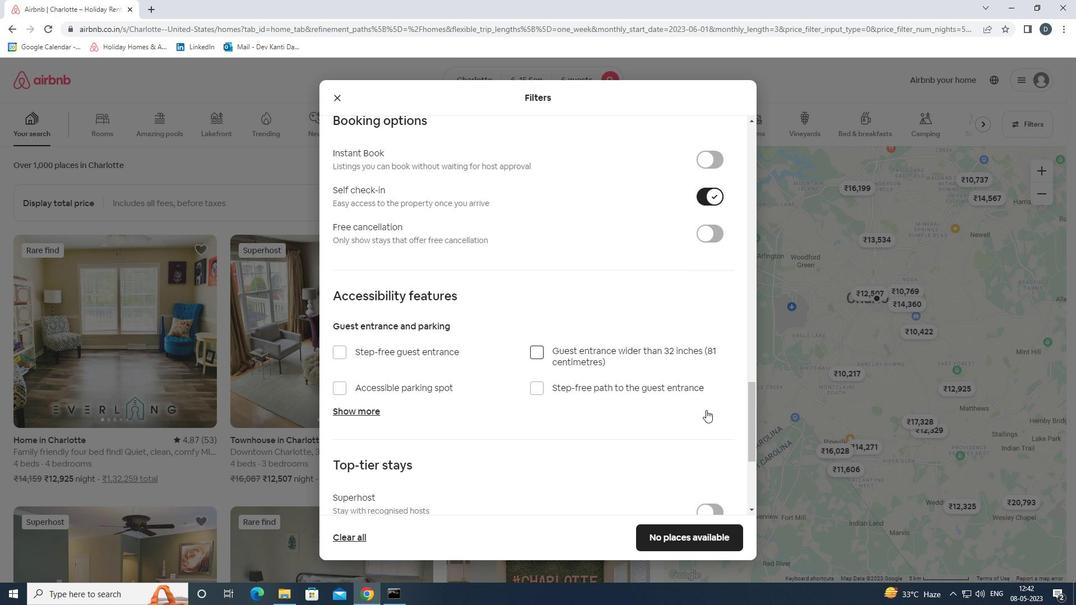
Action: Mouse moved to (705, 404)
Screenshot: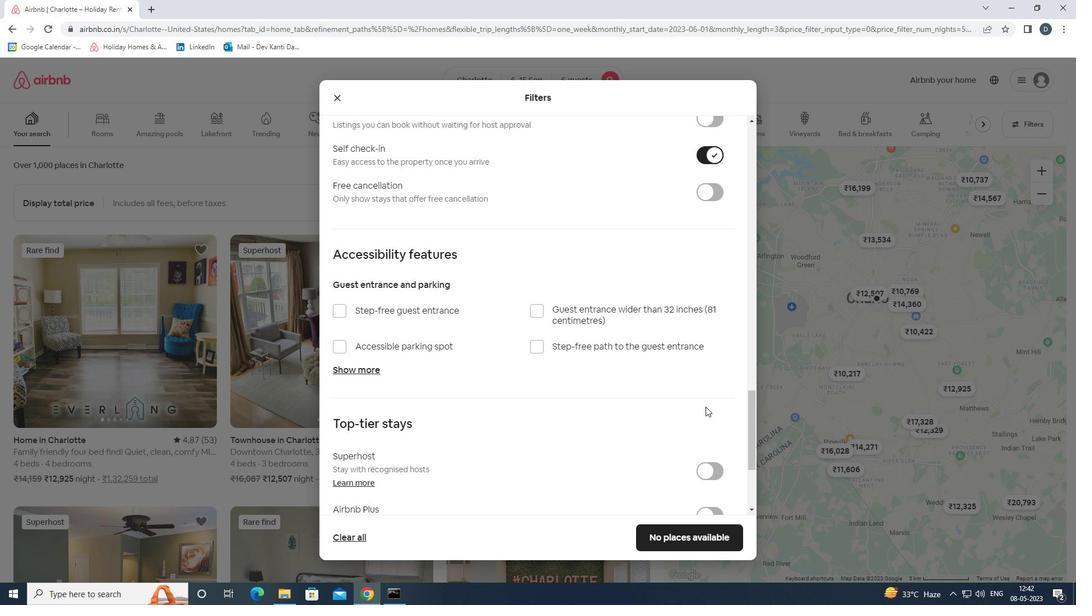 
Action: Mouse scrolled (705, 404) with delta (0, 0)
Screenshot: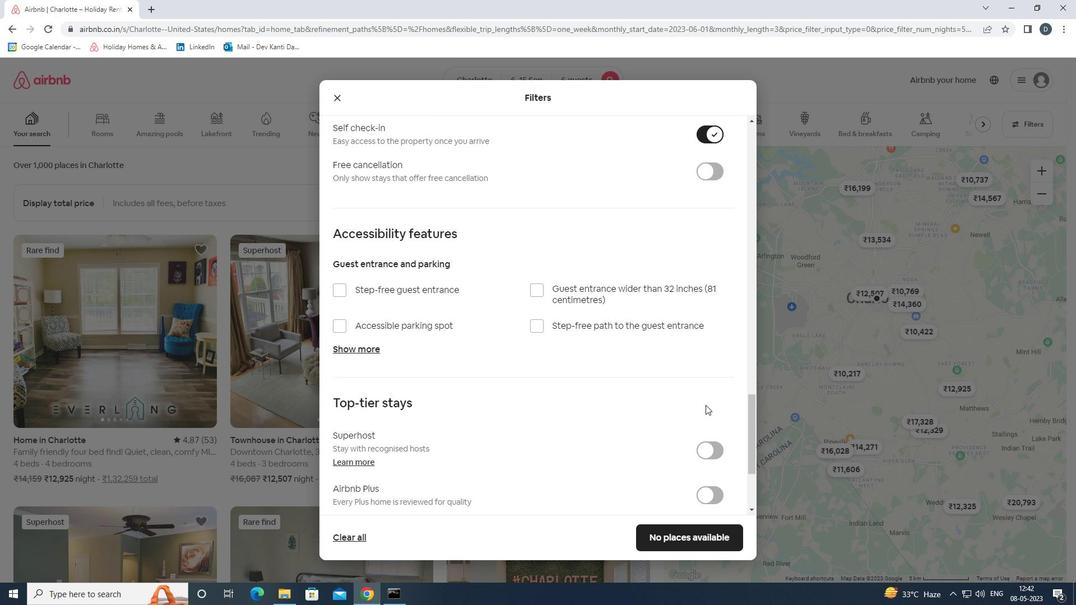 
Action: Mouse scrolled (705, 404) with delta (0, 0)
Screenshot: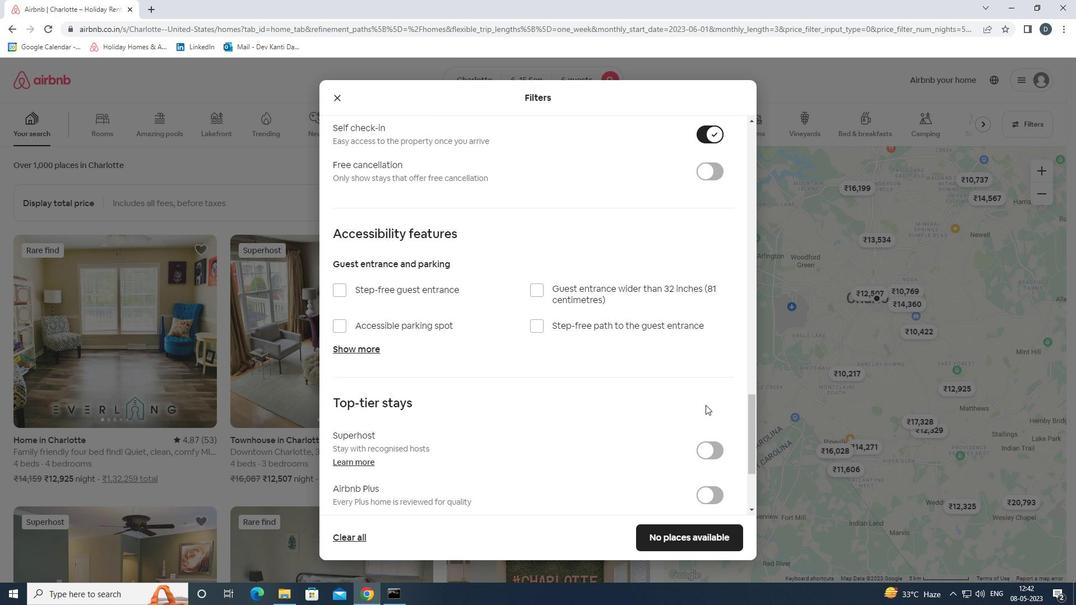 
Action: Mouse scrolled (705, 404) with delta (0, 0)
Screenshot: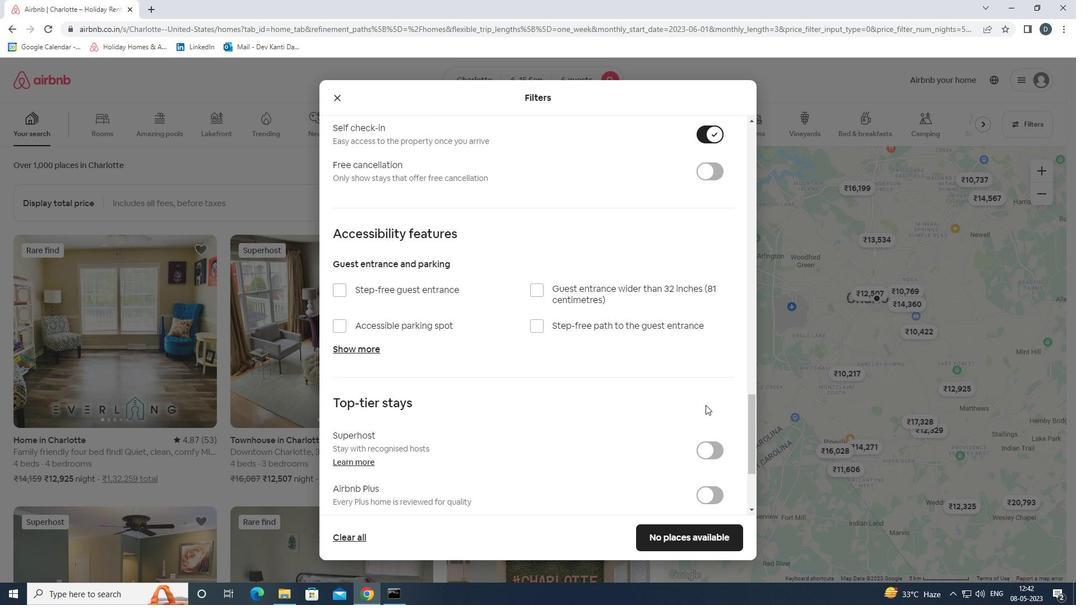 
Action: Mouse moved to (383, 435)
Screenshot: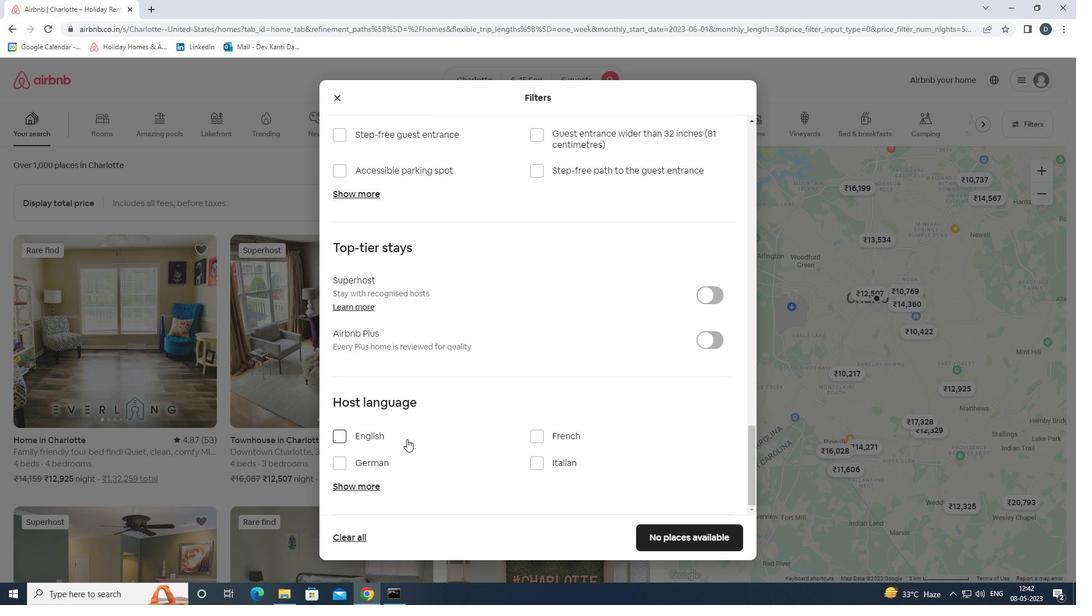
Action: Mouse pressed left at (383, 435)
Screenshot: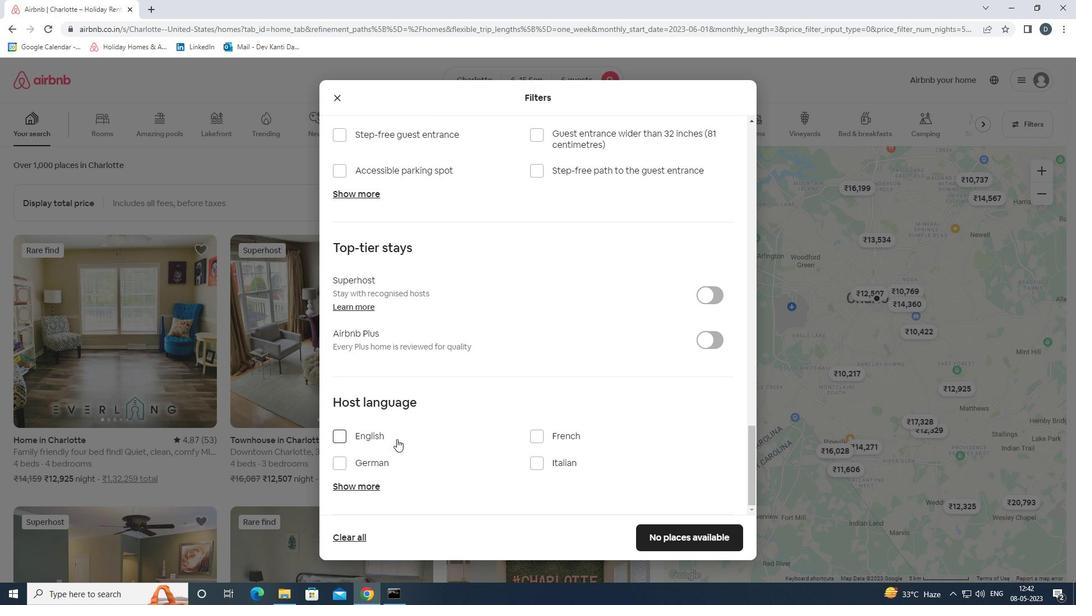 
Action: Mouse moved to (351, 442)
Screenshot: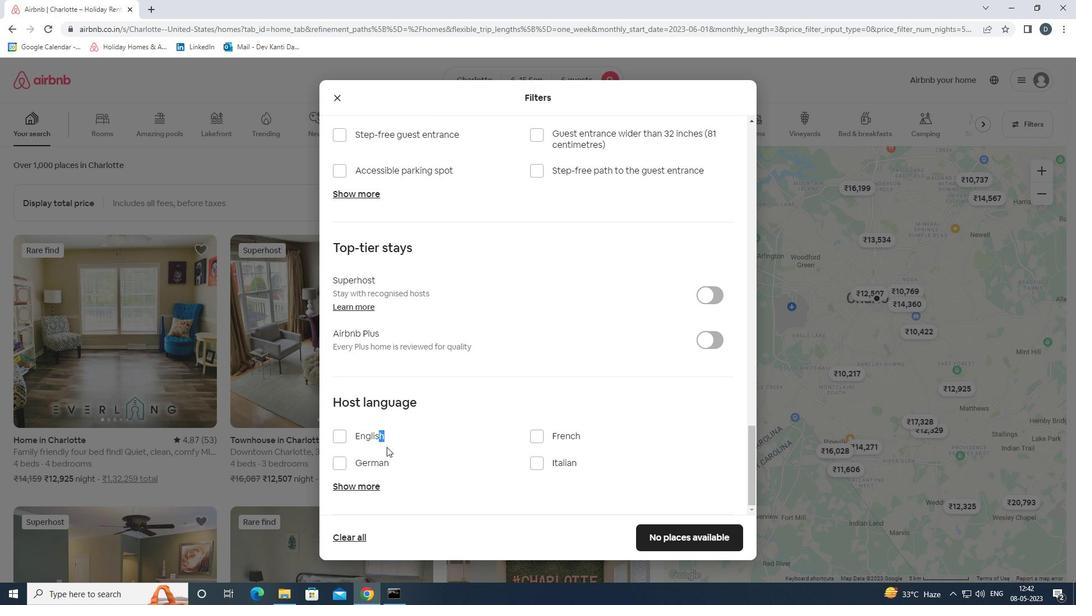 
Action: Mouse pressed left at (351, 442)
Screenshot: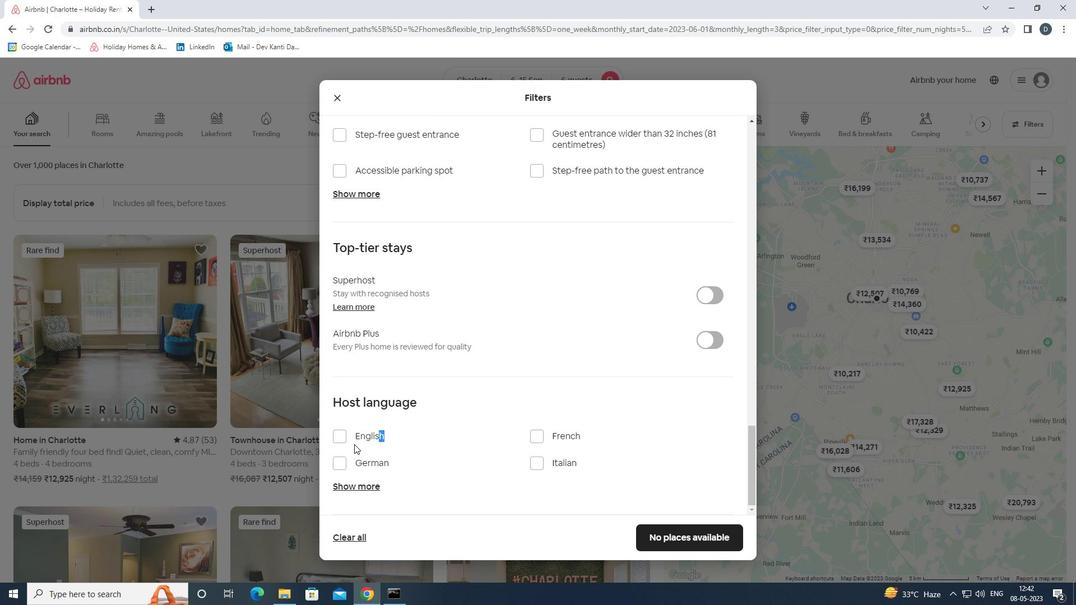 
Action: Mouse moved to (697, 540)
Screenshot: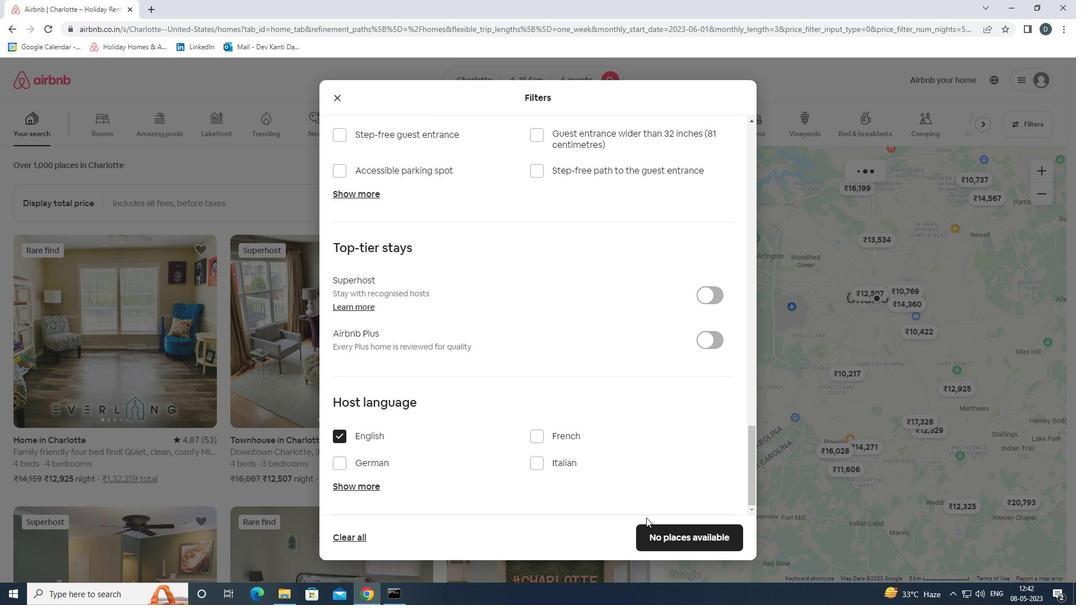 
Action: Mouse pressed left at (697, 540)
Screenshot: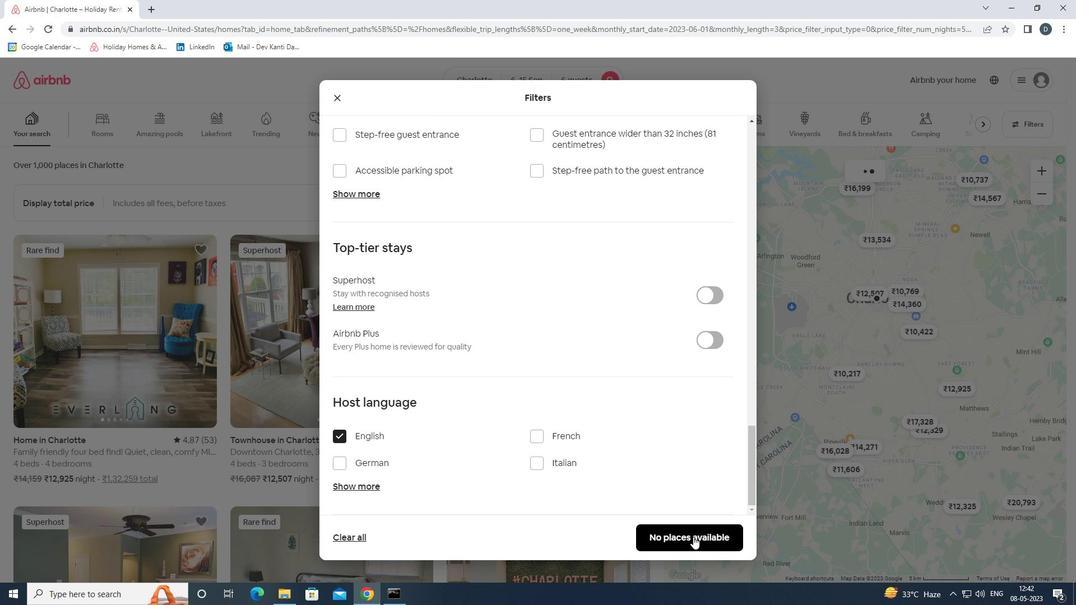 
Action: Mouse moved to (697, 541)
Screenshot: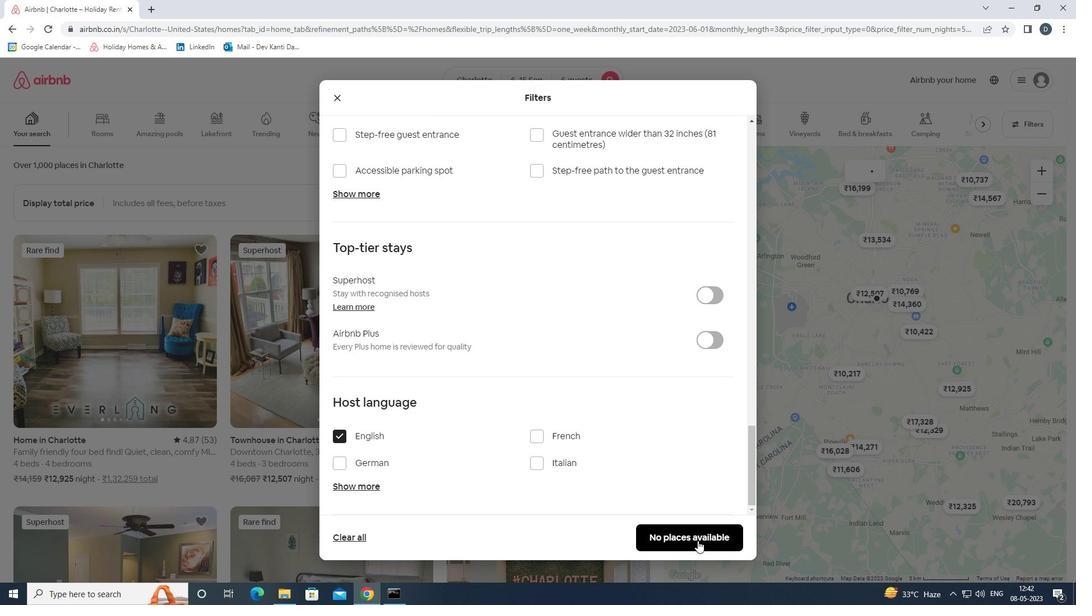 
